 Task: Look for space in Sodhra, Pakistan from 24th August, 2023 to 10th September, 2023 for 8 adults in price range Rs.12000 to Rs.15000. Place can be entire place or shared room with 4 bedrooms having 8 beds and 4 bathrooms. Property type can be house, flat, guest house. Amenities needed are: wifi, TV, free parkinig on premises, gym, breakfast. Booking option can be shelf check-in. Required host language is English.
Action: Mouse moved to (433, 85)
Screenshot: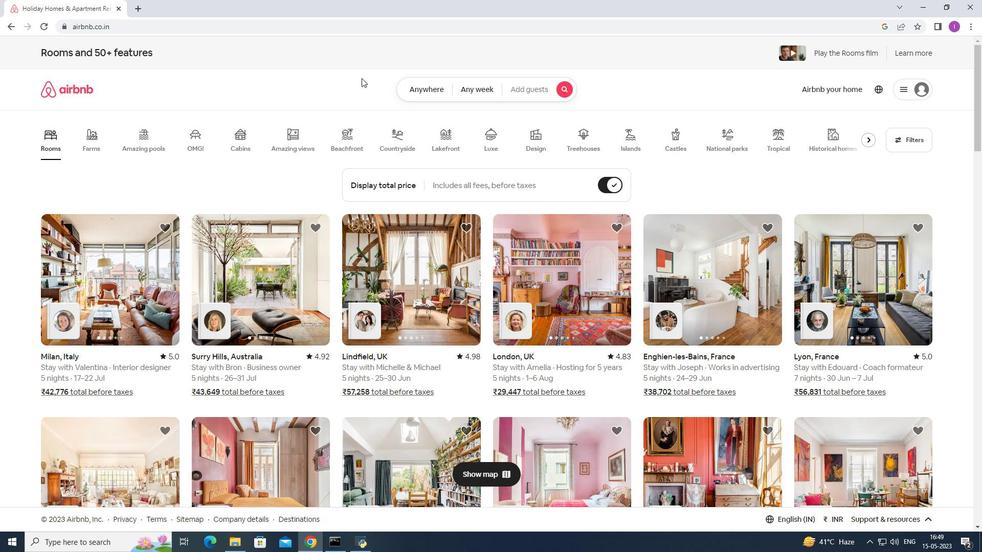 
Action: Mouse pressed left at (433, 85)
Screenshot: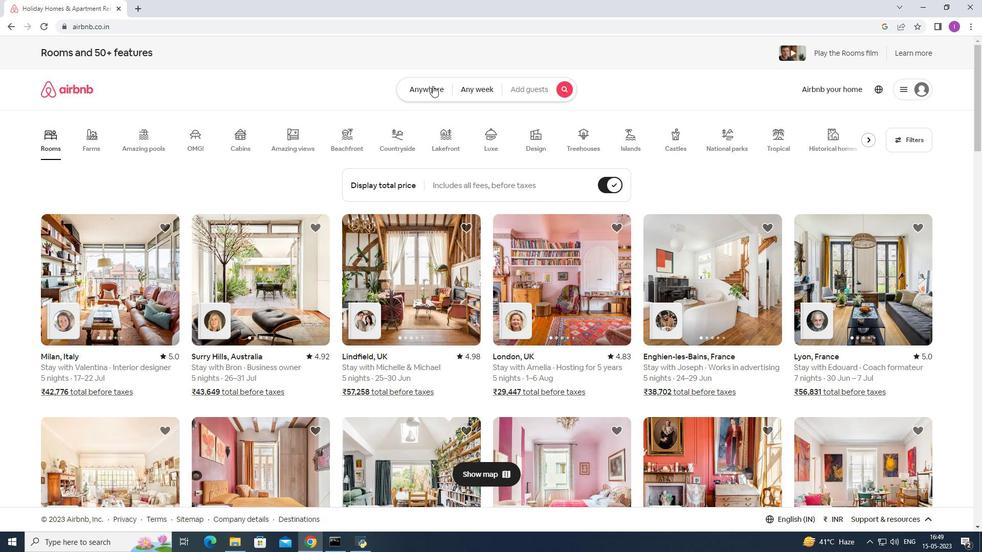 
Action: Mouse moved to (297, 131)
Screenshot: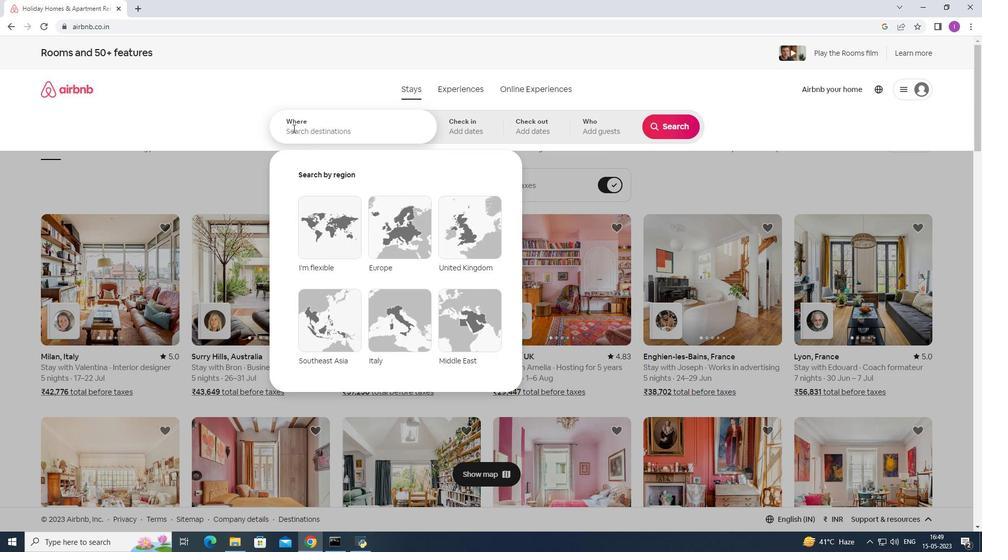 
Action: Mouse pressed left at (297, 131)
Screenshot: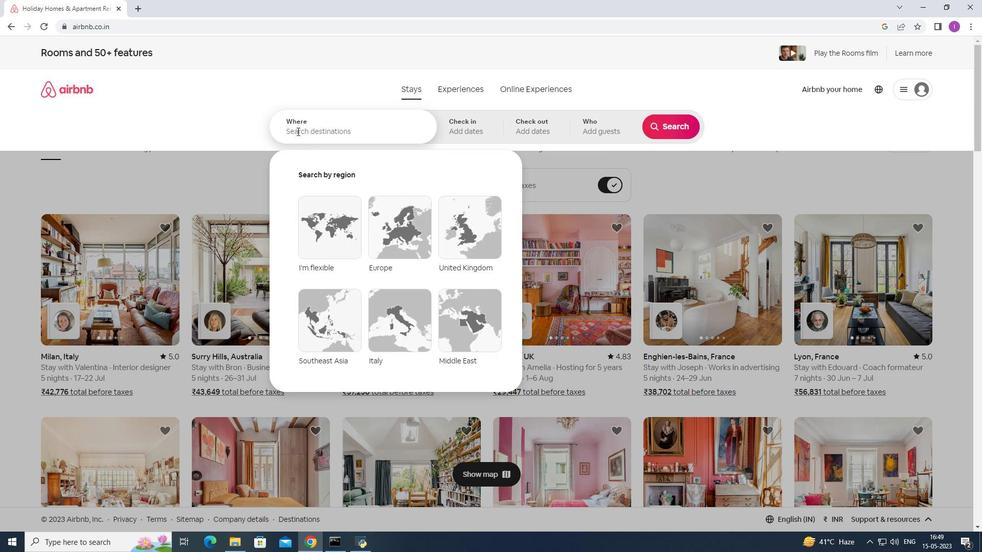 
Action: Mouse moved to (276, 153)
Screenshot: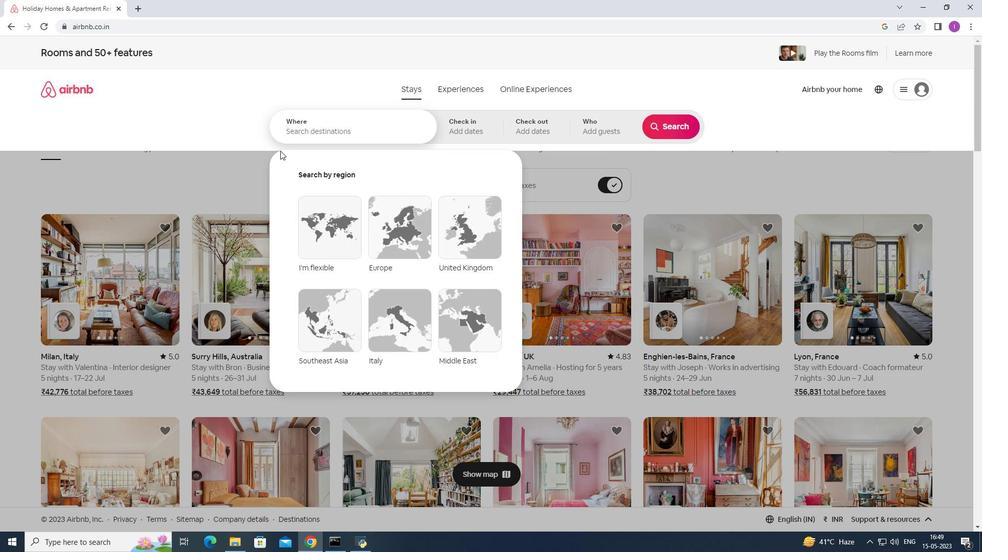 
Action: Key pressed <Key.shift>Sodhra,<Key.shift>pakistan
Screenshot: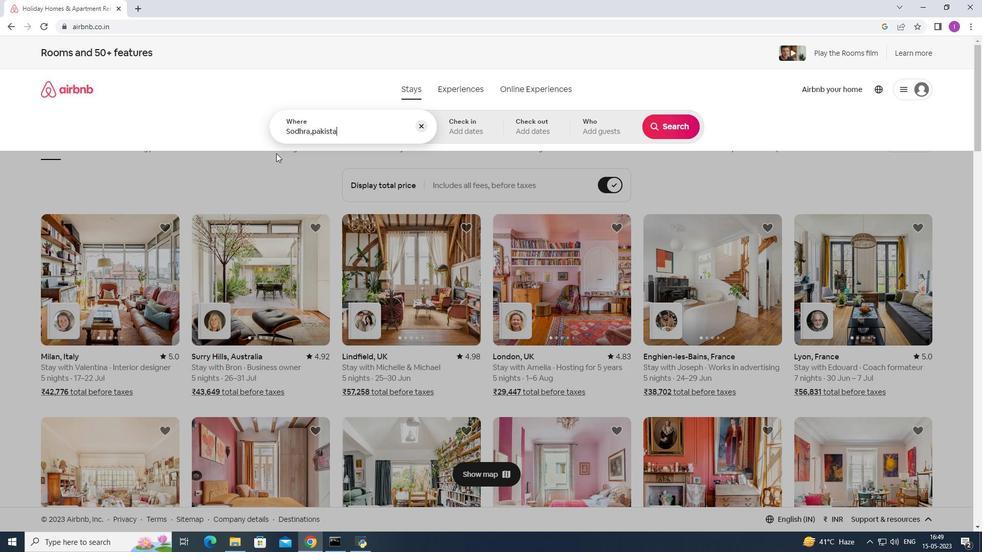 
Action: Mouse moved to (473, 127)
Screenshot: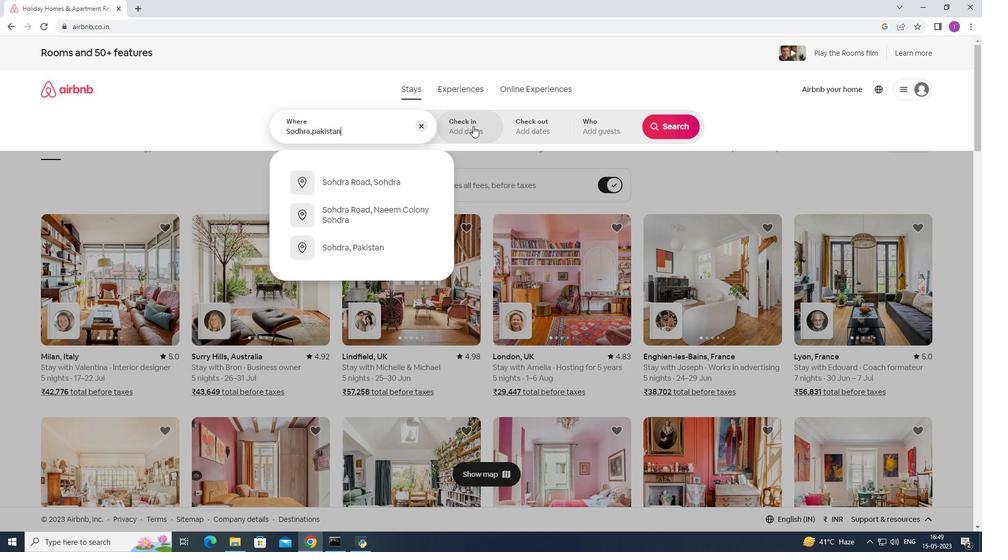 
Action: Mouse pressed left at (473, 127)
Screenshot: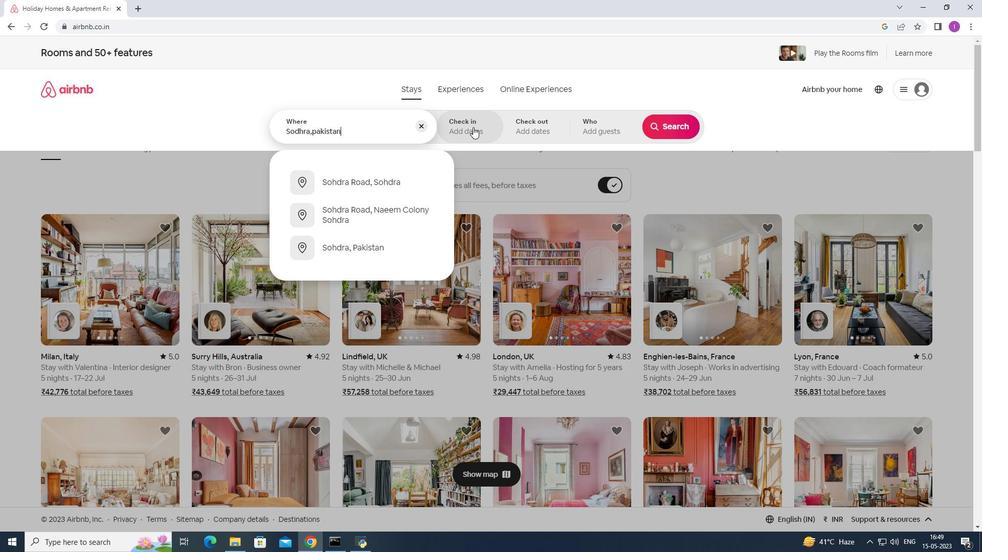 
Action: Mouse moved to (669, 208)
Screenshot: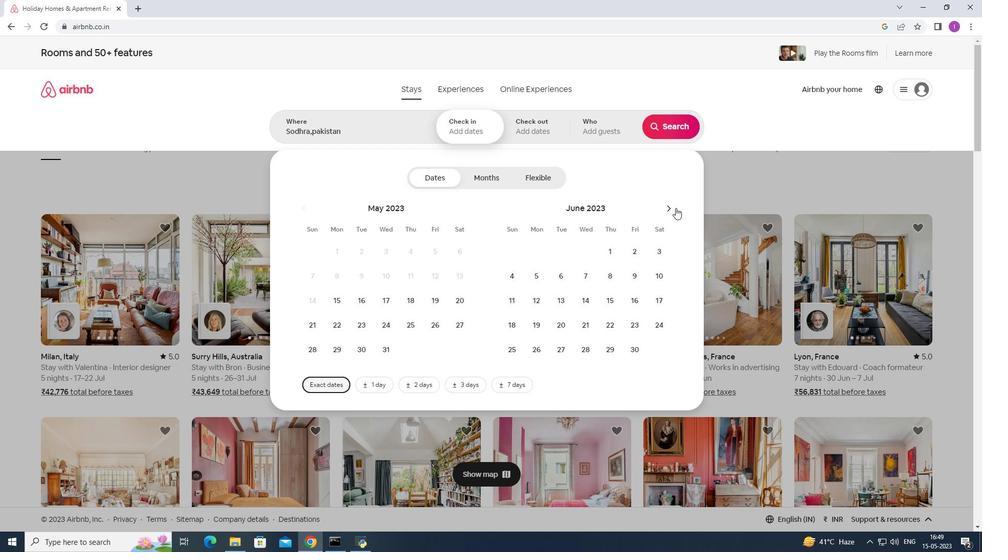 
Action: Mouse pressed left at (669, 208)
Screenshot: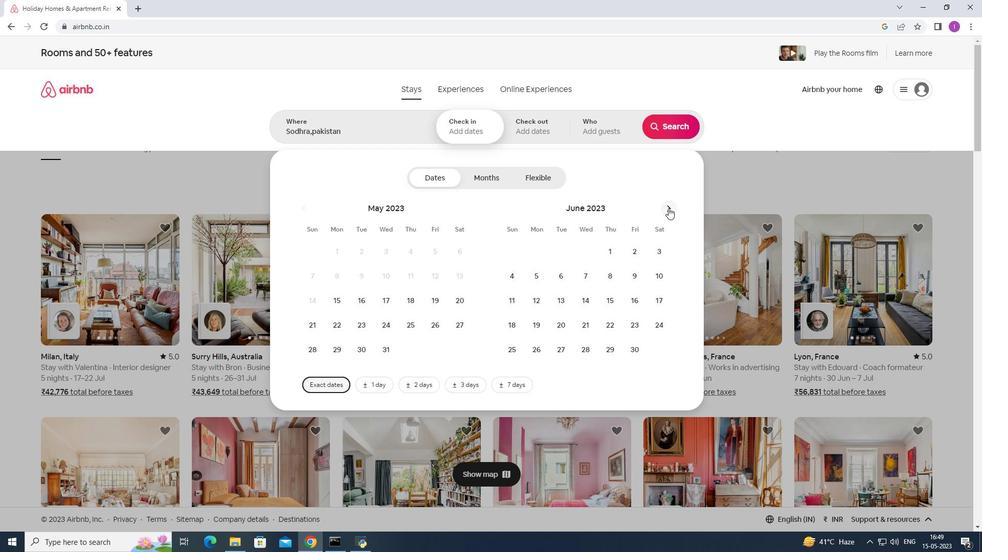 
Action: Mouse pressed left at (669, 208)
Screenshot: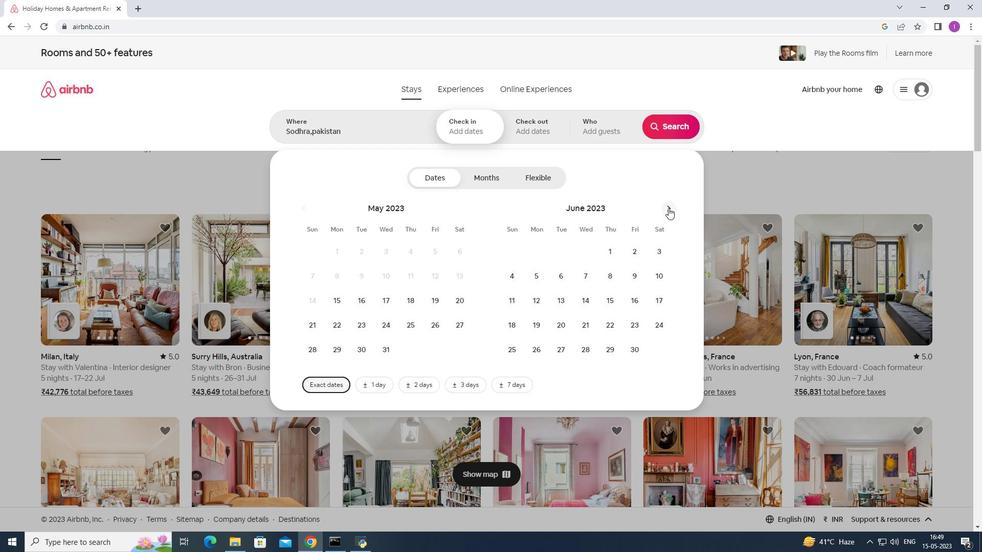 
Action: Mouse pressed left at (669, 208)
Screenshot: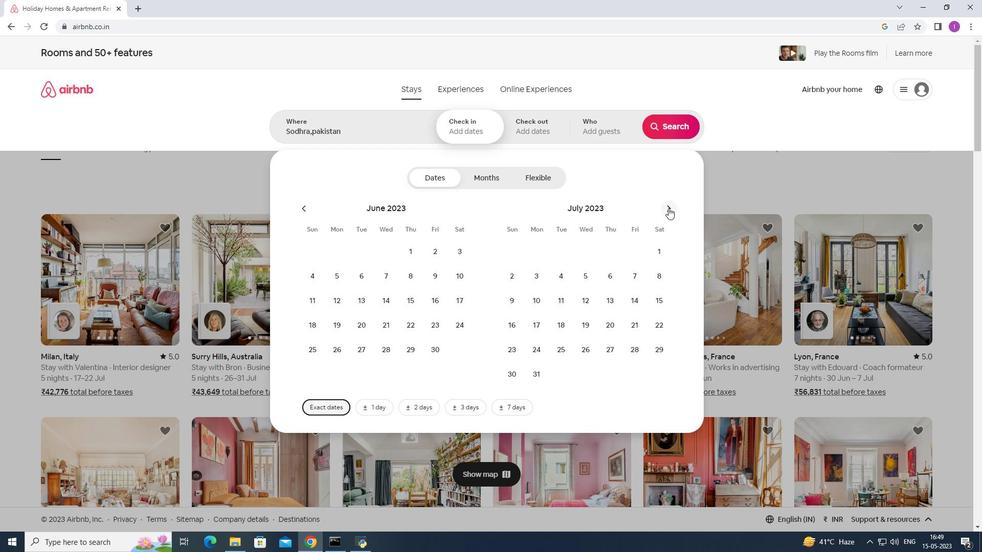 
Action: Mouse moved to (418, 321)
Screenshot: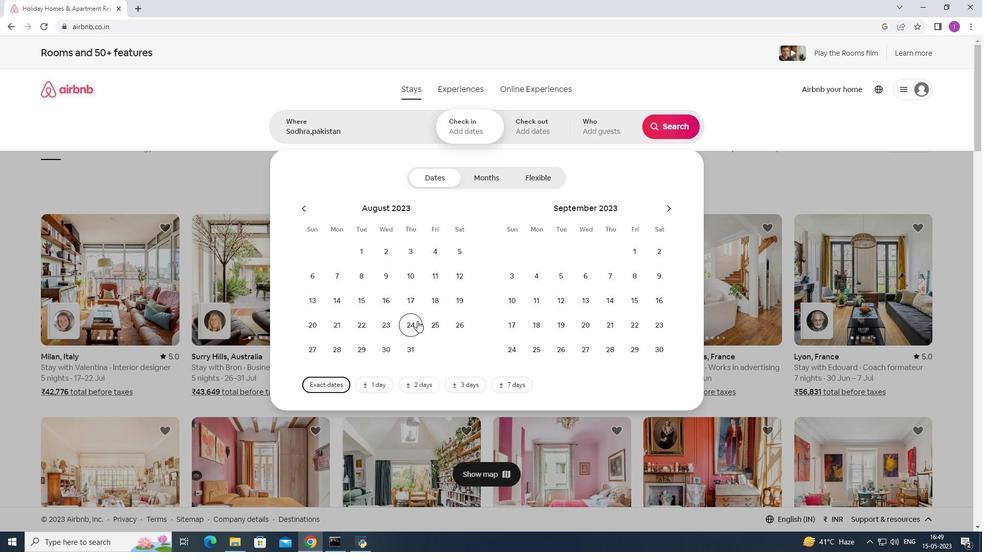 
Action: Mouse pressed left at (418, 321)
Screenshot: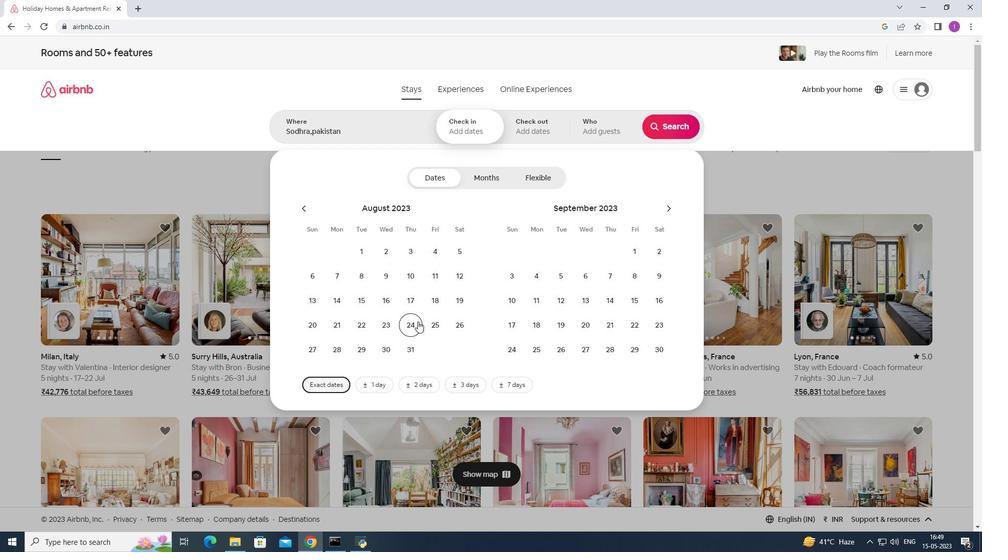 
Action: Mouse moved to (515, 302)
Screenshot: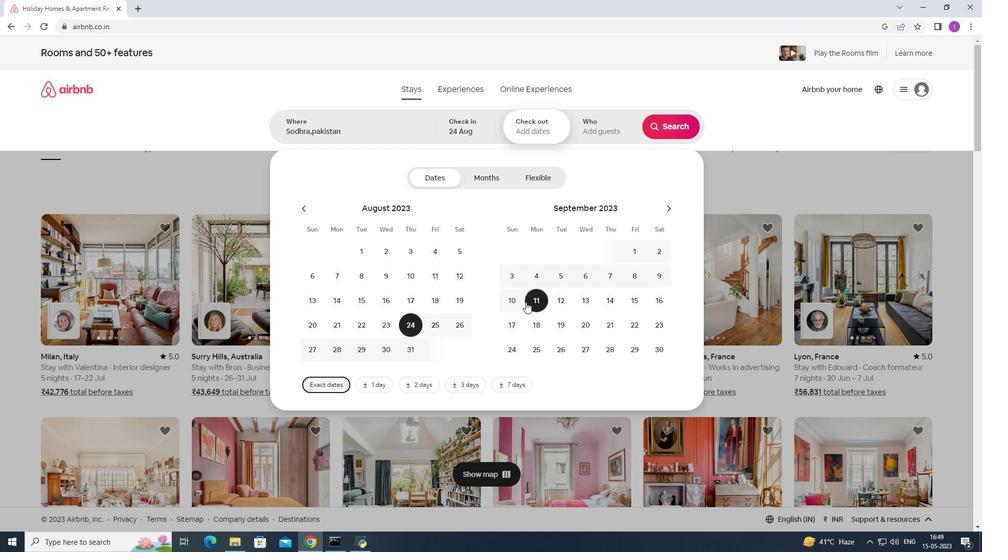 
Action: Mouse pressed left at (515, 302)
Screenshot: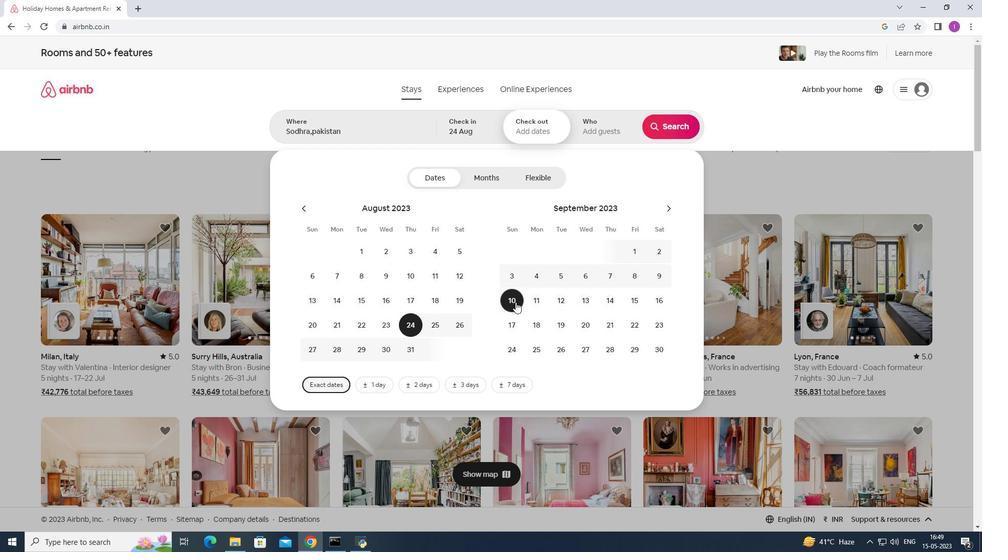 
Action: Mouse moved to (623, 135)
Screenshot: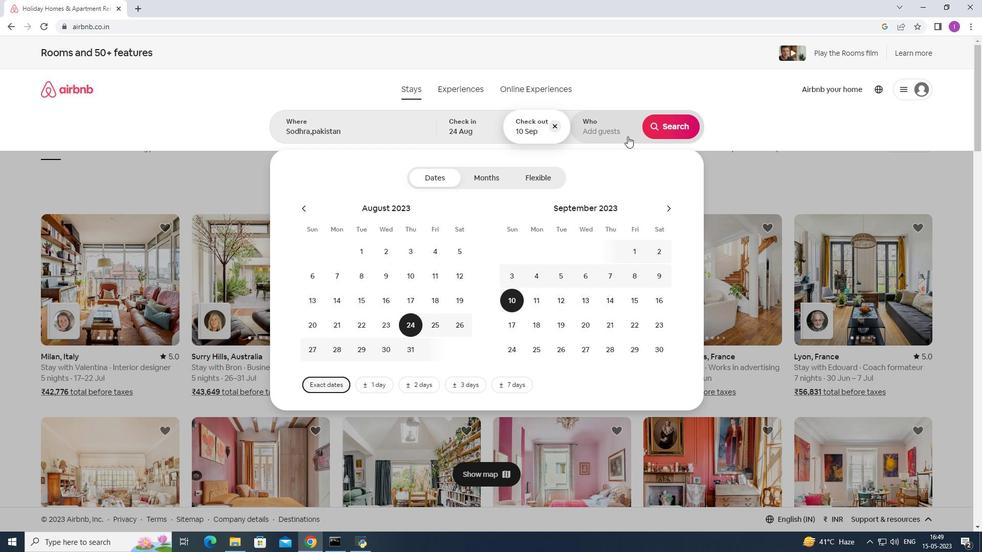 
Action: Mouse pressed left at (623, 135)
Screenshot: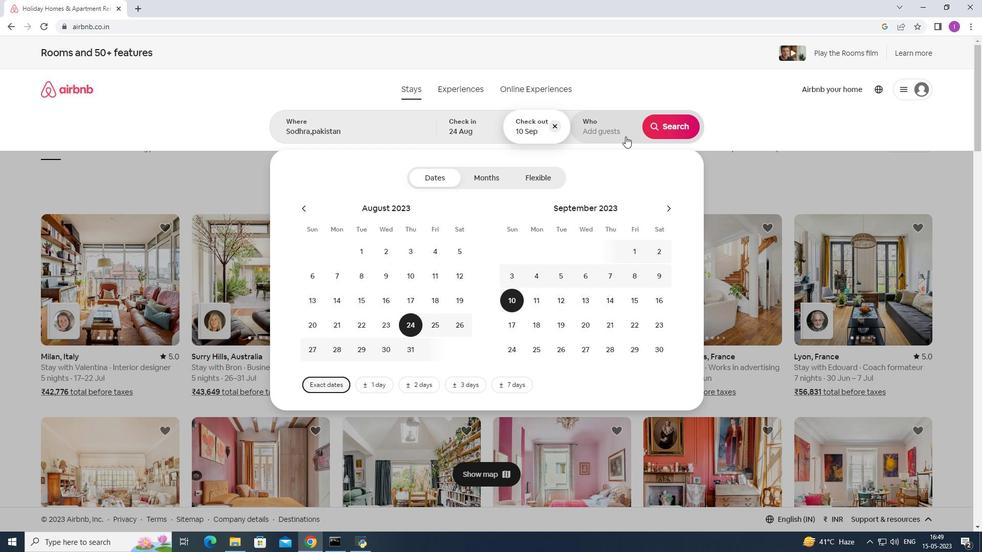
Action: Mouse moved to (673, 184)
Screenshot: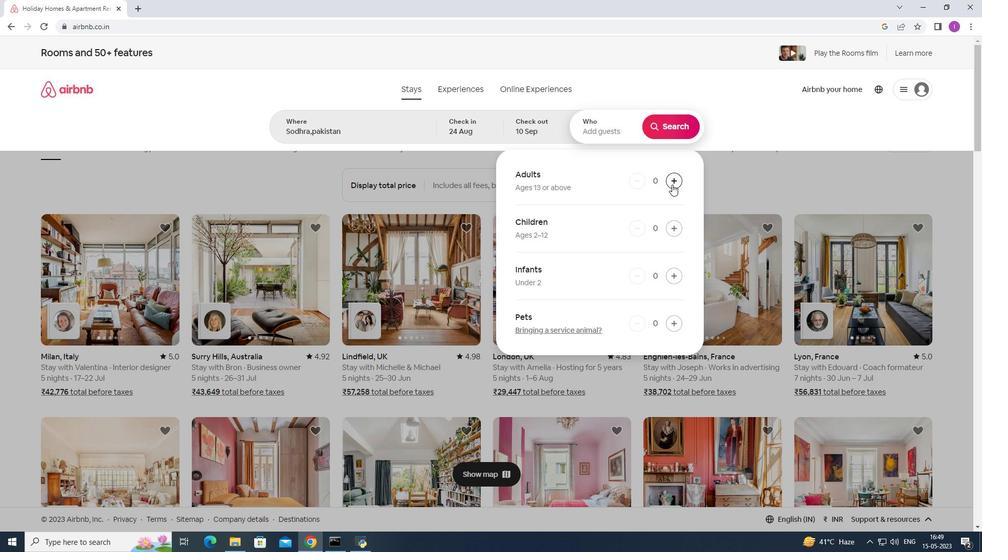
Action: Mouse pressed left at (673, 184)
Screenshot: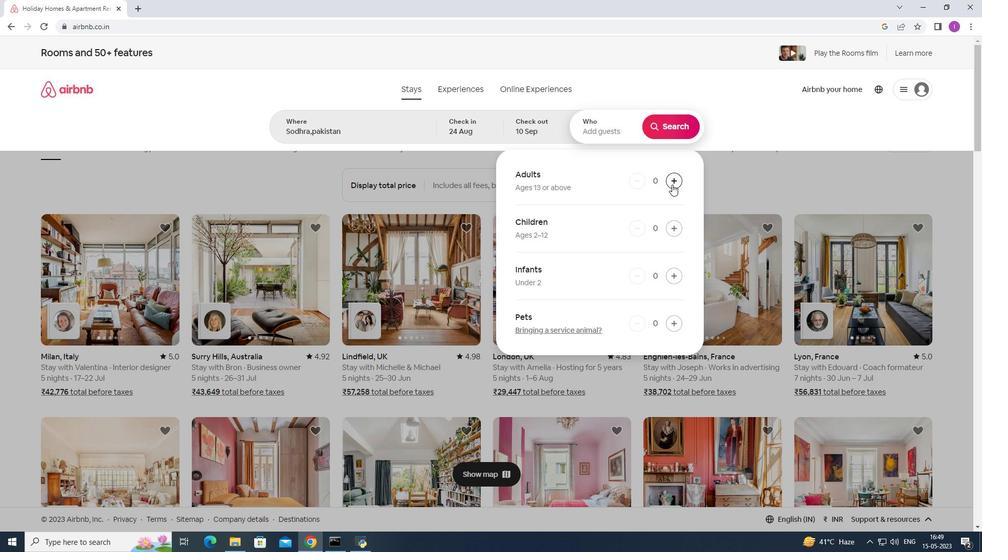 
Action: Mouse moved to (674, 184)
Screenshot: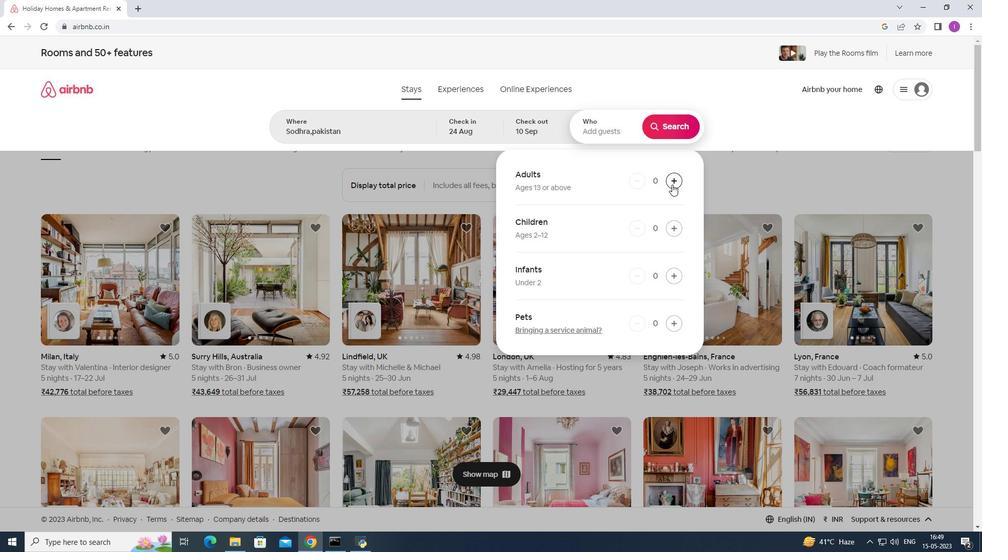 
Action: Mouse pressed left at (674, 184)
Screenshot: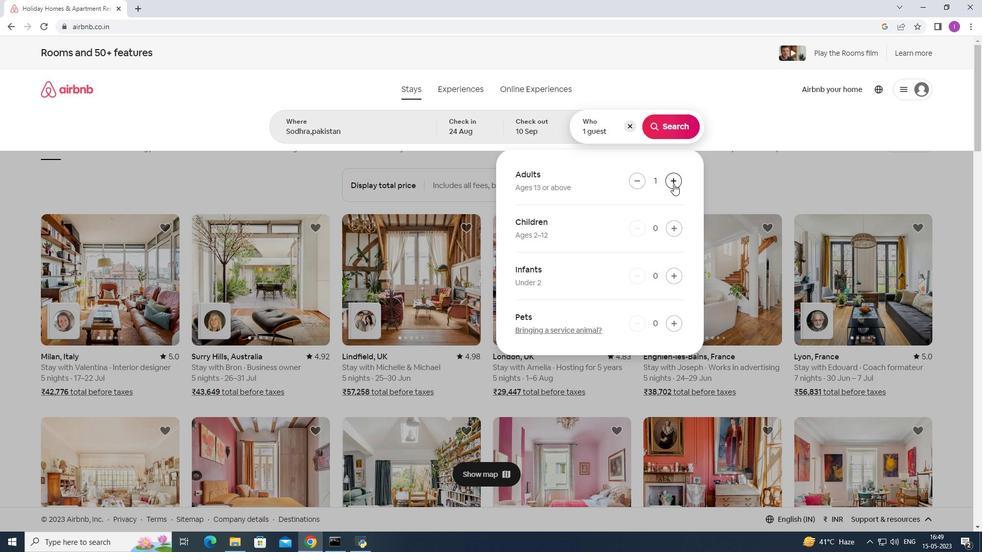 
Action: Mouse pressed left at (674, 184)
Screenshot: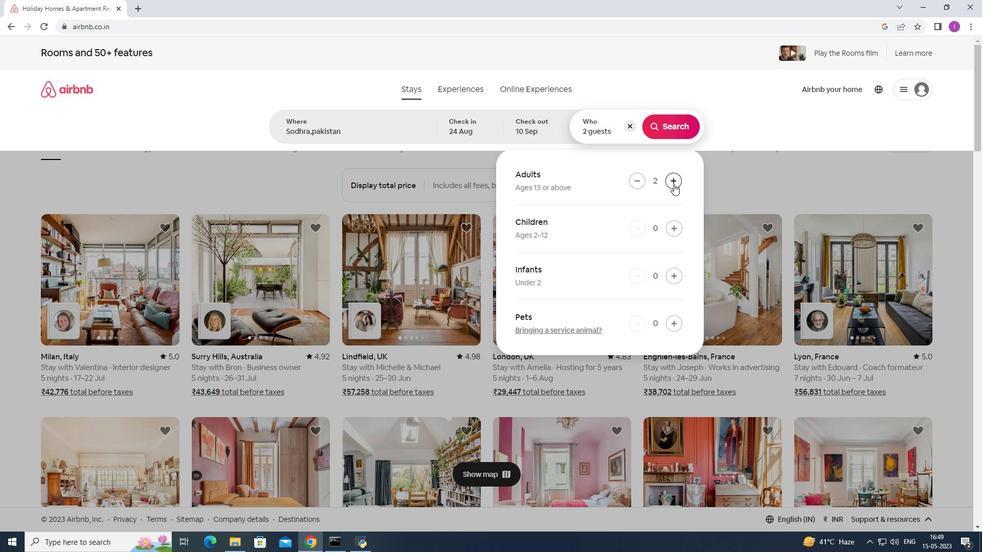 
Action: Mouse pressed left at (674, 184)
Screenshot: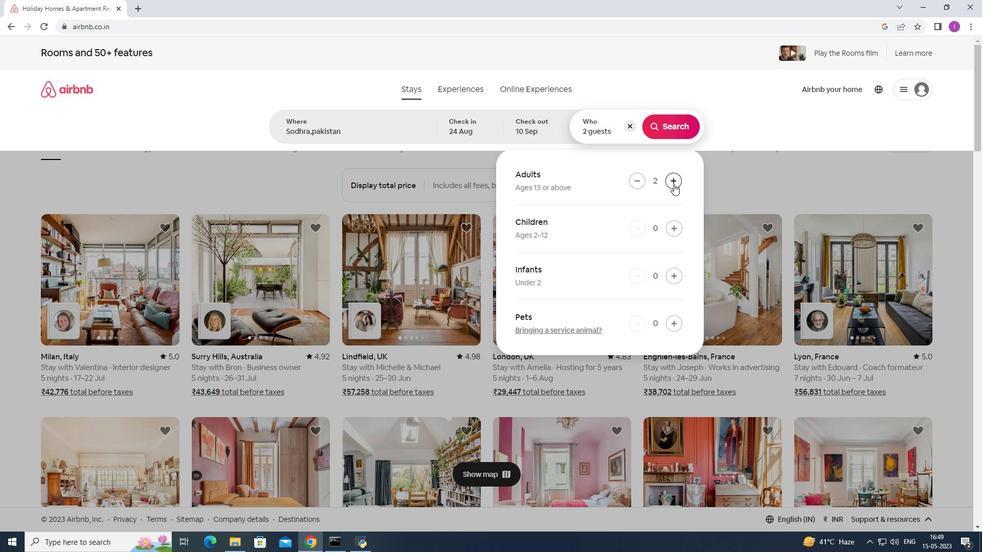 
Action: Mouse moved to (674, 184)
Screenshot: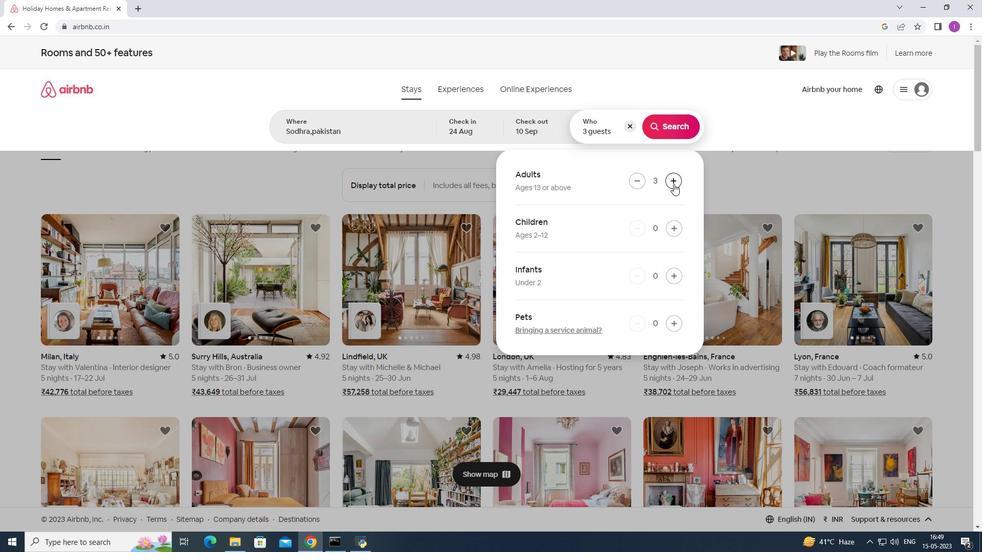 
Action: Mouse pressed left at (674, 184)
Screenshot: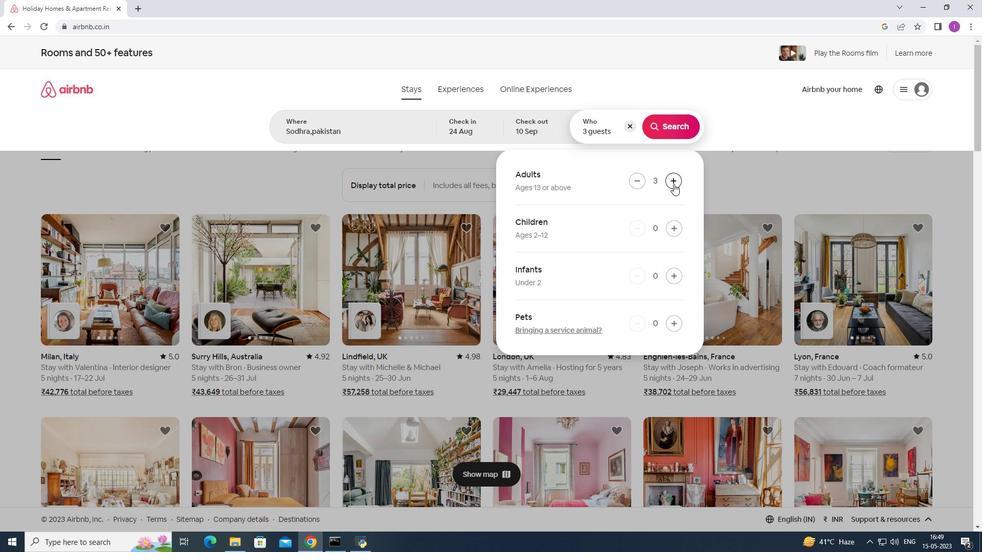 
Action: Mouse pressed left at (674, 184)
Screenshot: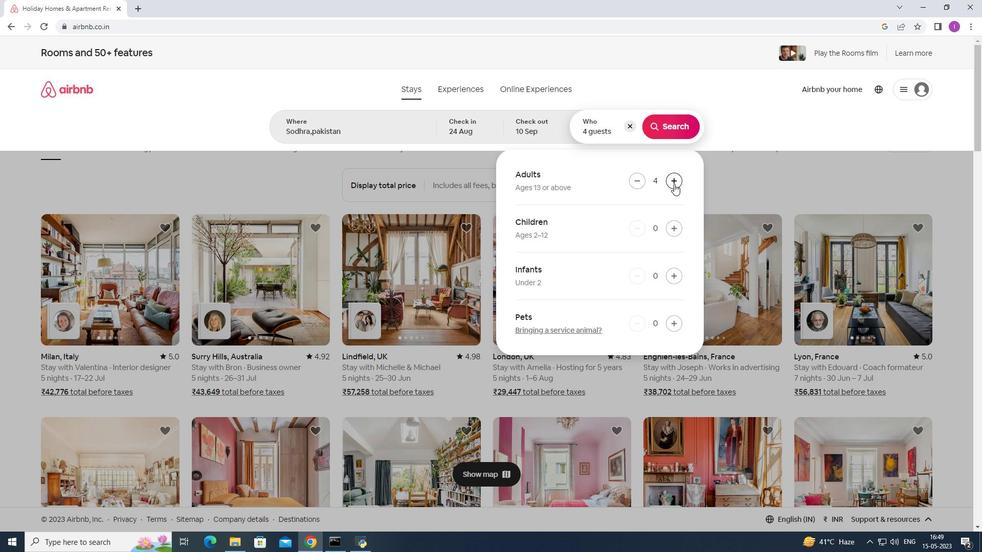 
Action: Mouse pressed left at (674, 184)
Screenshot: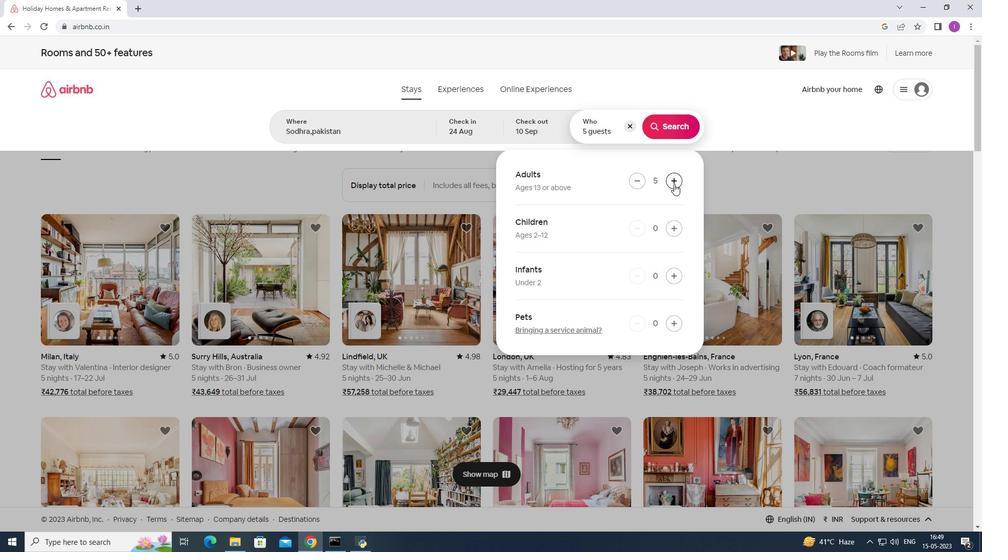 
Action: Mouse pressed left at (674, 184)
Screenshot: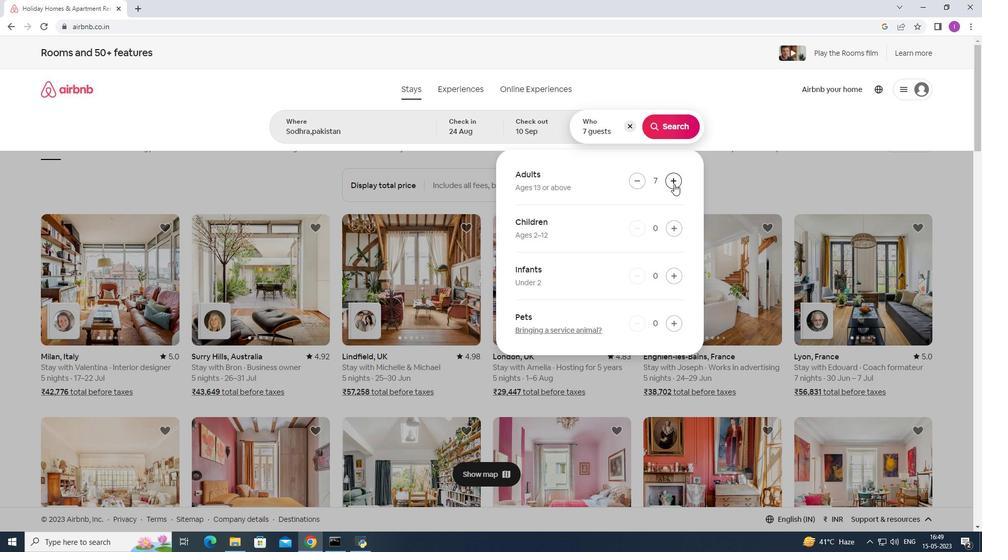 
Action: Mouse moved to (682, 135)
Screenshot: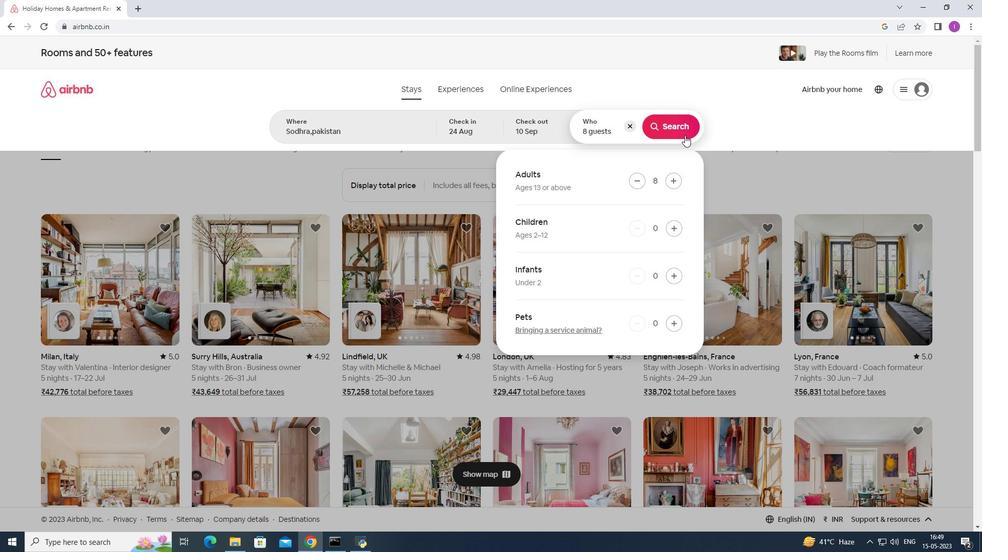 
Action: Mouse pressed left at (682, 135)
Screenshot: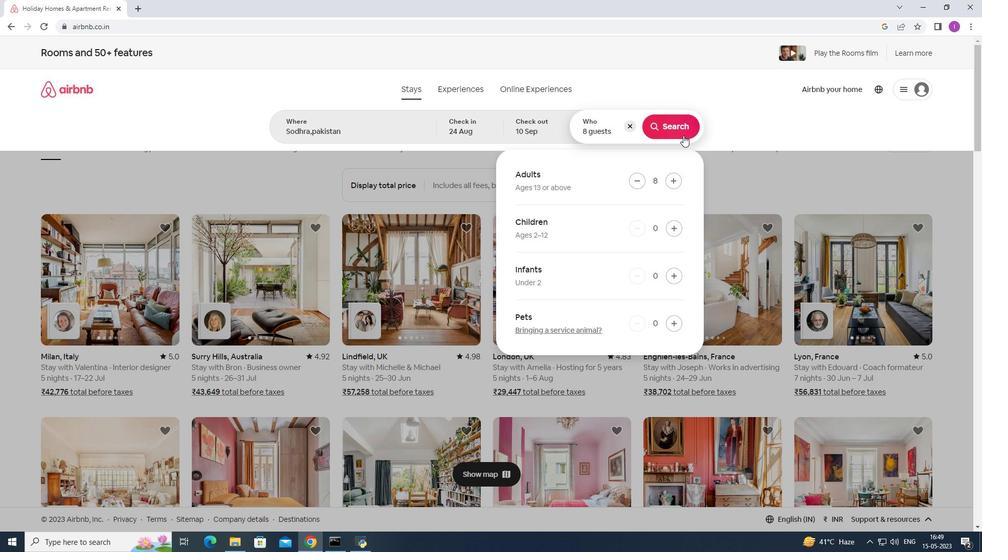 
Action: Mouse moved to (939, 104)
Screenshot: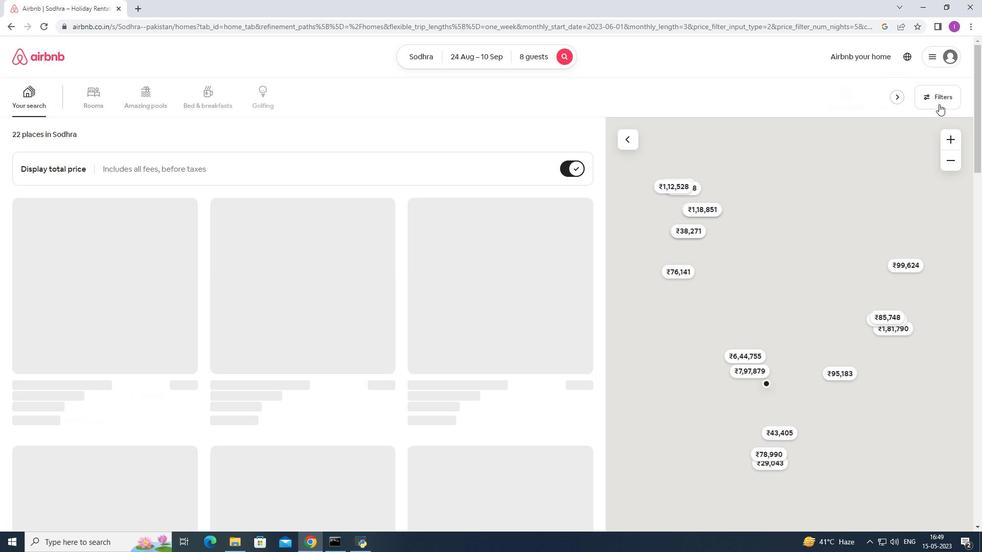 
Action: Mouse pressed left at (939, 104)
Screenshot: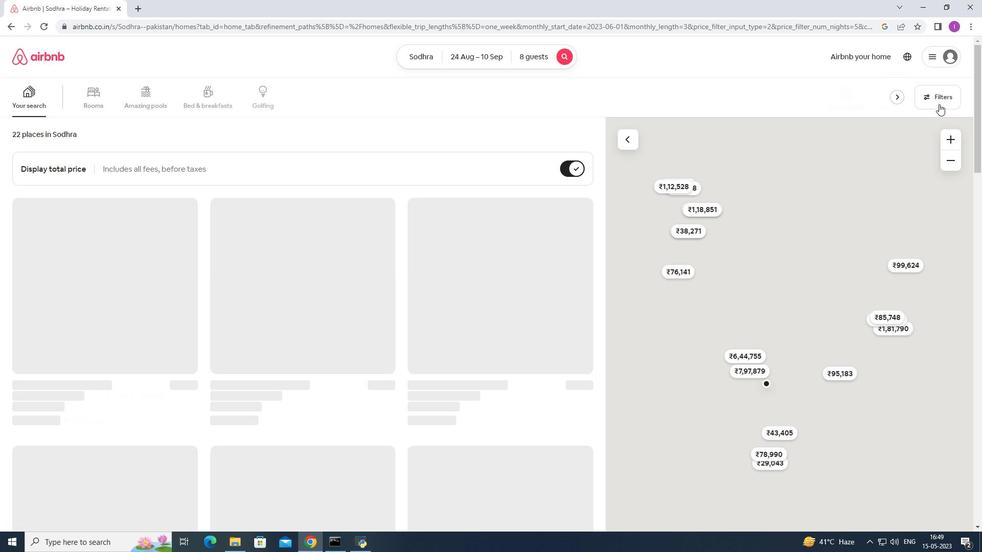 
Action: Mouse moved to (556, 348)
Screenshot: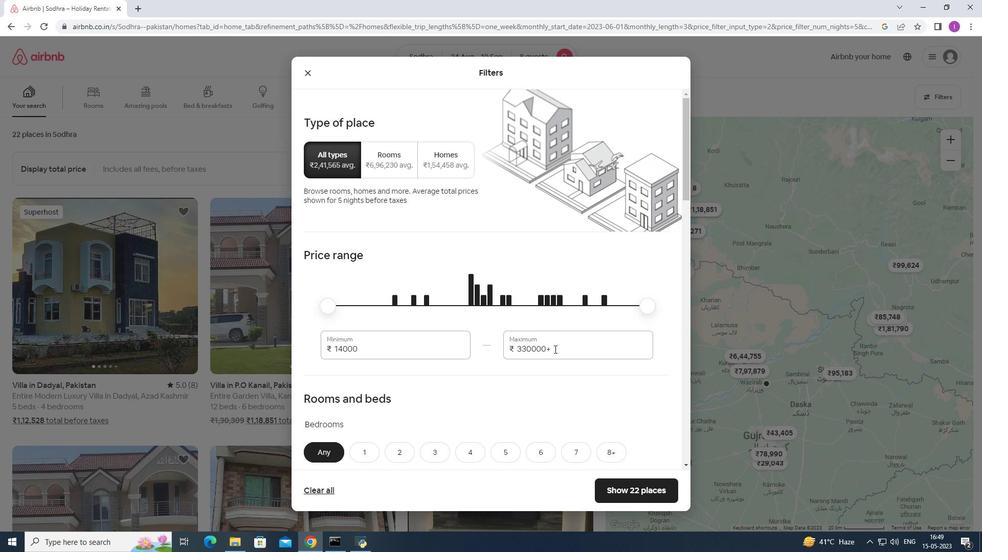 
Action: Mouse pressed left at (556, 348)
Screenshot: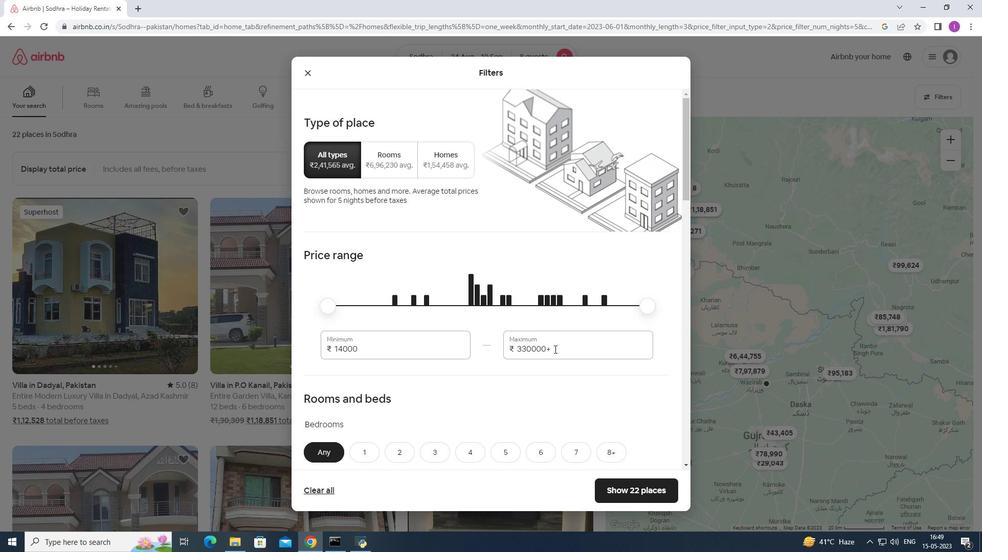 
Action: Mouse moved to (591, 312)
Screenshot: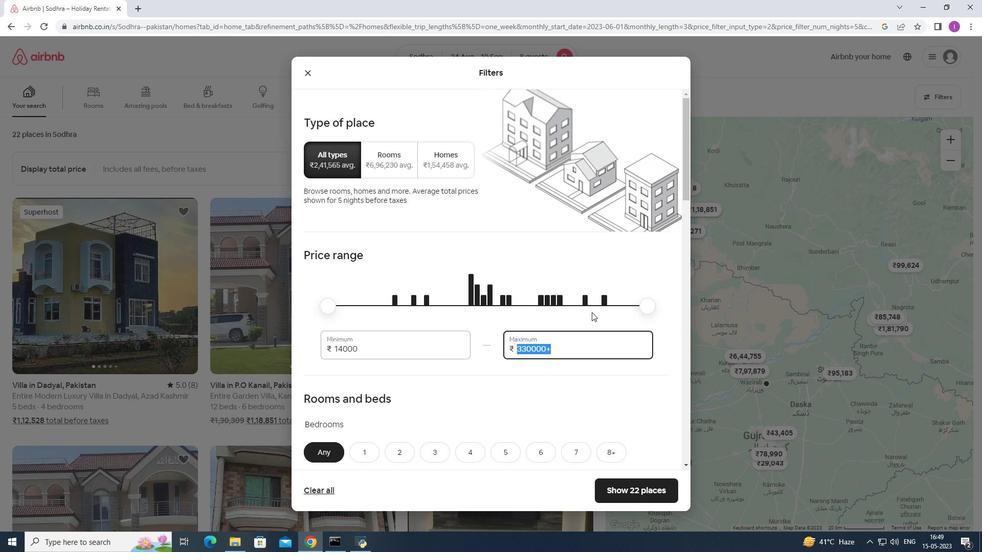 
Action: Key pressed 1
Screenshot: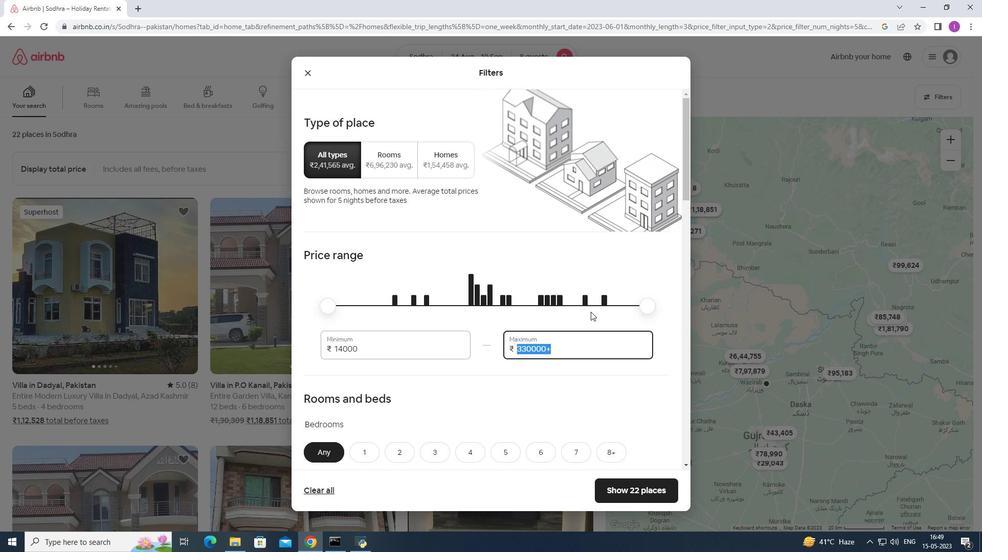 
Action: Mouse moved to (587, 309)
Screenshot: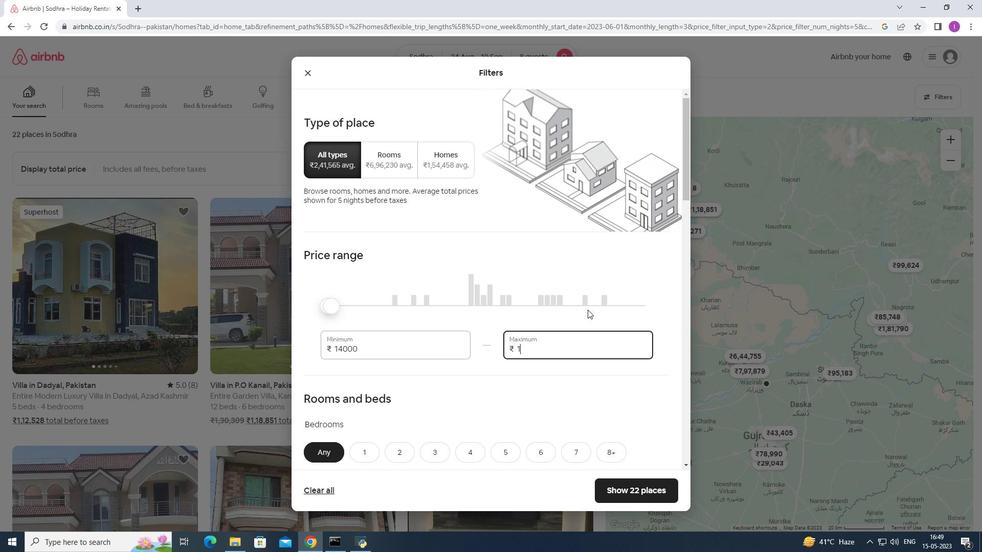
Action: Key pressed 5
Screenshot: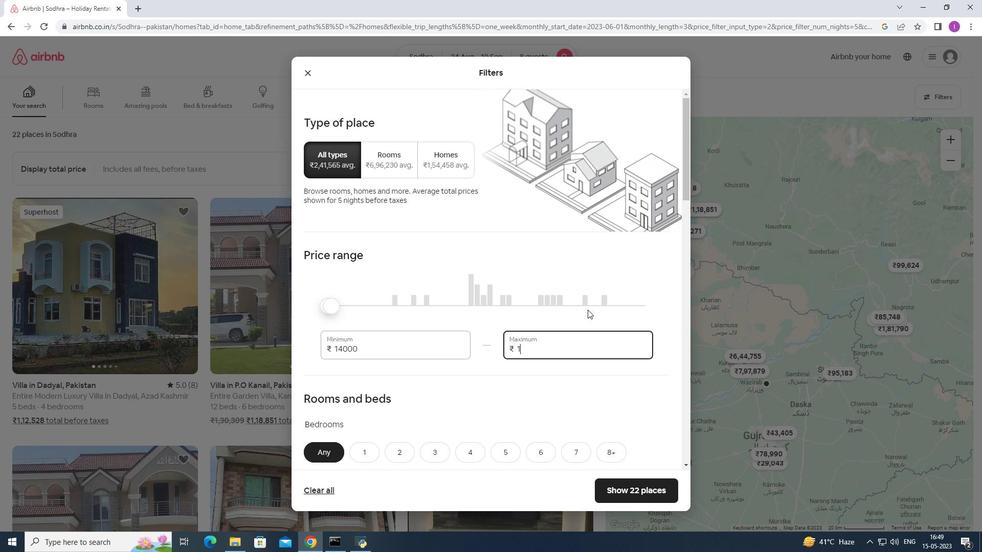 
Action: Mouse moved to (583, 306)
Screenshot: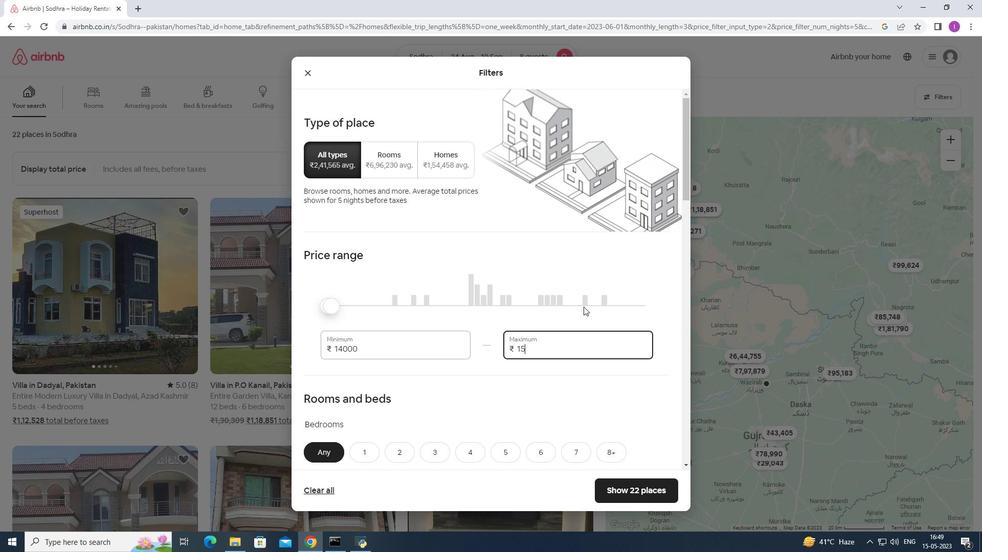 
Action: Key pressed 0
Screenshot: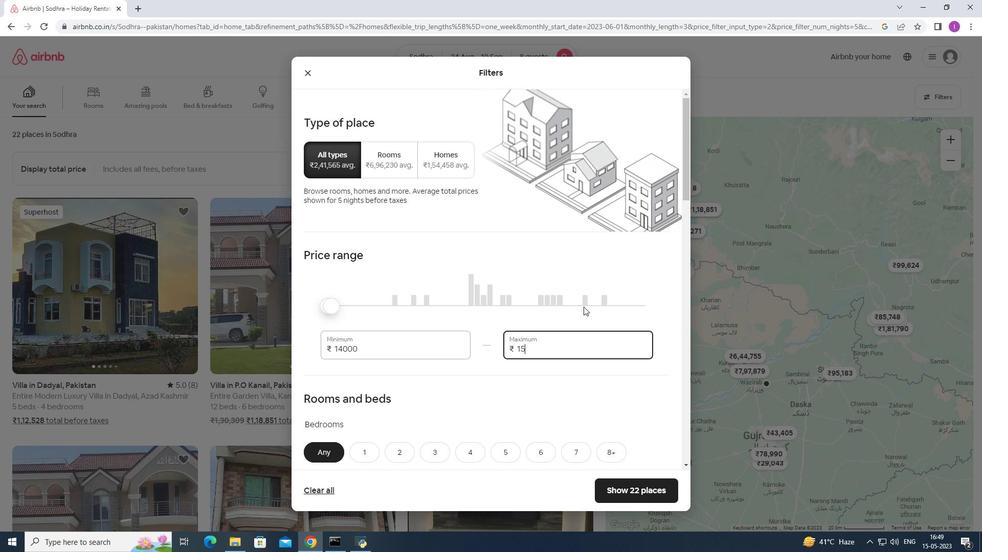 
Action: Mouse moved to (583, 306)
Screenshot: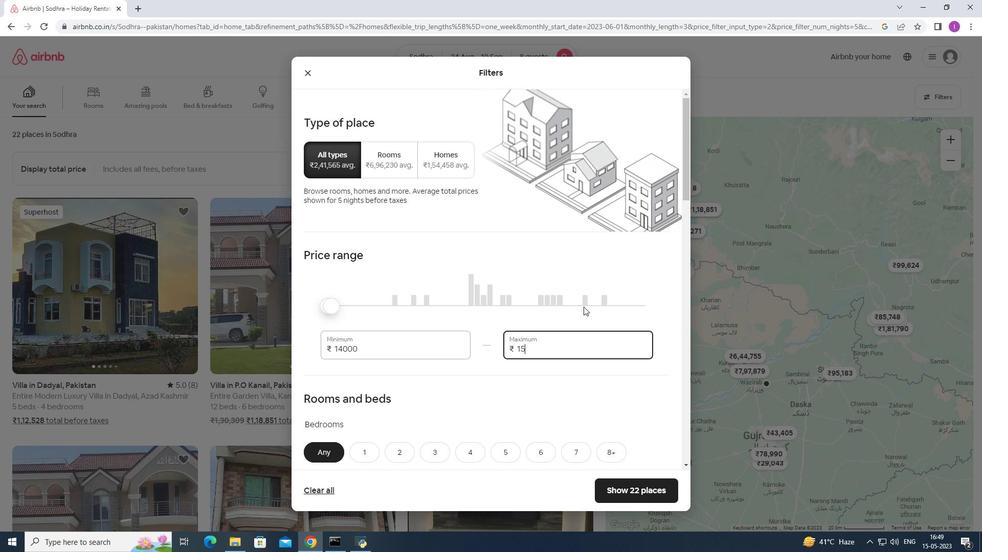 
Action: Key pressed 0
Screenshot: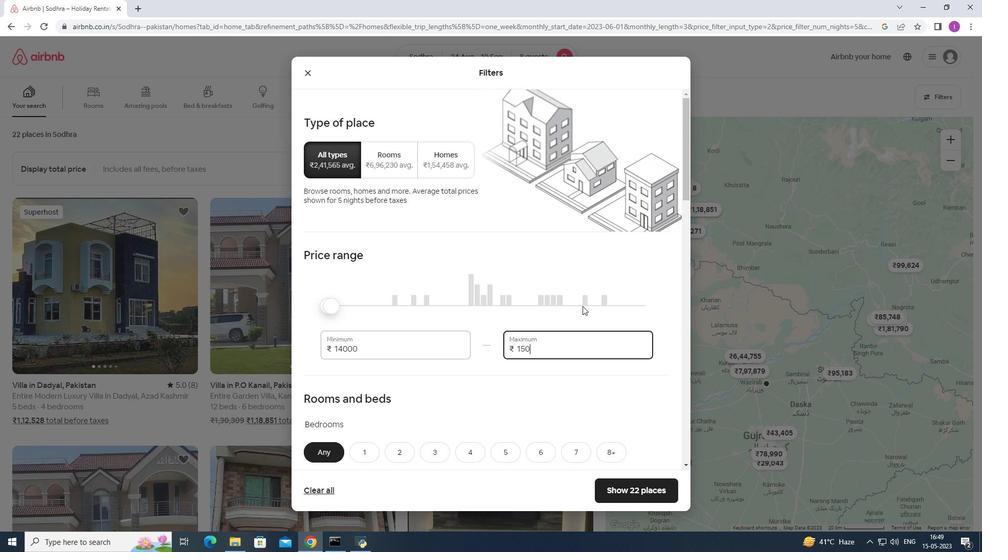 
Action: Mouse moved to (582, 305)
Screenshot: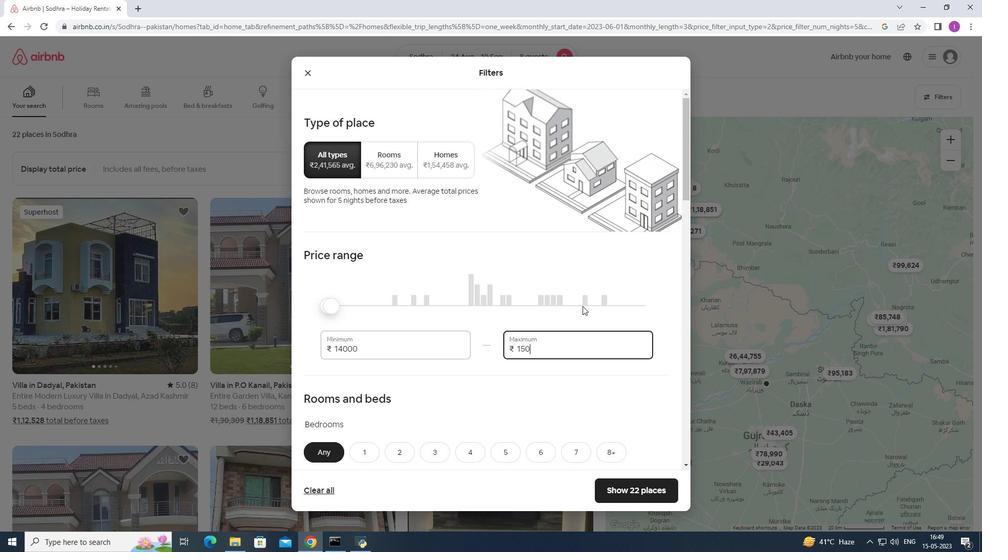 
Action: Key pressed 0
Screenshot: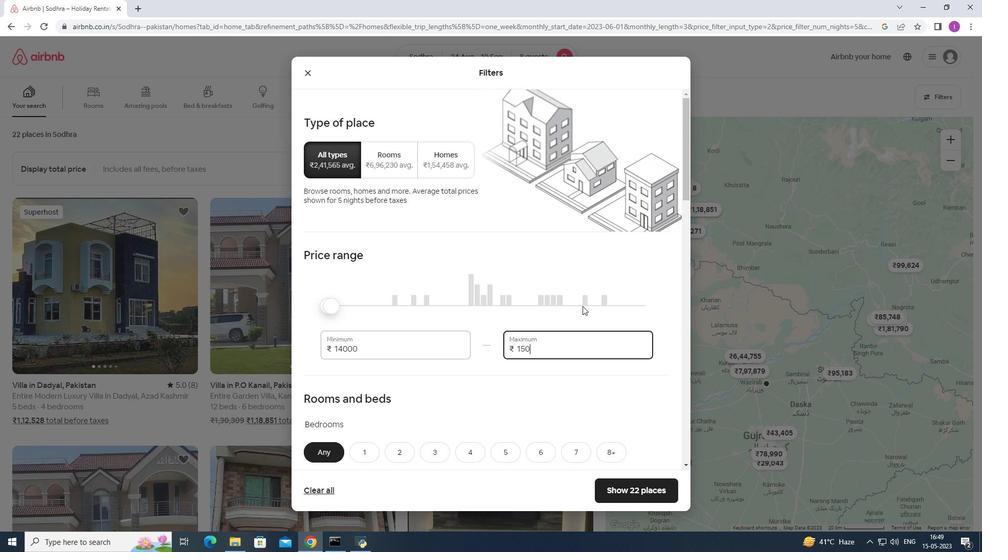 
Action: Mouse moved to (369, 347)
Screenshot: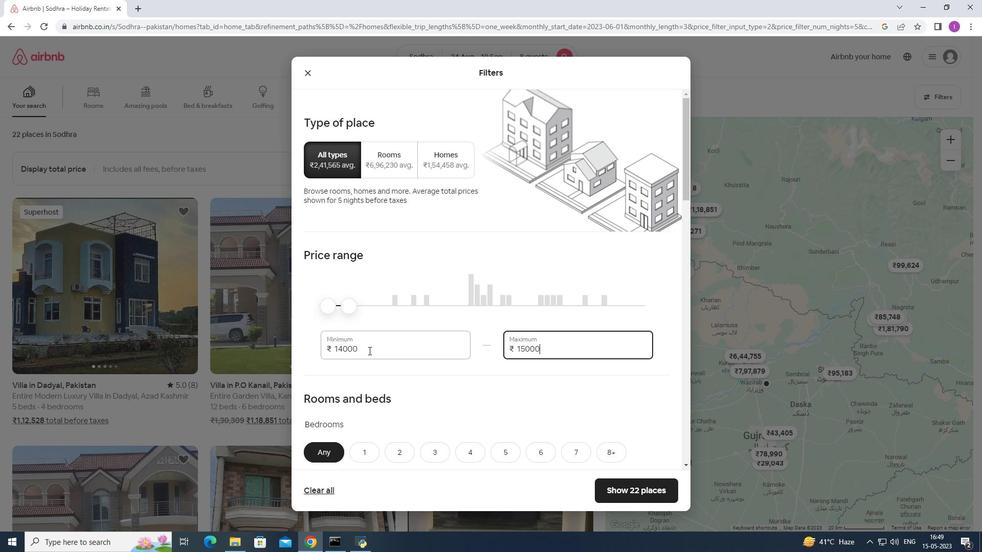 
Action: Mouse pressed left at (369, 347)
Screenshot: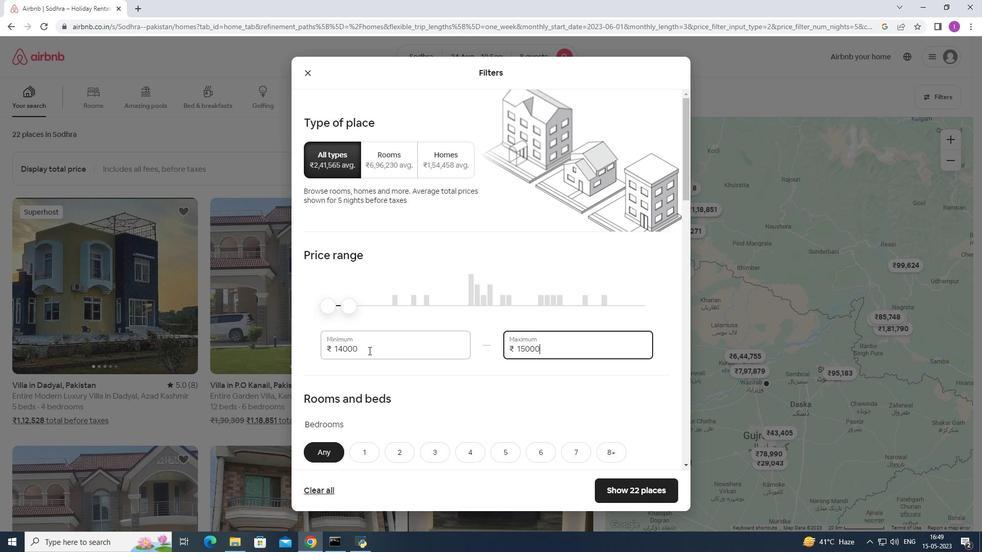 
Action: Mouse moved to (419, 330)
Screenshot: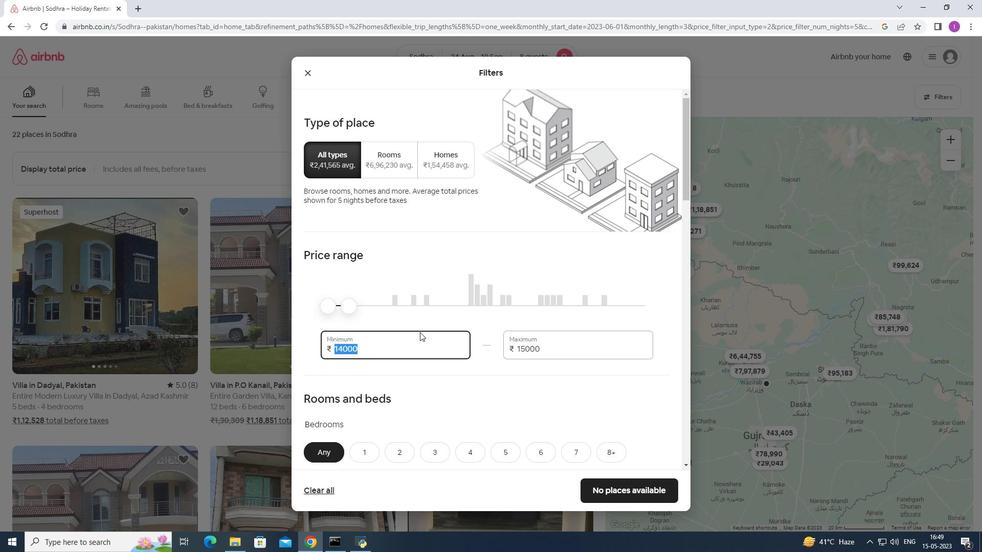 
Action: Key pressed 1
Screenshot: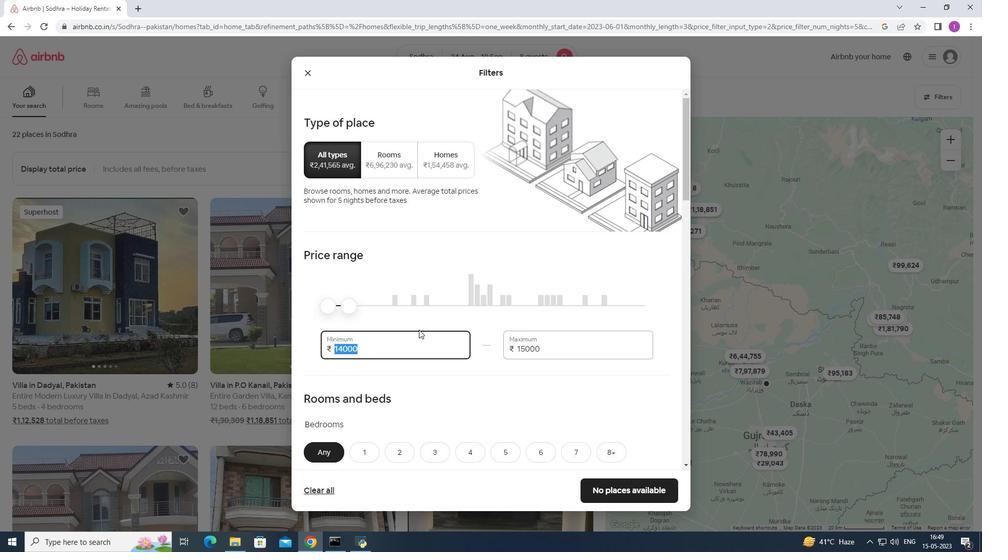 
Action: Mouse moved to (418, 329)
Screenshot: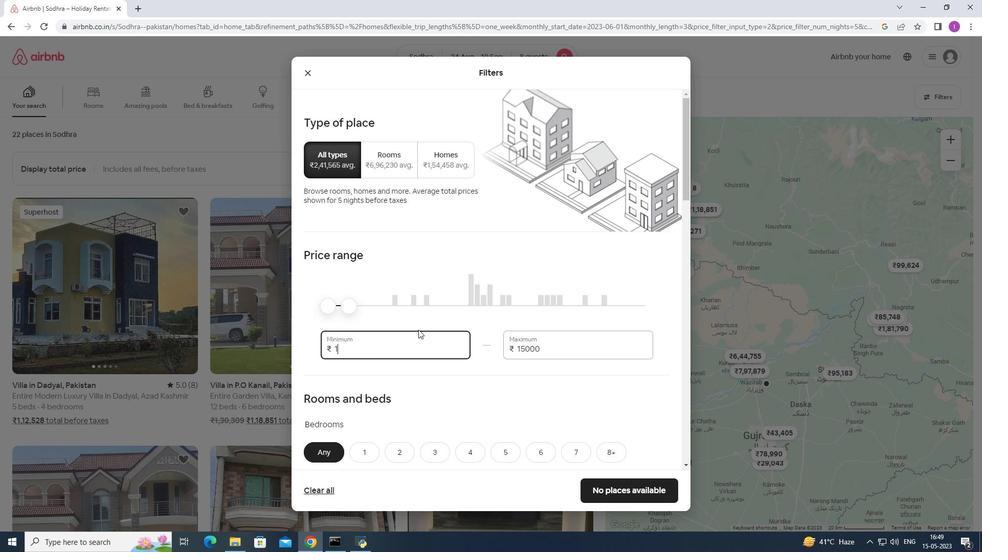 
Action: Key pressed 2
Screenshot: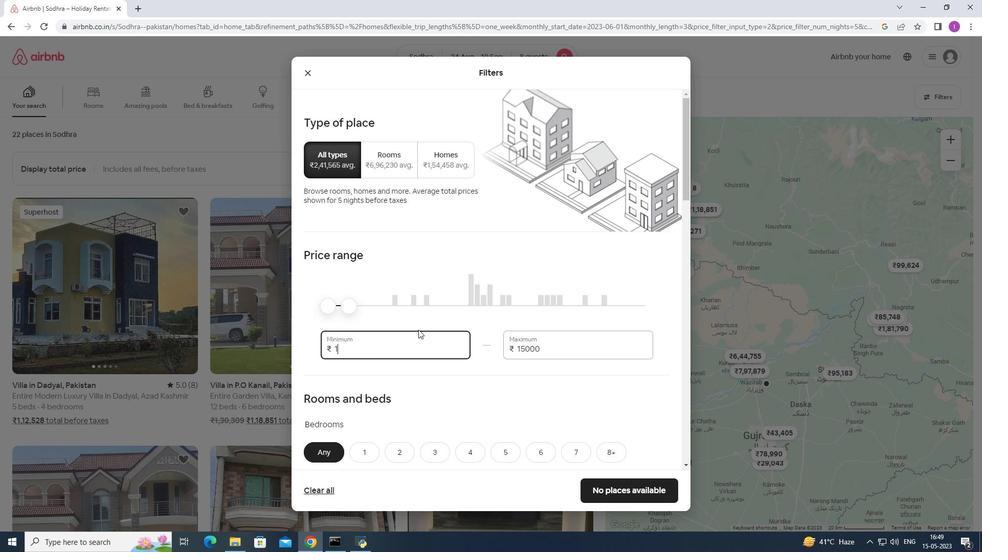 
Action: Mouse moved to (422, 326)
Screenshot: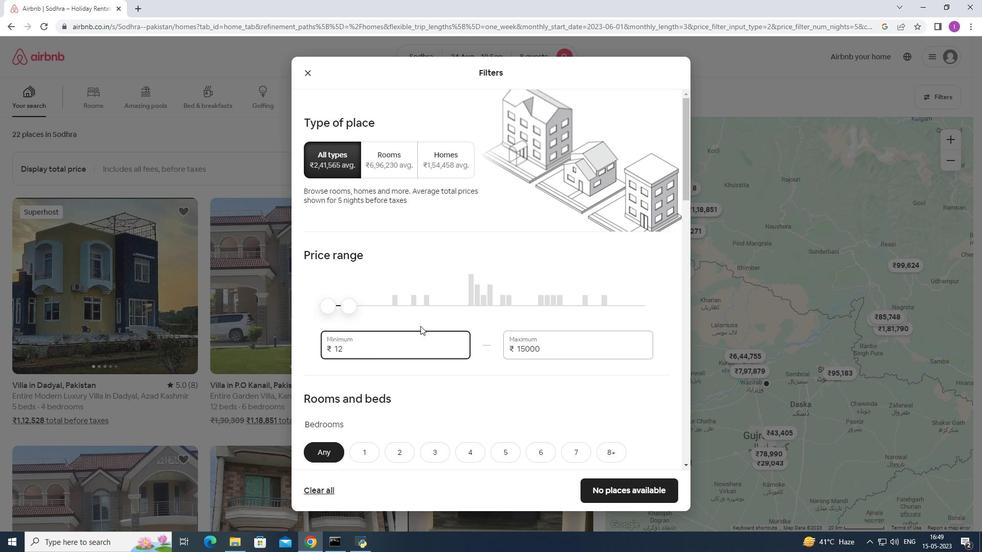 
Action: Key pressed 0
Screenshot: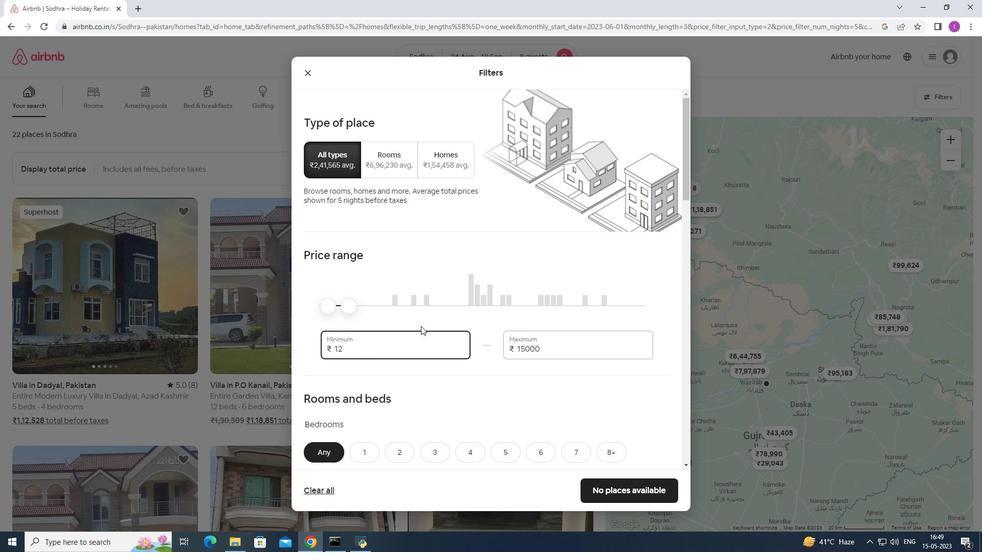 
Action: Mouse moved to (423, 325)
Screenshot: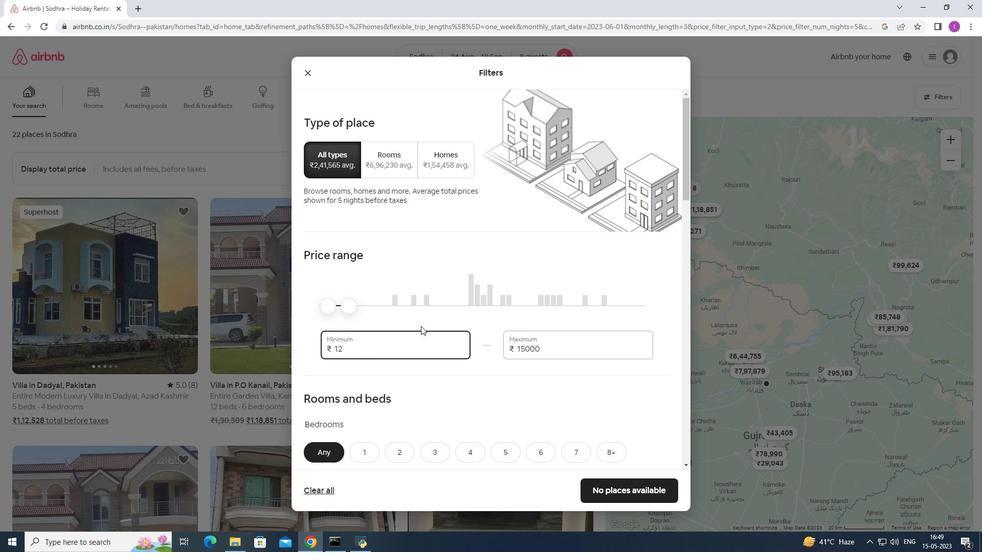 
Action: Key pressed 00
Screenshot: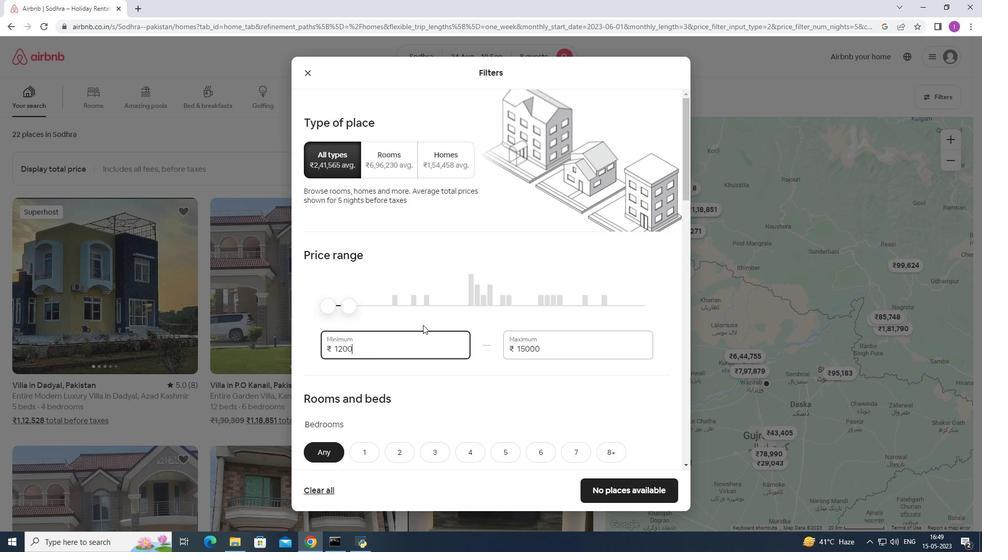 
Action: Mouse moved to (388, 330)
Screenshot: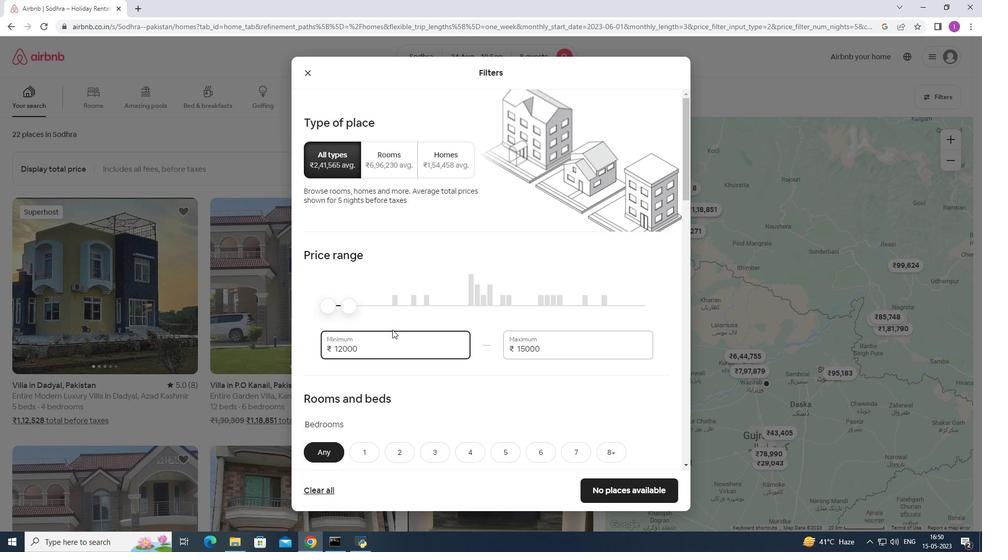 
Action: Mouse scrolled (388, 329) with delta (0, 0)
Screenshot: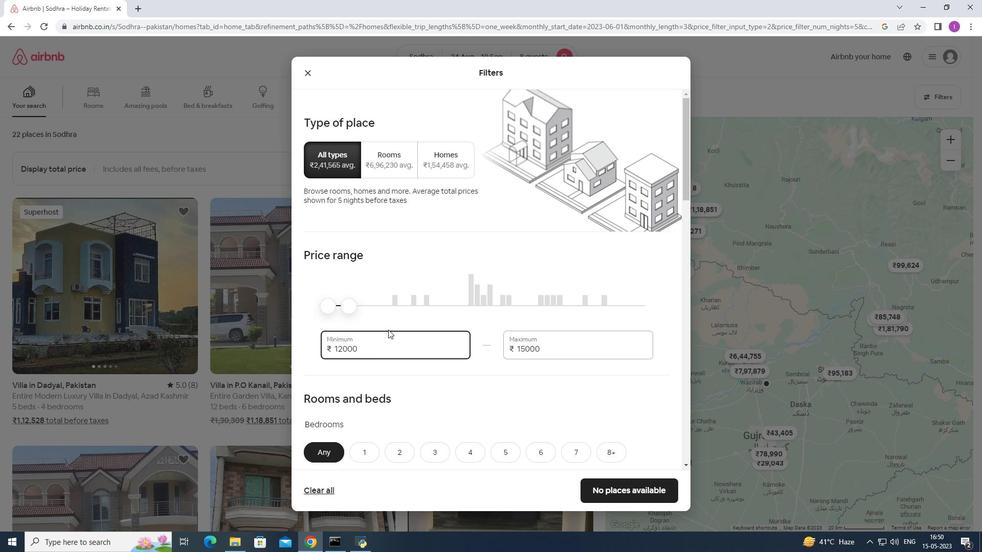 
Action: Mouse scrolled (388, 329) with delta (0, 0)
Screenshot: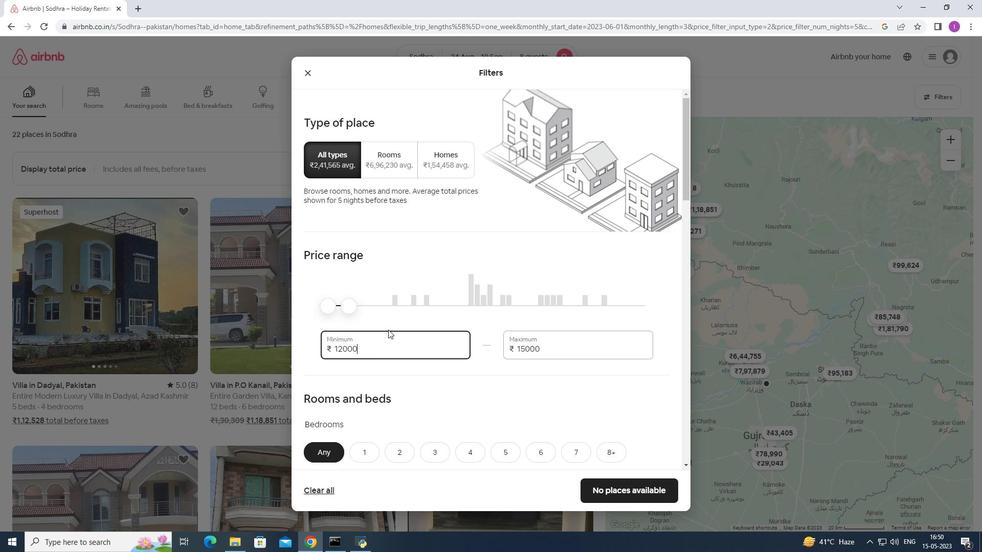
Action: Mouse moved to (432, 302)
Screenshot: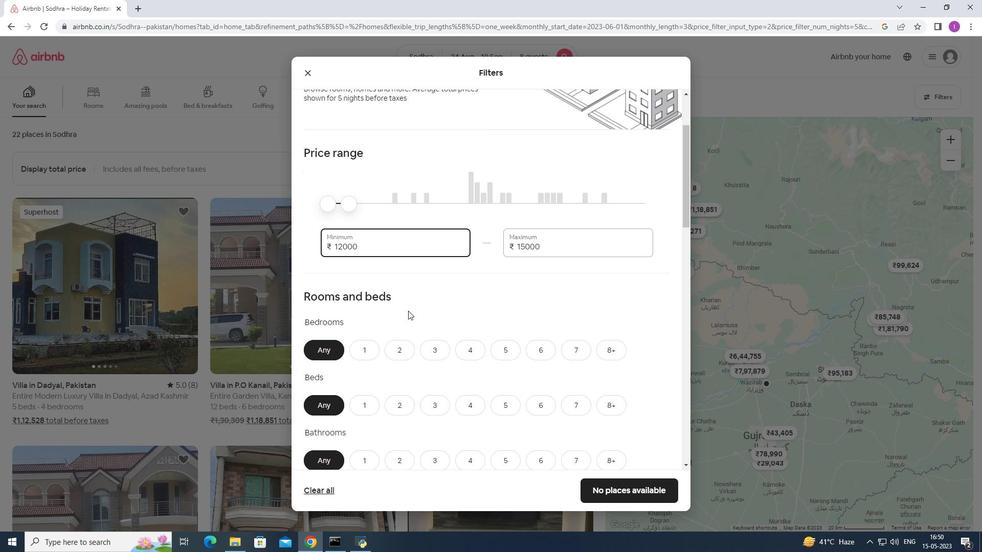 
Action: Mouse scrolled (432, 301) with delta (0, 0)
Screenshot: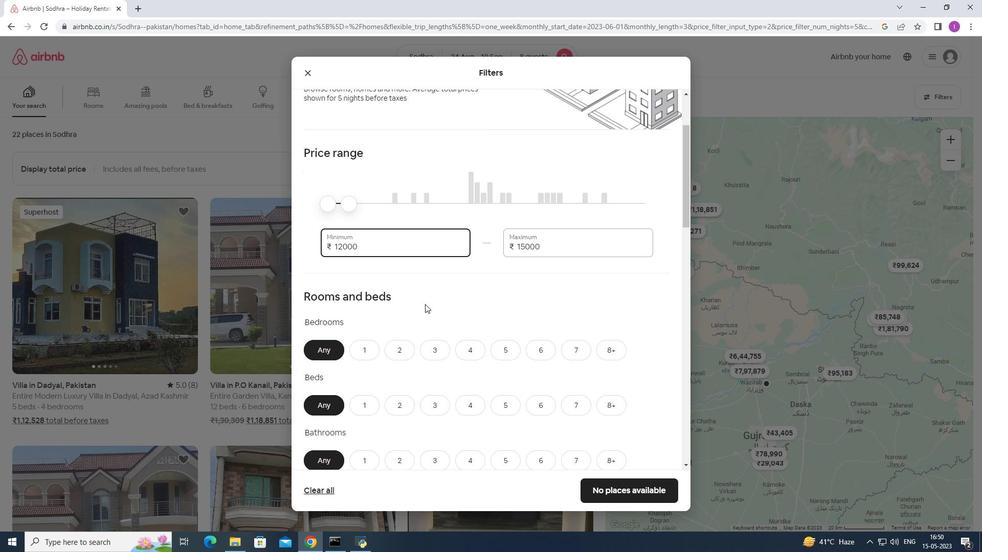 
Action: Mouse scrolled (432, 301) with delta (0, 0)
Screenshot: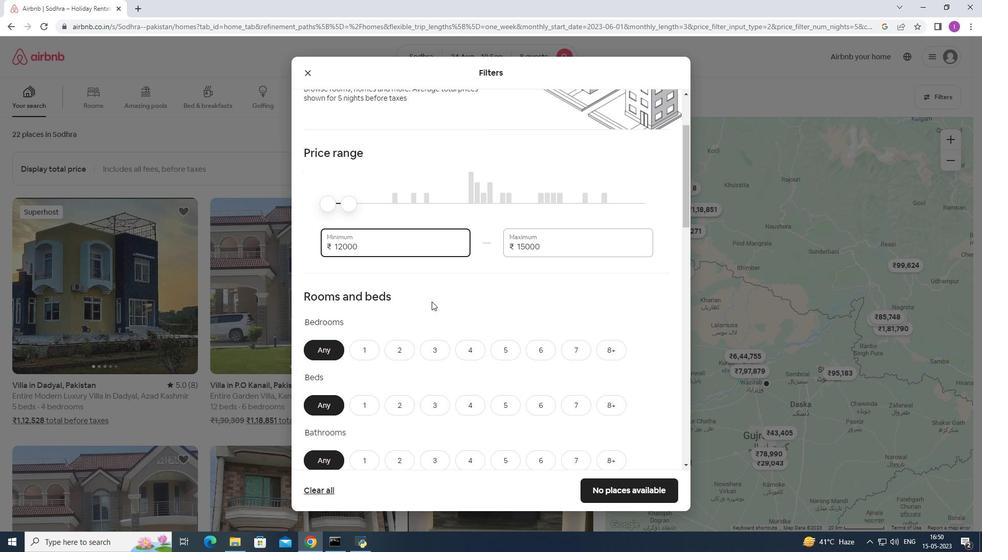 
Action: Mouse moved to (469, 247)
Screenshot: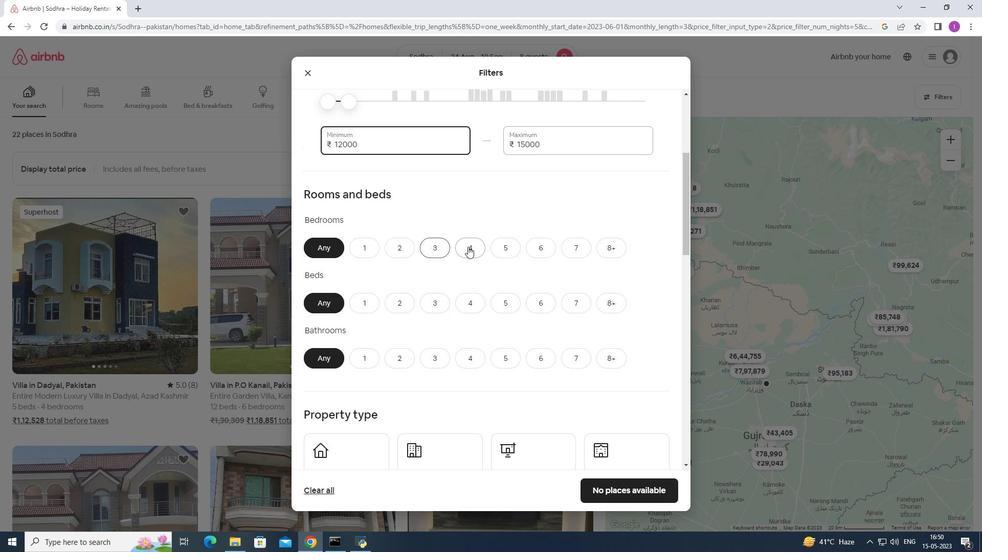
Action: Mouse pressed left at (469, 247)
Screenshot: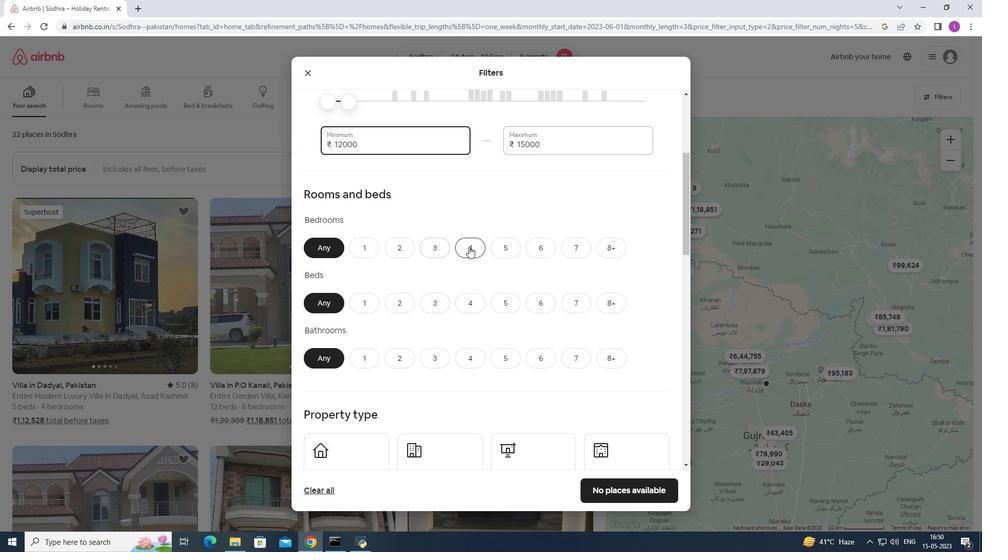 
Action: Mouse moved to (613, 297)
Screenshot: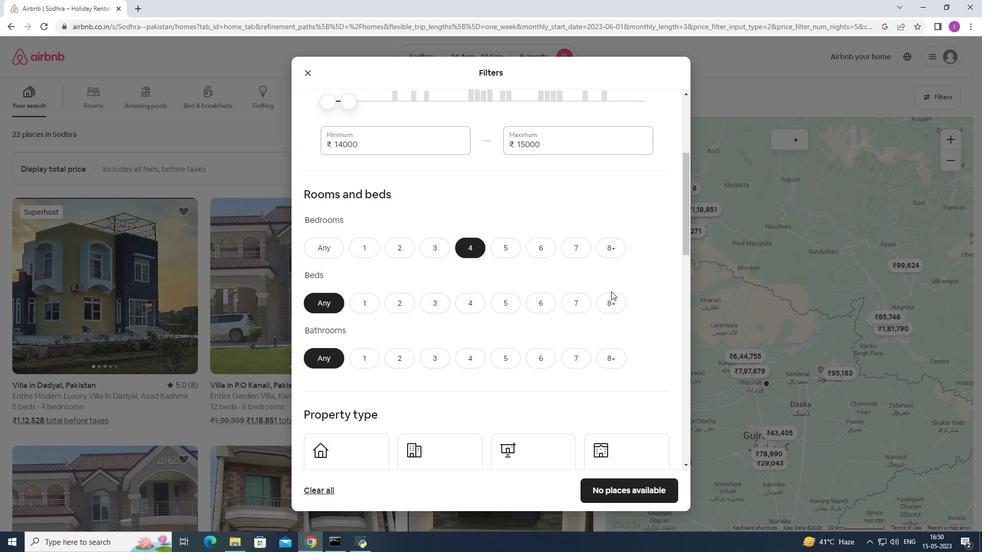 
Action: Mouse pressed left at (613, 297)
Screenshot: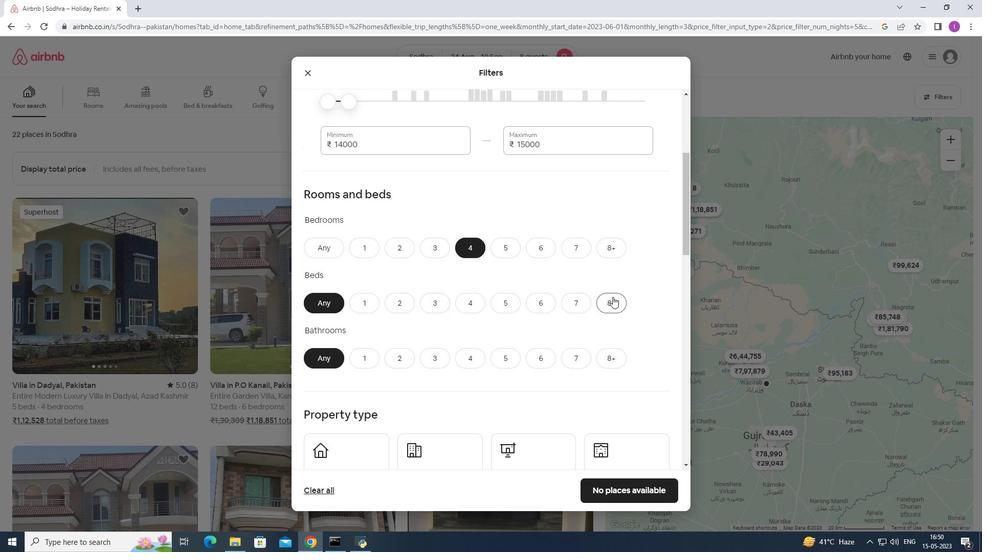 
Action: Mouse moved to (476, 356)
Screenshot: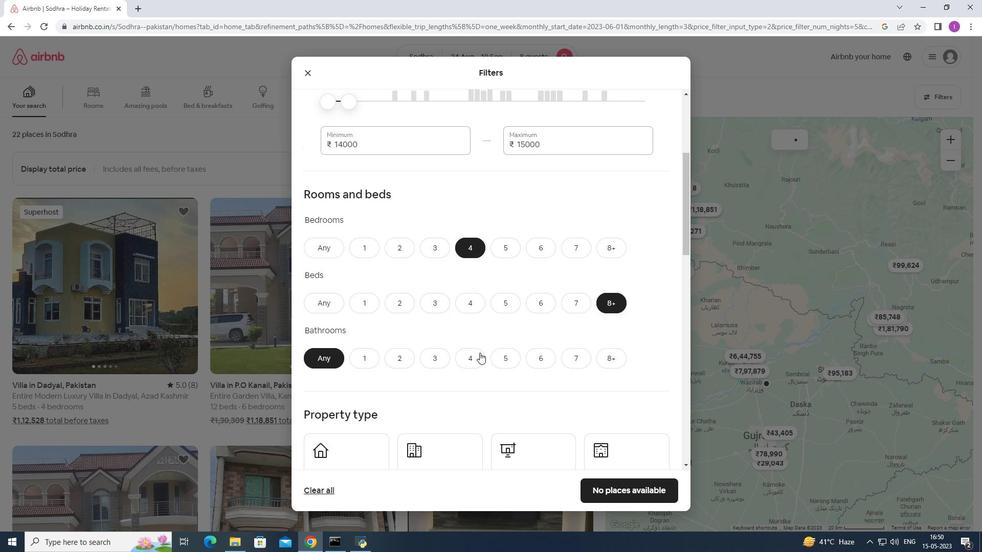 
Action: Mouse pressed left at (476, 356)
Screenshot: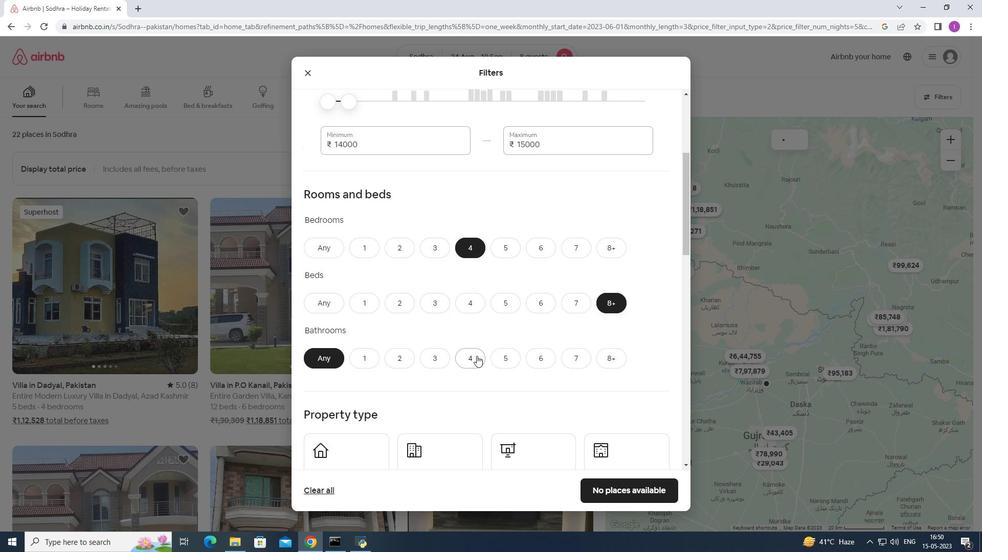 
Action: Mouse moved to (456, 311)
Screenshot: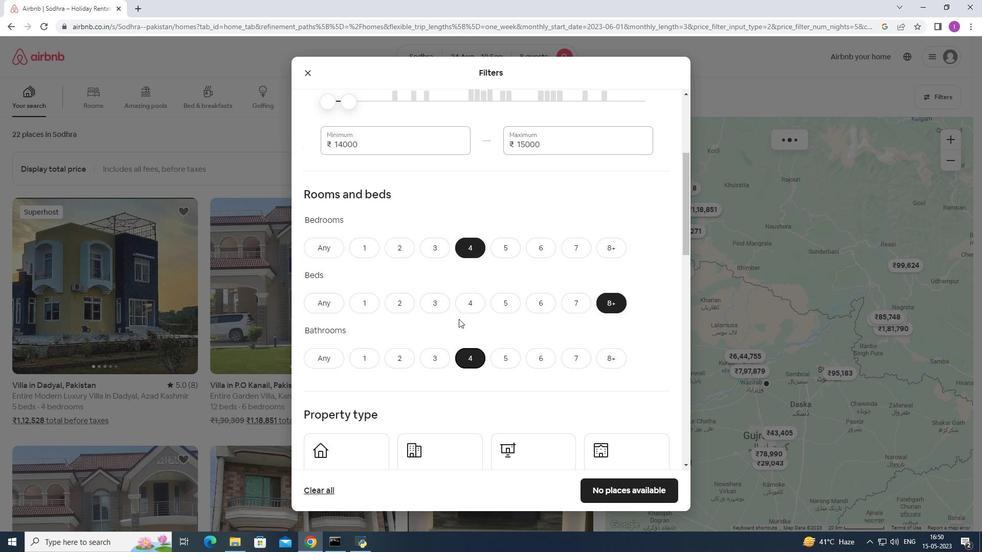 
Action: Mouse scrolled (456, 311) with delta (0, 0)
Screenshot: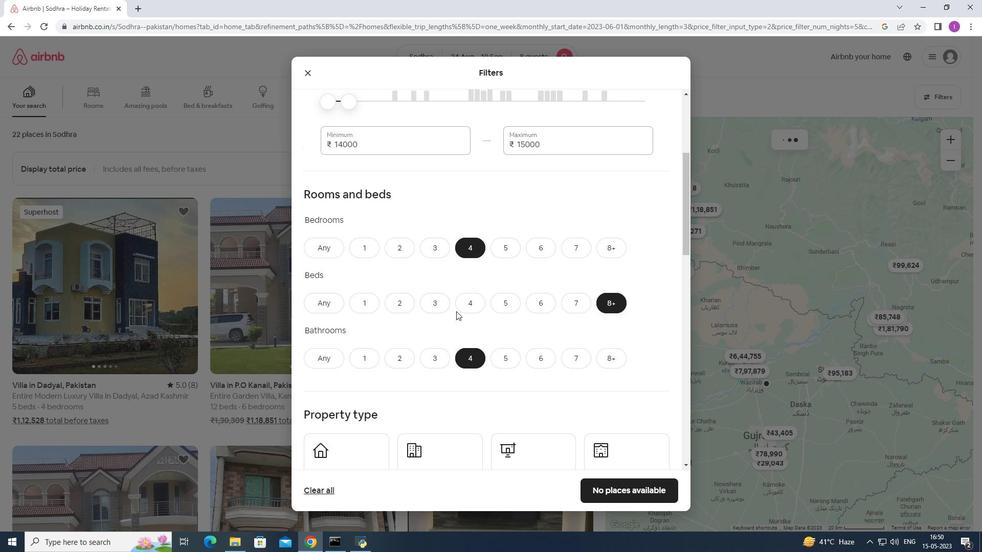 
Action: Mouse scrolled (456, 311) with delta (0, 0)
Screenshot: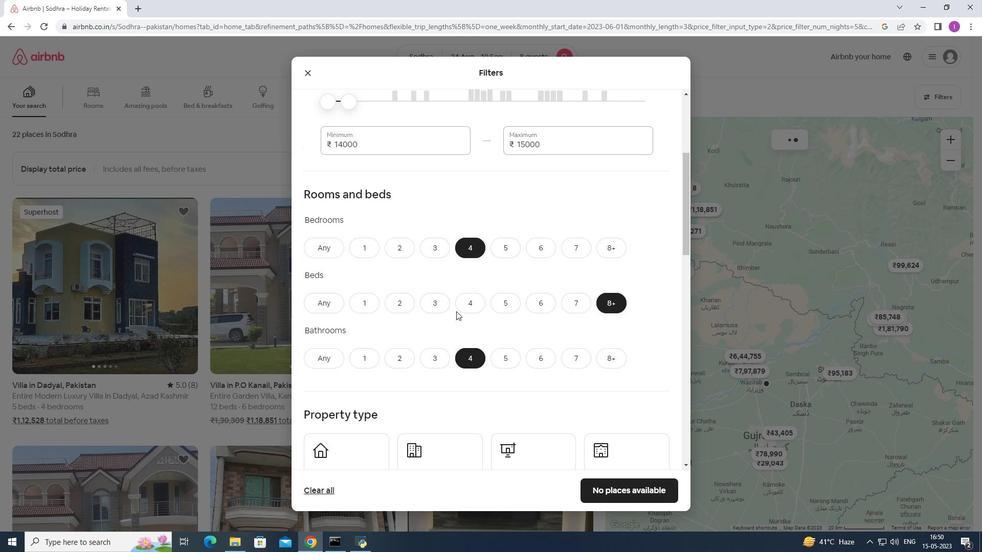 
Action: Mouse scrolled (456, 311) with delta (0, 0)
Screenshot: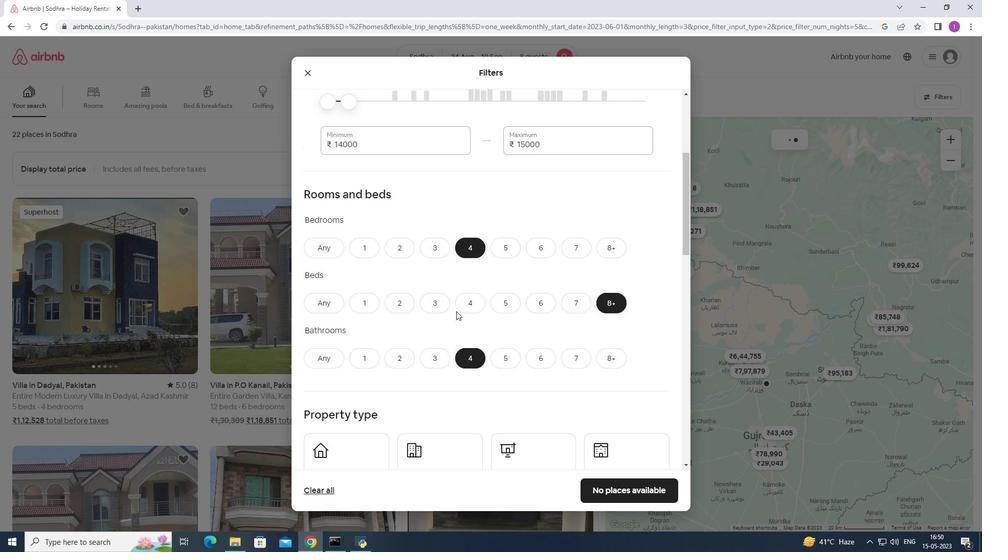 
Action: Mouse moved to (487, 309)
Screenshot: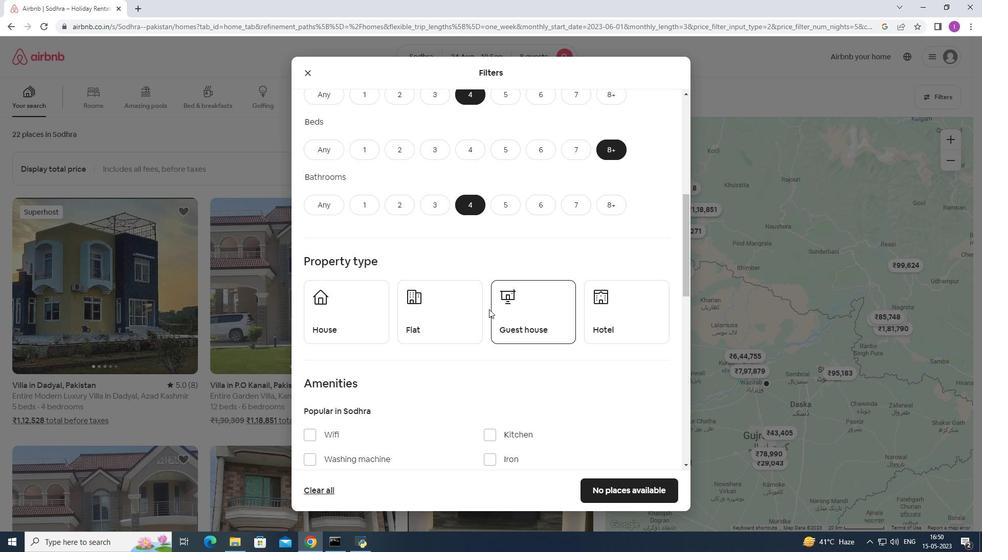 
Action: Mouse scrolled (487, 309) with delta (0, 0)
Screenshot: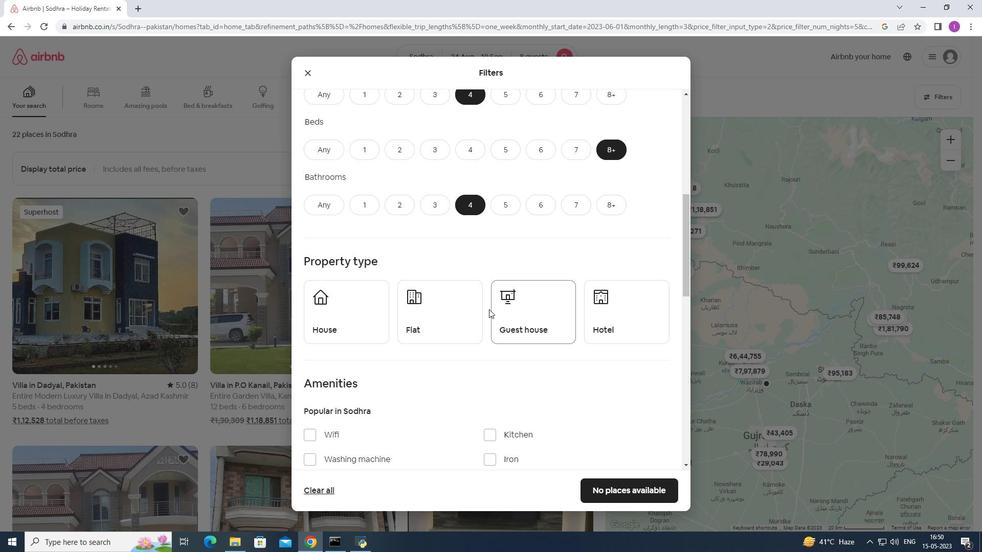 
Action: Mouse scrolled (487, 309) with delta (0, 0)
Screenshot: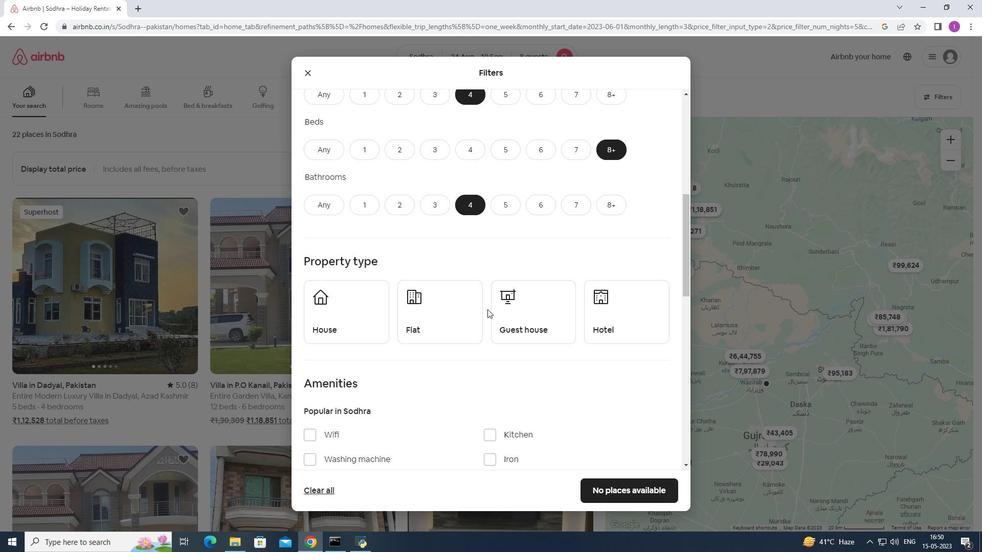 
Action: Mouse moved to (359, 233)
Screenshot: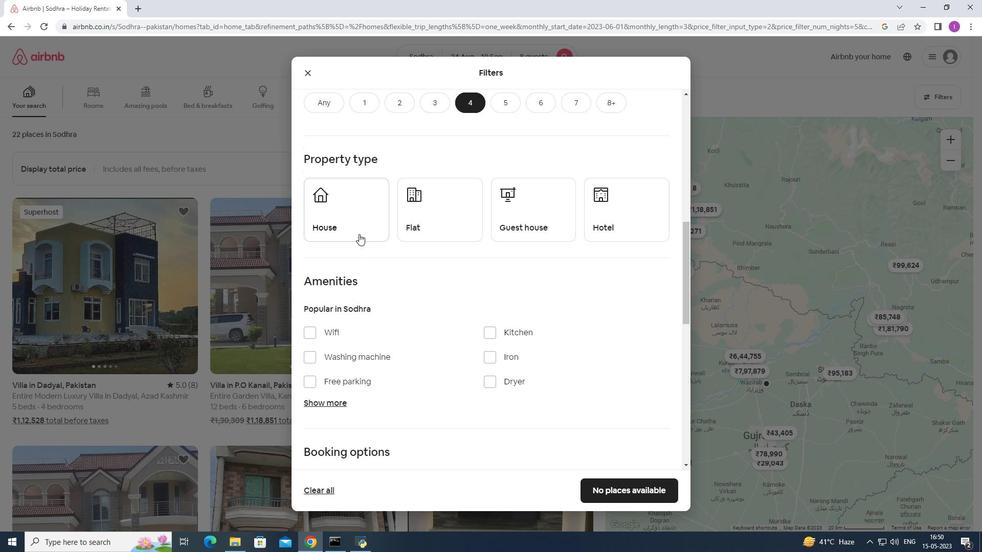
Action: Mouse pressed left at (359, 233)
Screenshot: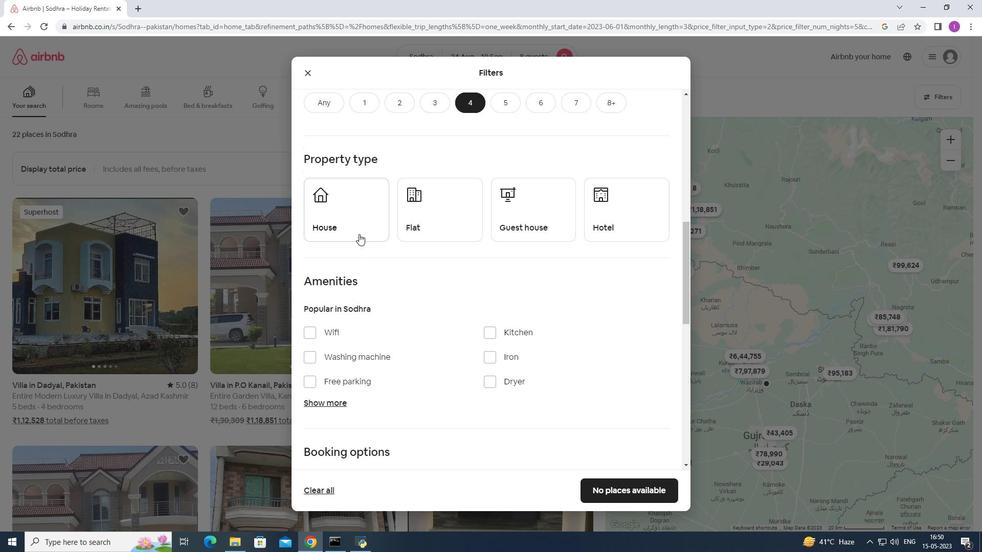 
Action: Mouse moved to (456, 228)
Screenshot: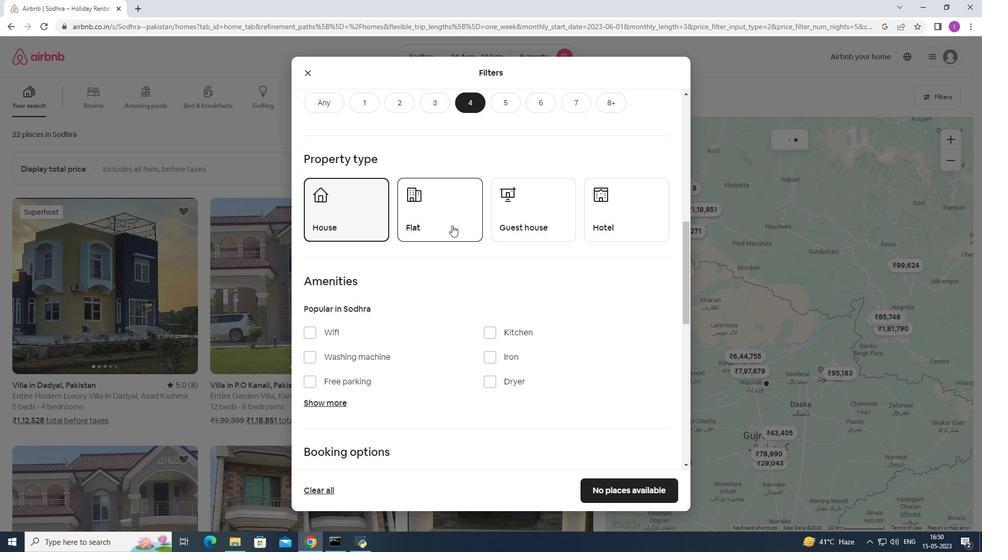 
Action: Mouse pressed left at (456, 228)
Screenshot: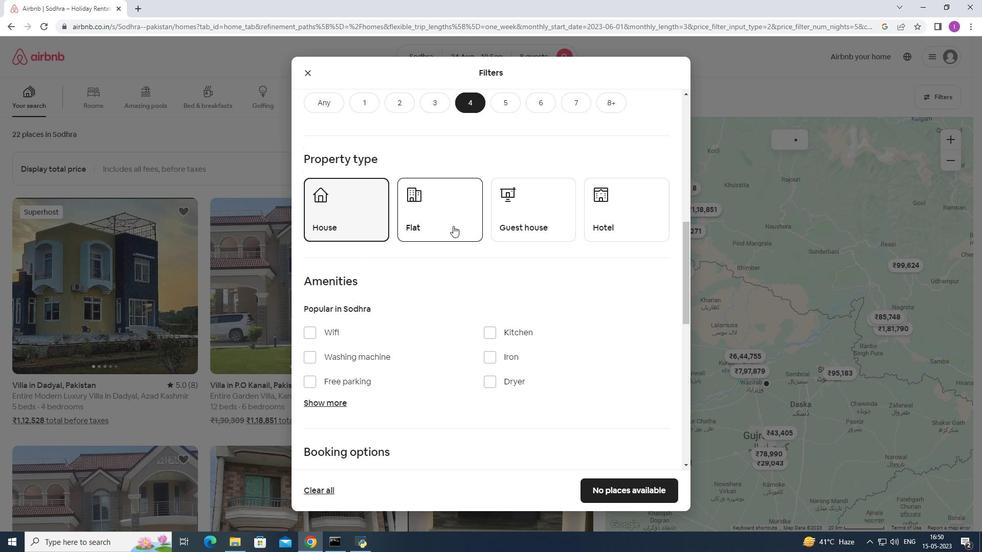 
Action: Mouse moved to (547, 228)
Screenshot: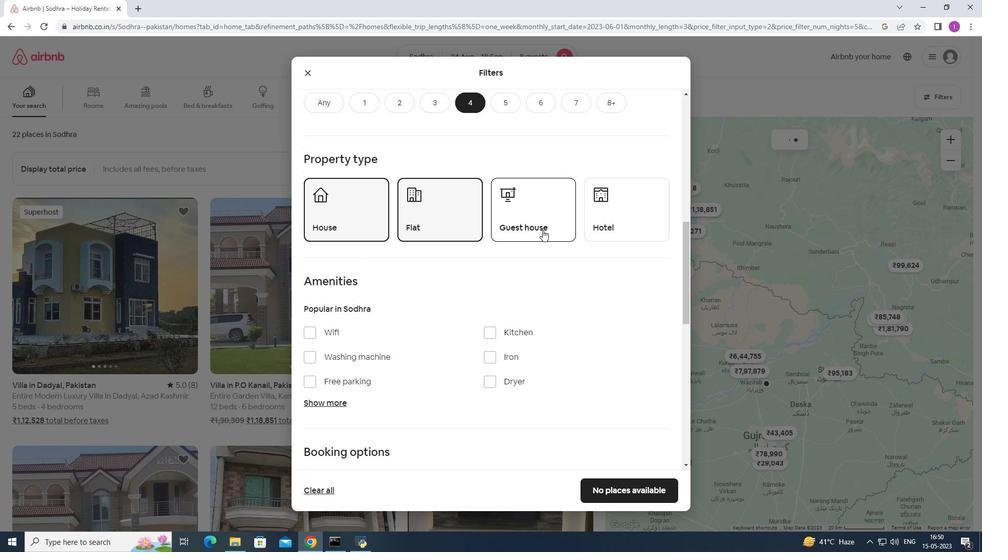 
Action: Mouse pressed left at (547, 228)
Screenshot: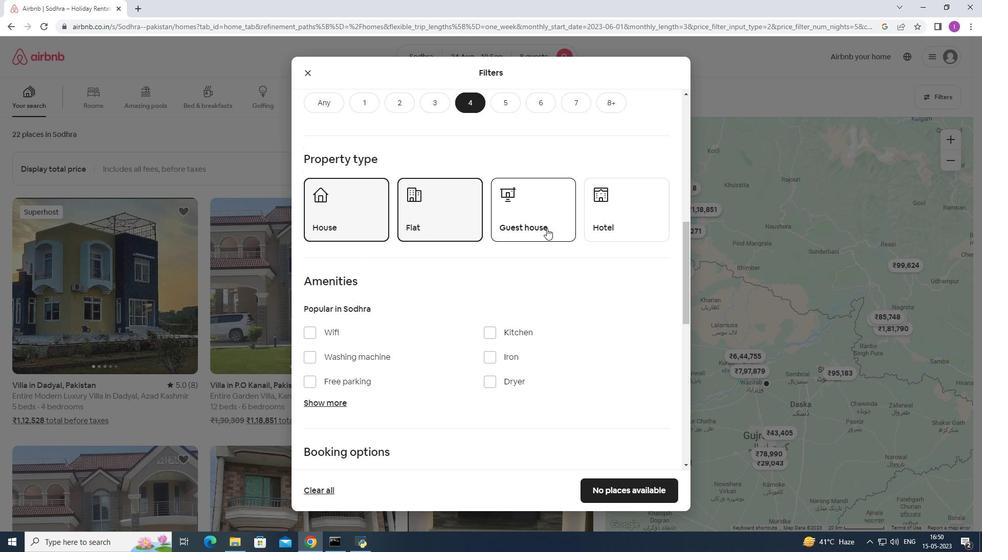
Action: Mouse moved to (488, 265)
Screenshot: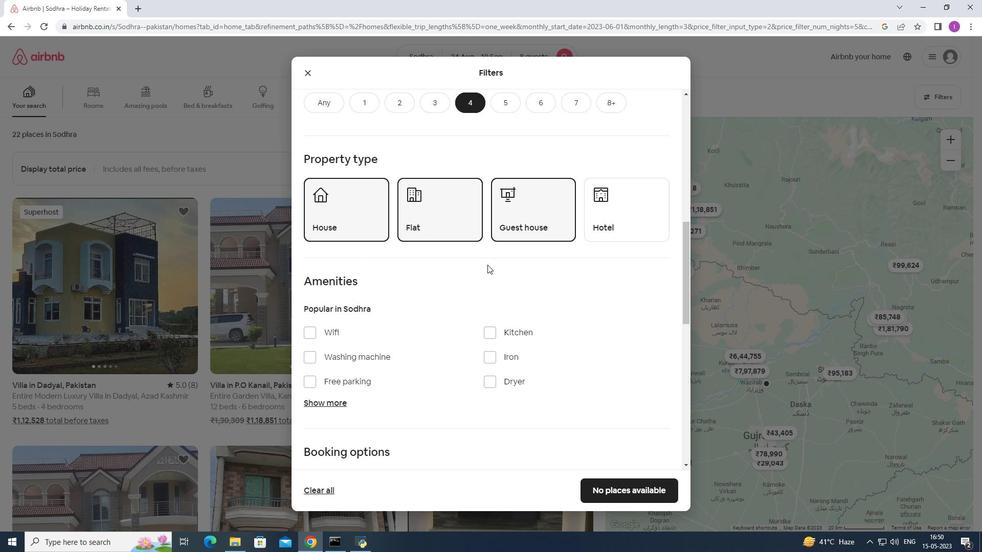 
Action: Mouse scrolled (488, 264) with delta (0, 0)
Screenshot: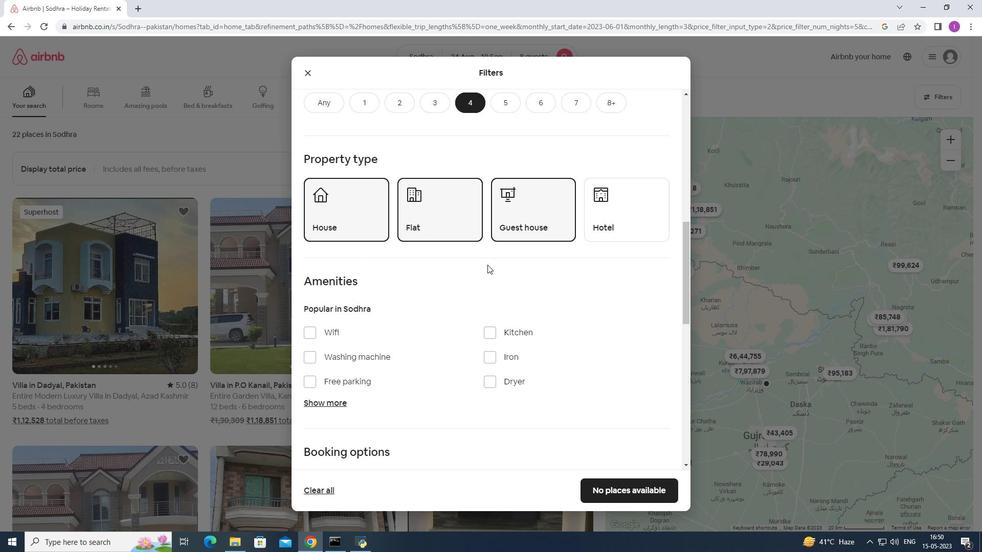 
Action: Mouse scrolled (488, 264) with delta (0, 0)
Screenshot: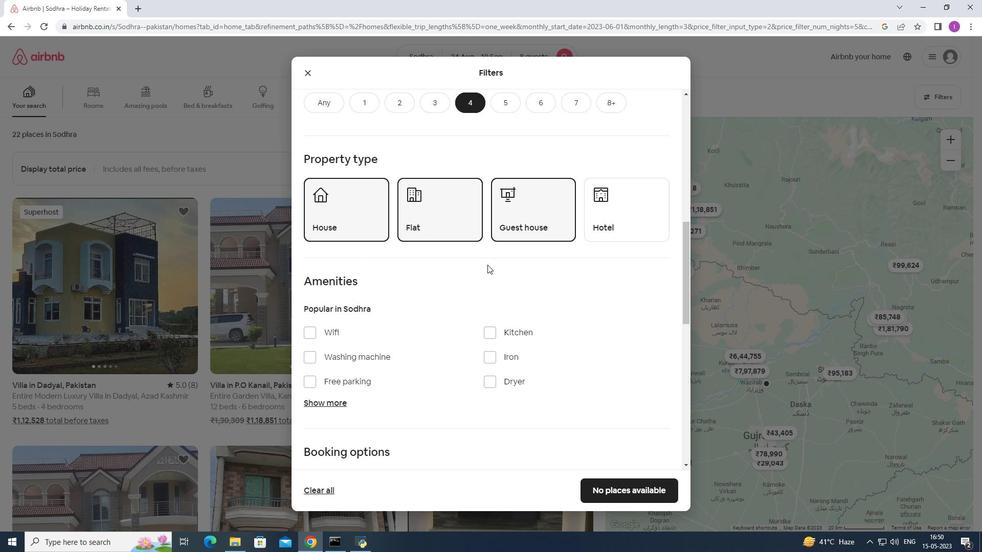 
Action: Mouse scrolled (488, 264) with delta (0, 0)
Screenshot: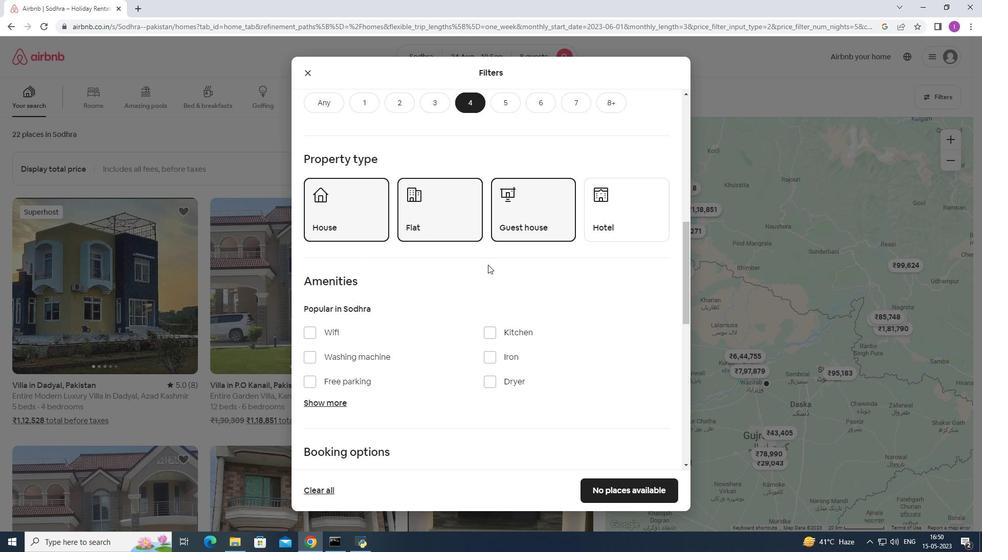 
Action: Mouse moved to (479, 255)
Screenshot: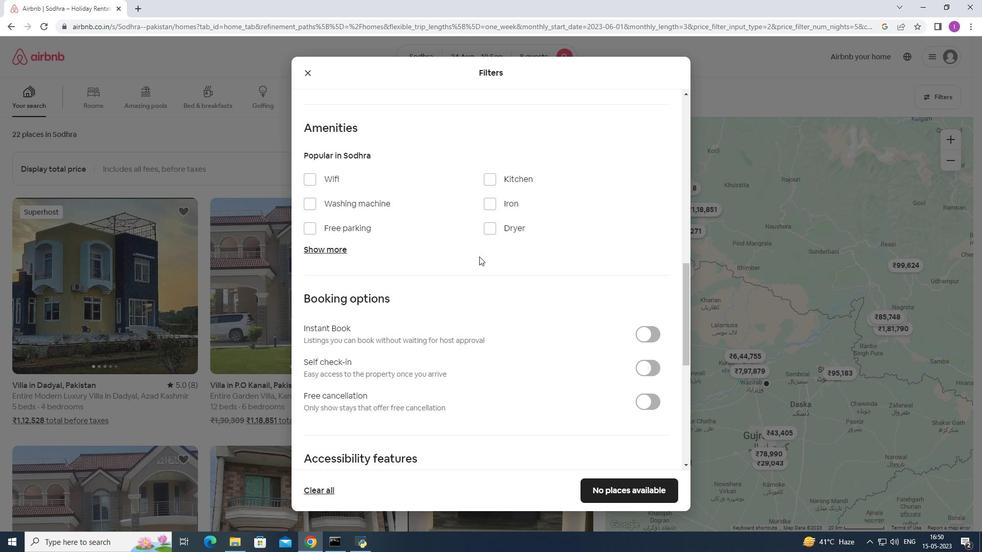 
Action: Mouse scrolled (479, 255) with delta (0, 0)
Screenshot: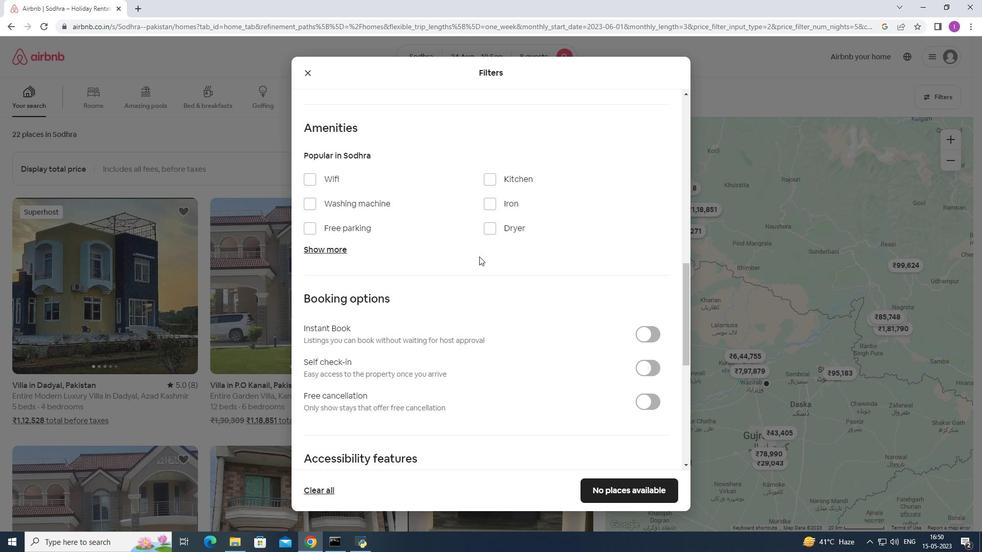 
Action: Mouse moved to (312, 127)
Screenshot: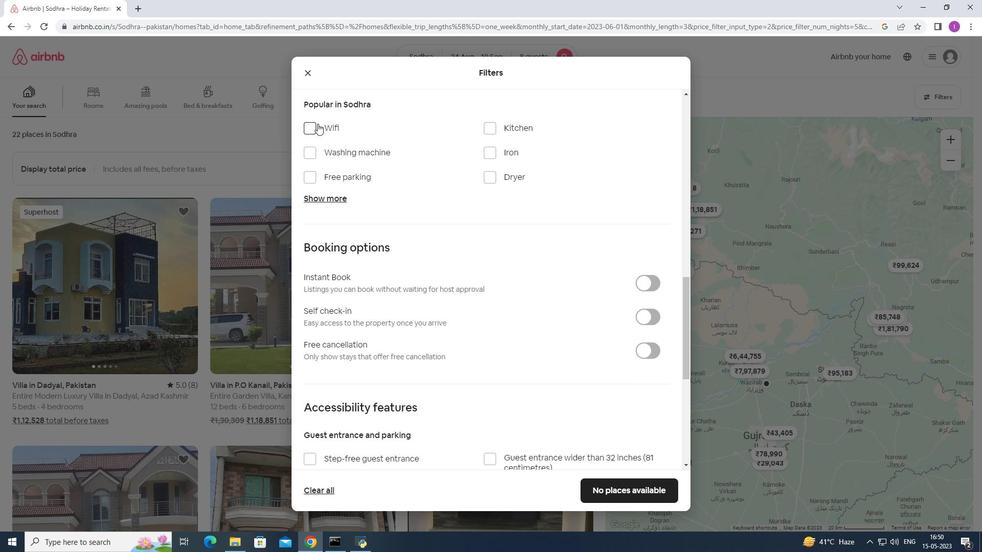 
Action: Mouse pressed left at (312, 127)
Screenshot: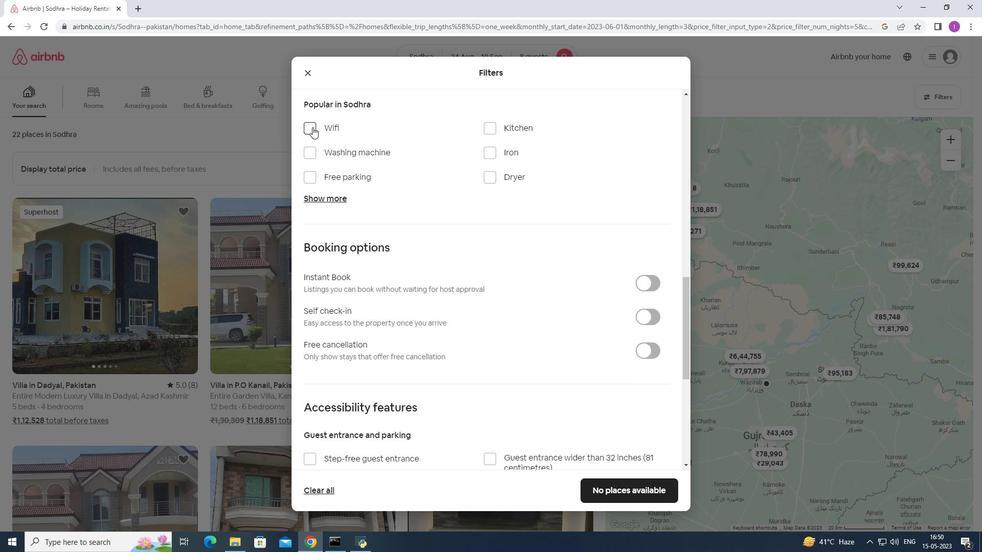 
Action: Mouse moved to (312, 175)
Screenshot: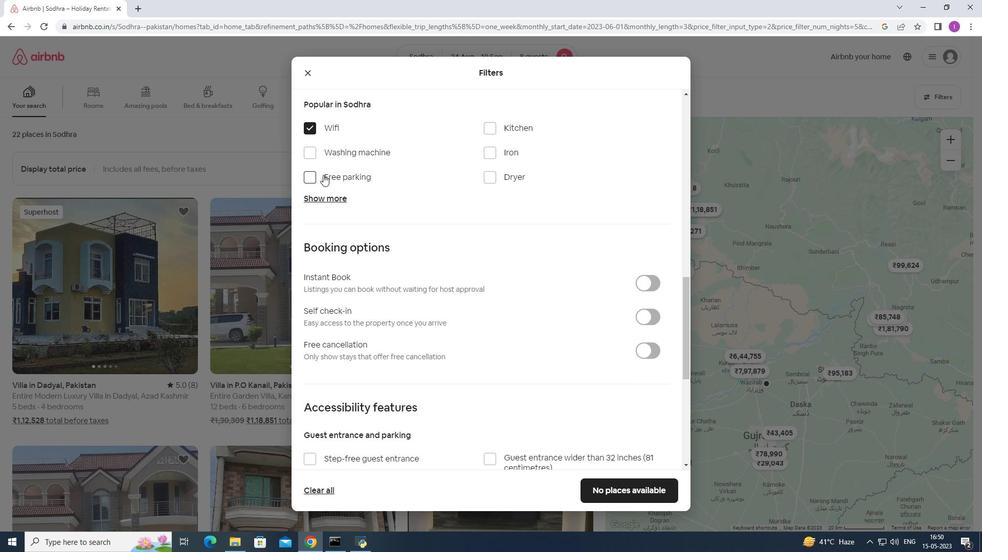 
Action: Mouse pressed left at (312, 175)
Screenshot: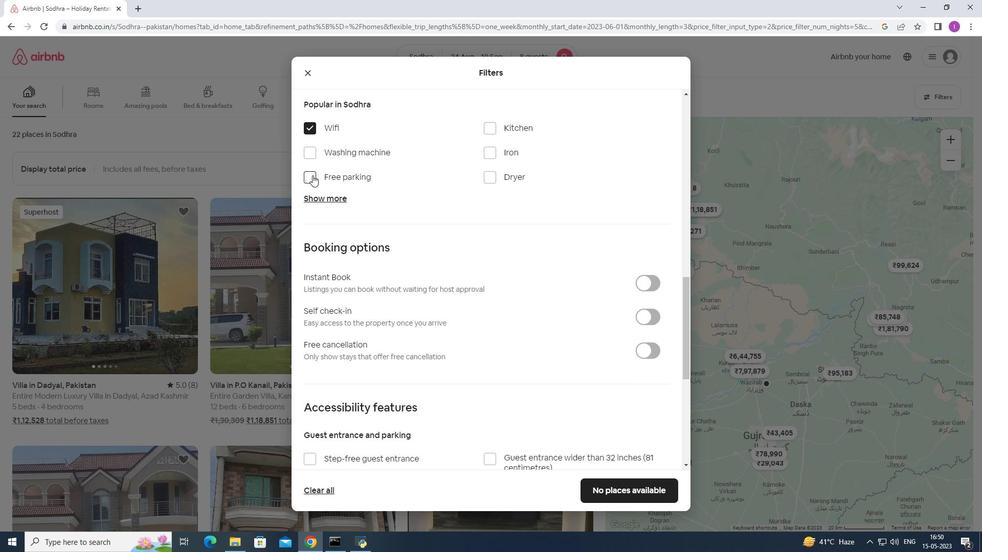 
Action: Mouse moved to (327, 196)
Screenshot: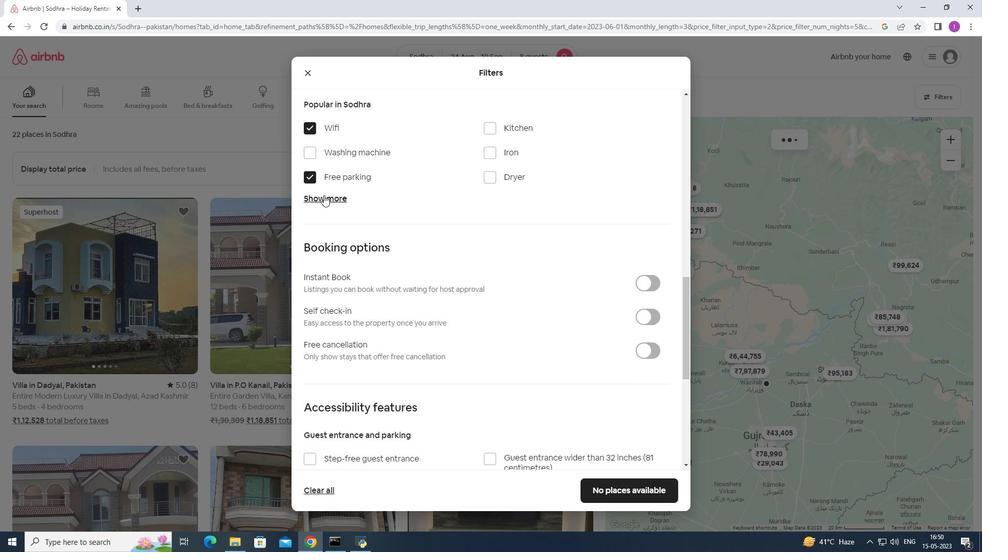 
Action: Mouse pressed left at (327, 196)
Screenshot: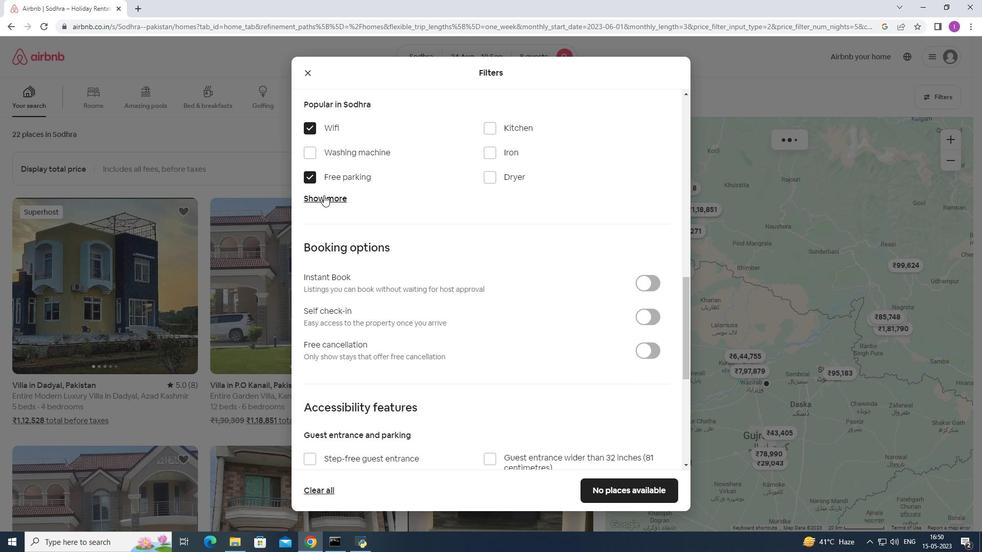 
Action: Mouse moved to (492, 261)
Screenshot: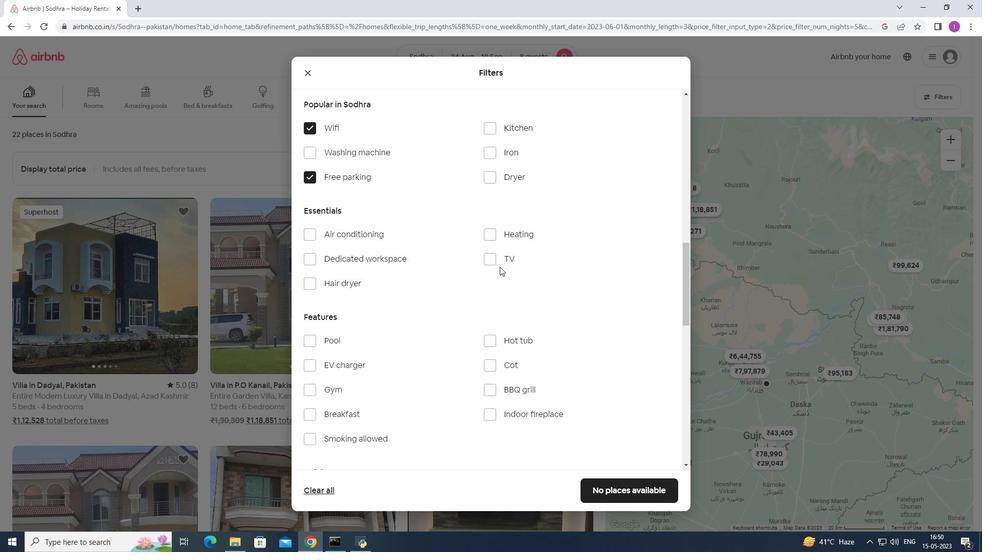 
Action: Mouse pressed left at (492, 261)
Screenshot: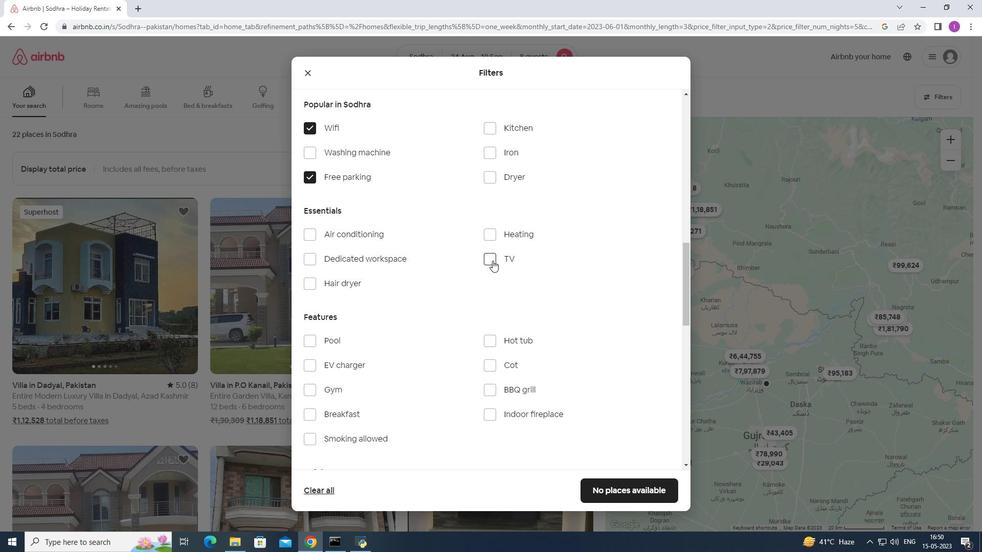 
Action: Mouse moved to (429, 315)
Screenshot: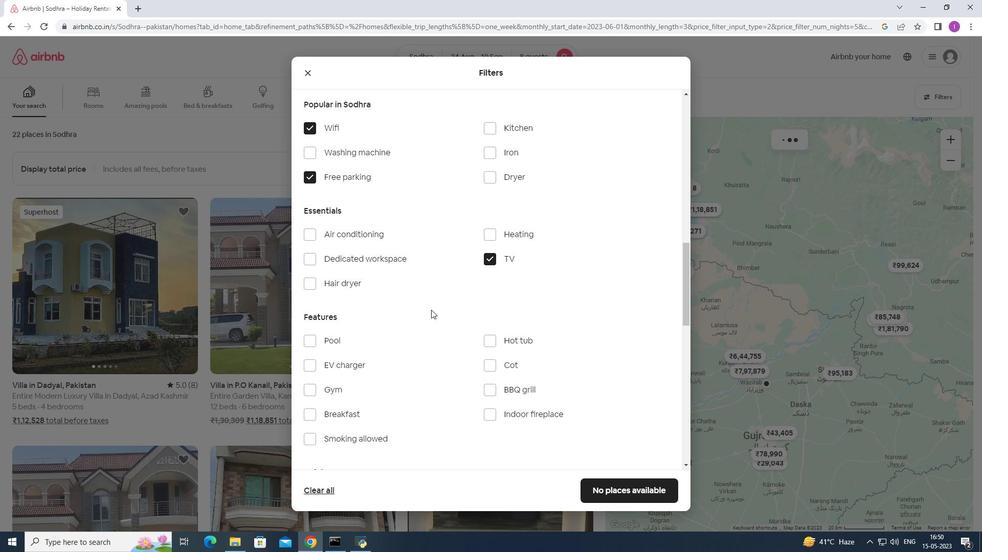 
Action: Mouse scrolled (429, 315) with delta (0, 0)
Screenshot: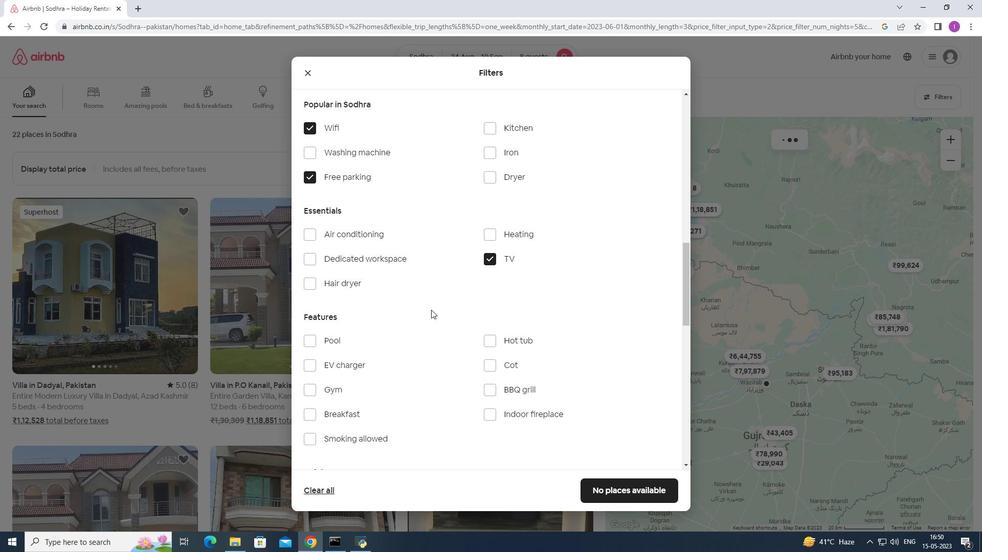 
Action: Mouse moved to (429, 316)
Screenshot: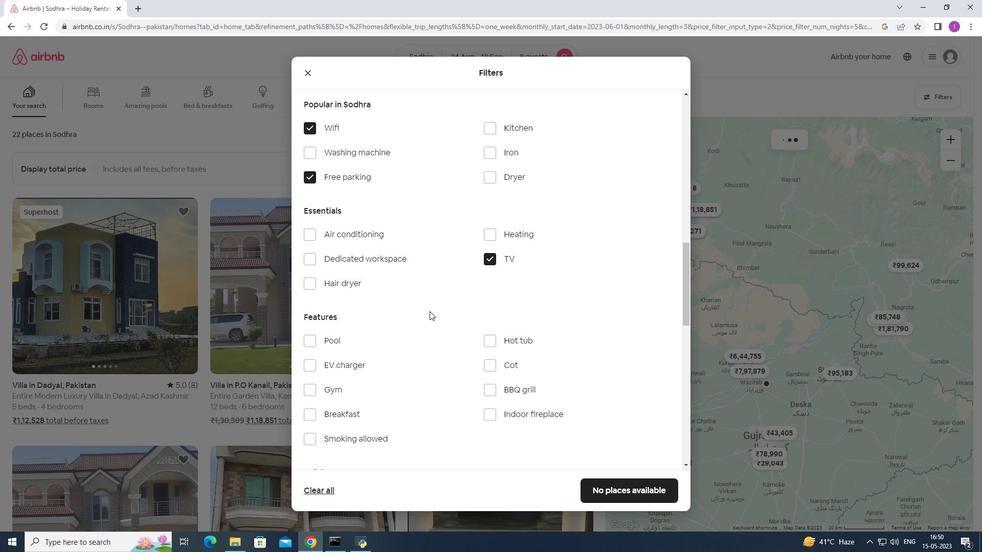 
Action: Mouse scrolled (429, 315) with delta (0, 0)
Screenshot: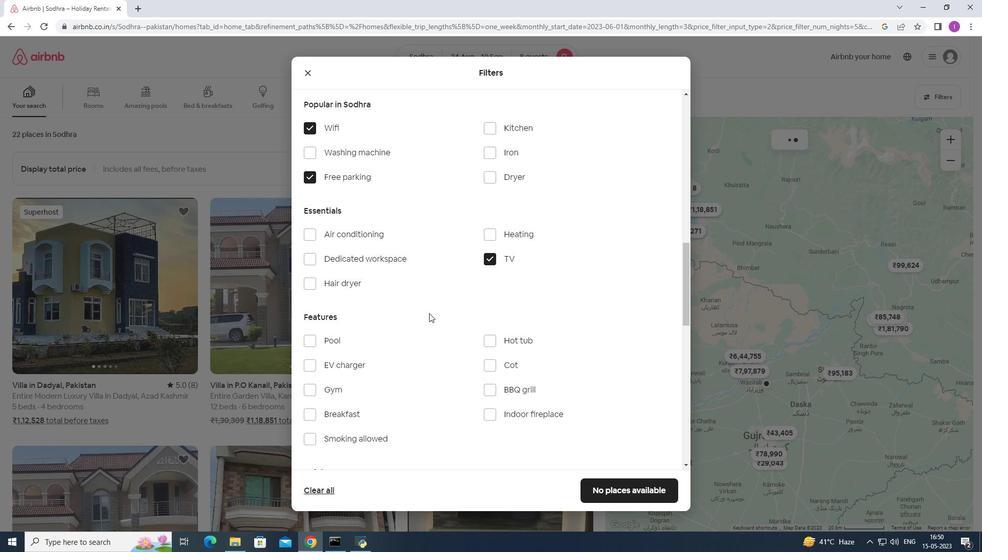 
Action: Mouse scrolled (429, 315) with delta (0, 0)
Screenshot: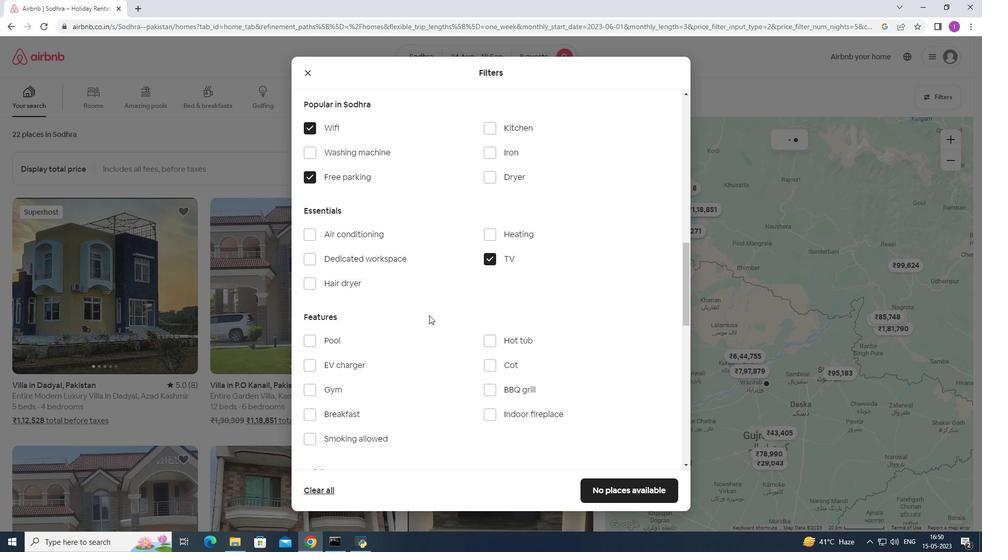 
Action: Mouse moved to (309, 238)
Screenshot: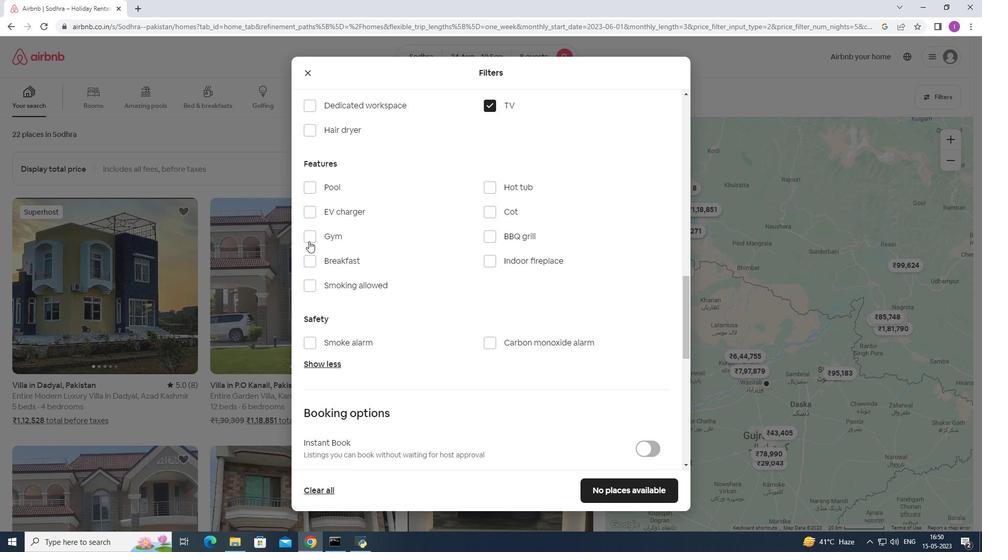 
Action: Mouse pressed left at (309, 238)
Screenshot: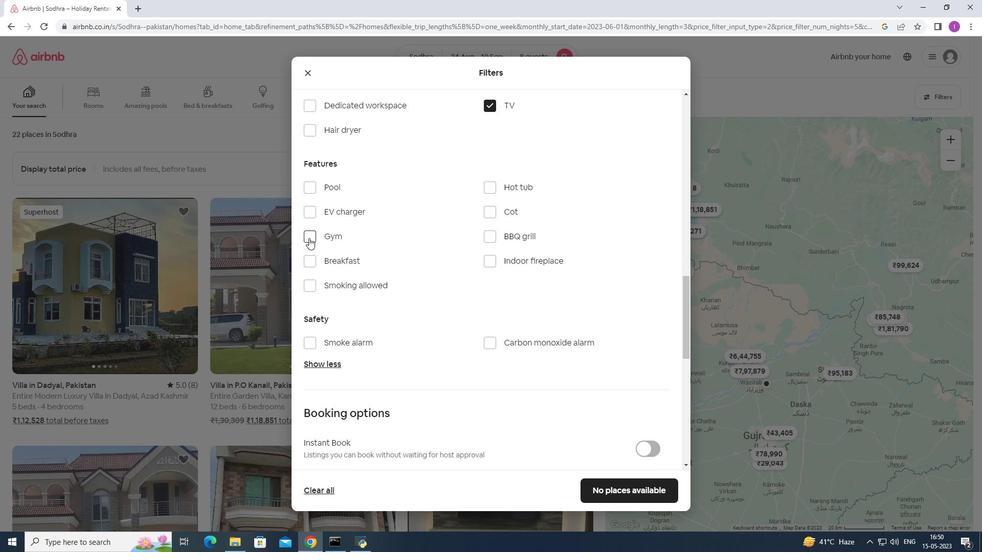 
Action: Mouse moved to (314, 264)
Screenshot: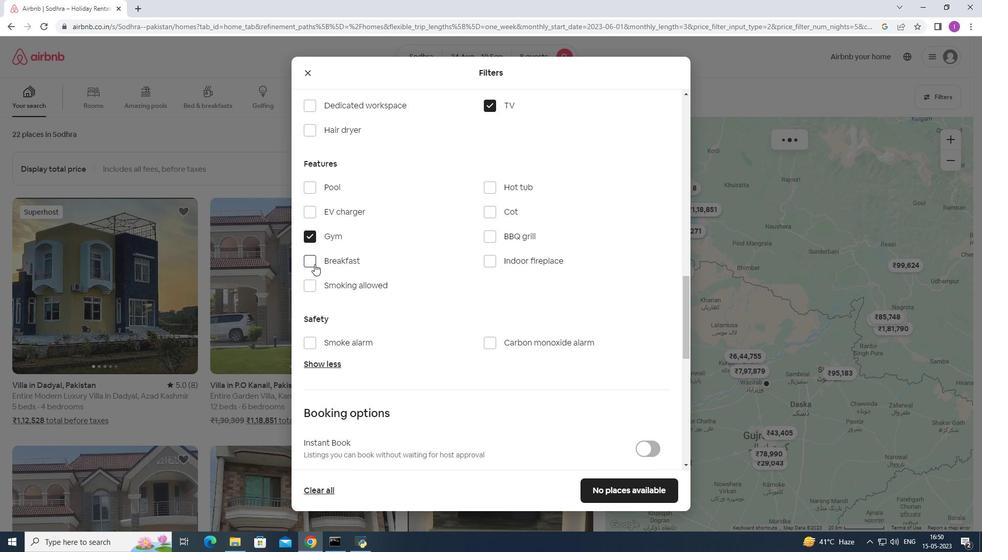 
Action: Mouse pressed left at (314, 264)
Screenshot: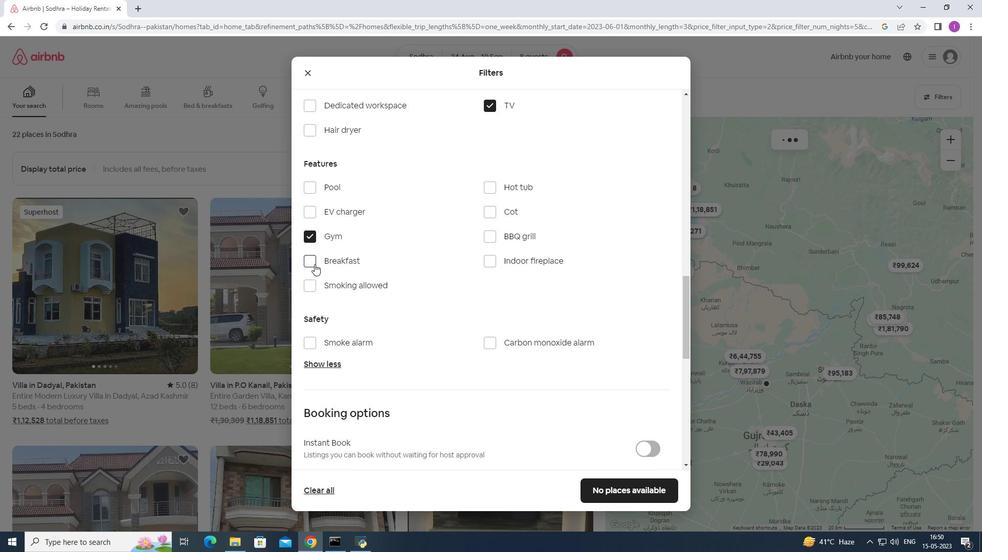 
Action: Mouse moved to (492, 258)
Screenshot: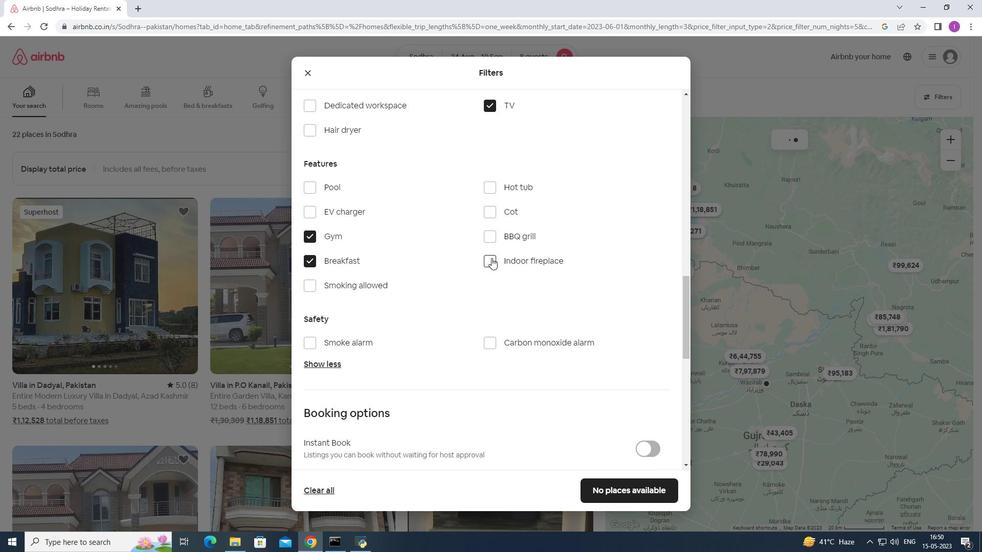 
Action: Mouse scrolled (492, 257) with delta (0, 0)
Screenshot: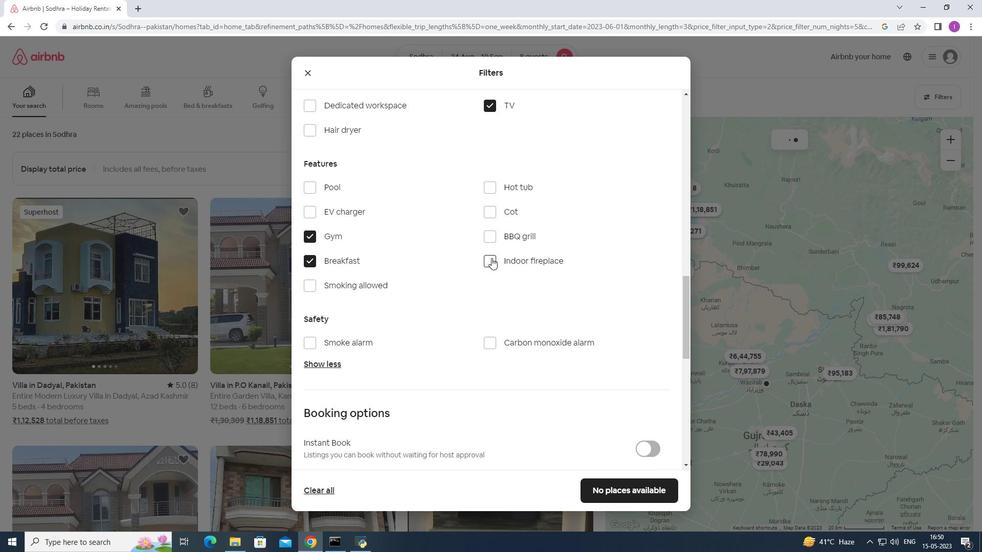 
Action: Mouse moved to (492, 259)
Screenshot: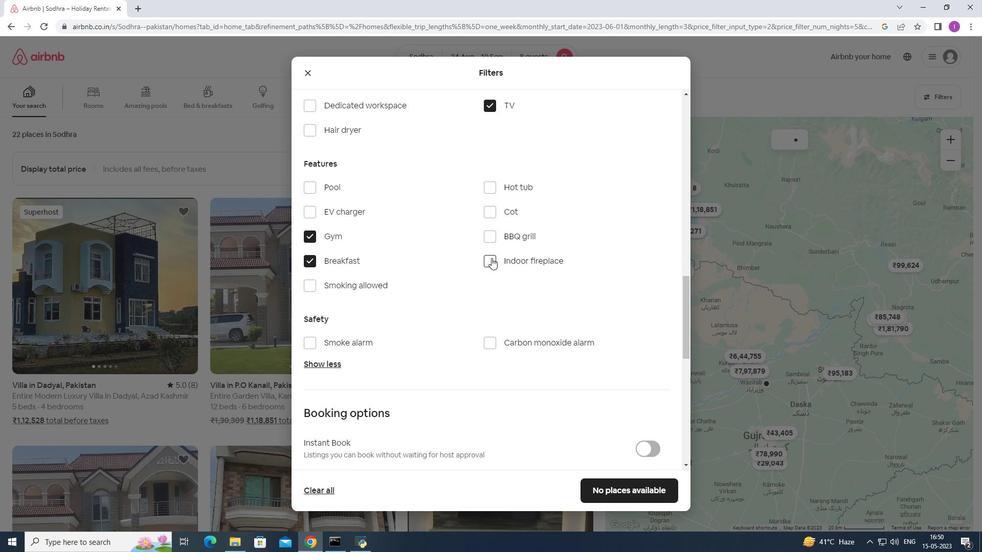 
Action: Mouse scrolled (492, 258) with delta (0, 0)
Screenshot: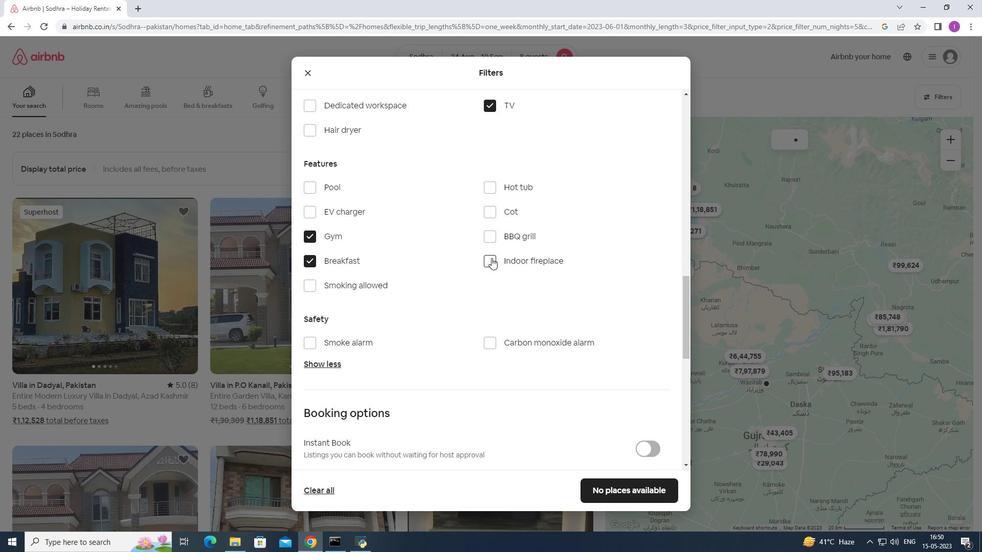
Action: Mouse scrolled (492, 258) with delta (0, 0)
Screenshot: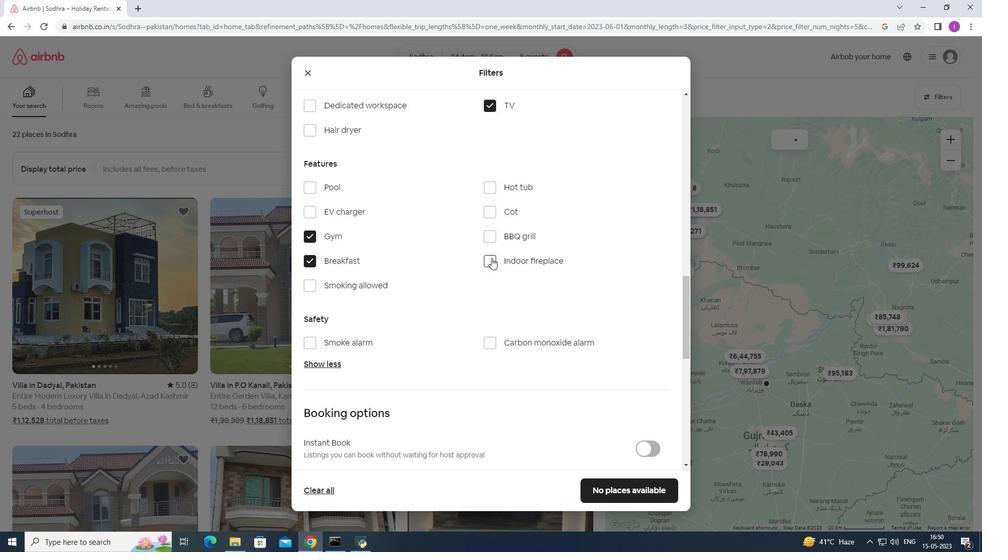 
Action: Mouse scrolled (492, 258) with delta (0, 0)
Screenshot: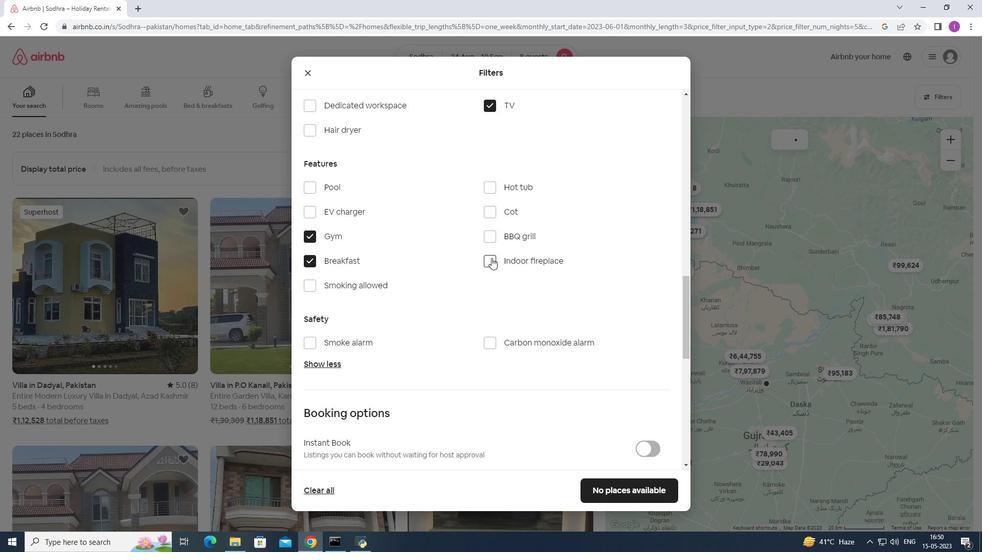 
Action: Mouse moved to (513, 254)
Screenshot: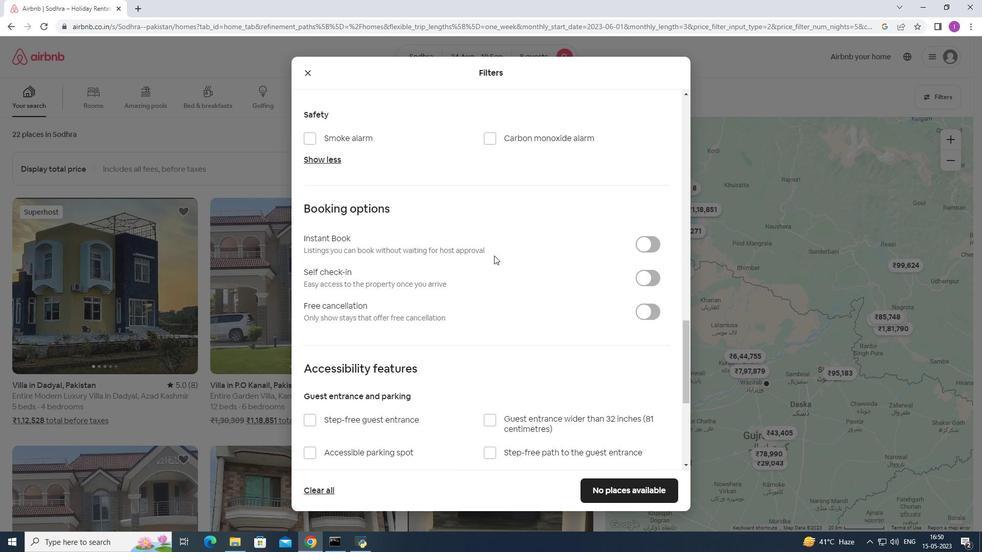 
Action: Mouse scrolled (513, 254) with delta (0, 0)
Screenshot: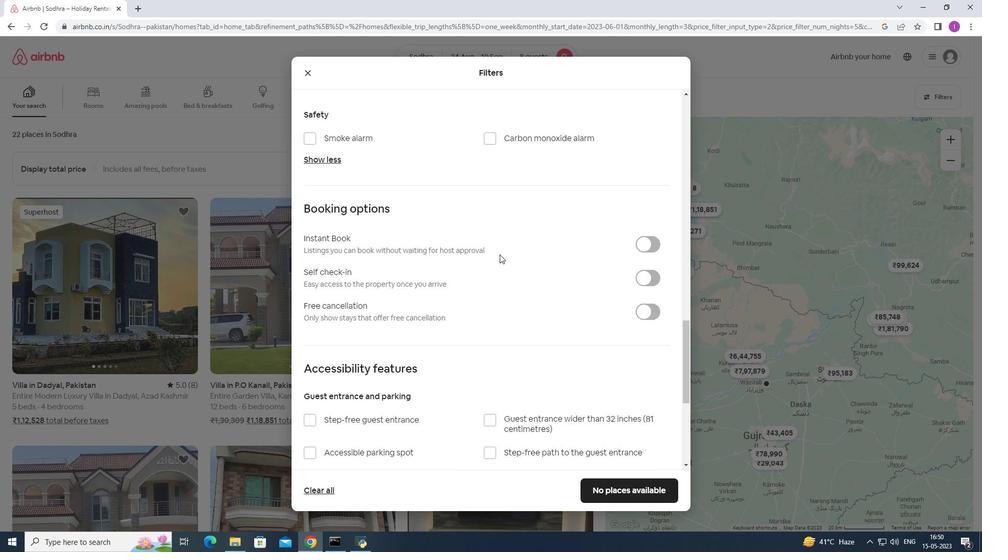 
Action: Mouse moved to (649, 228)
Screenshot: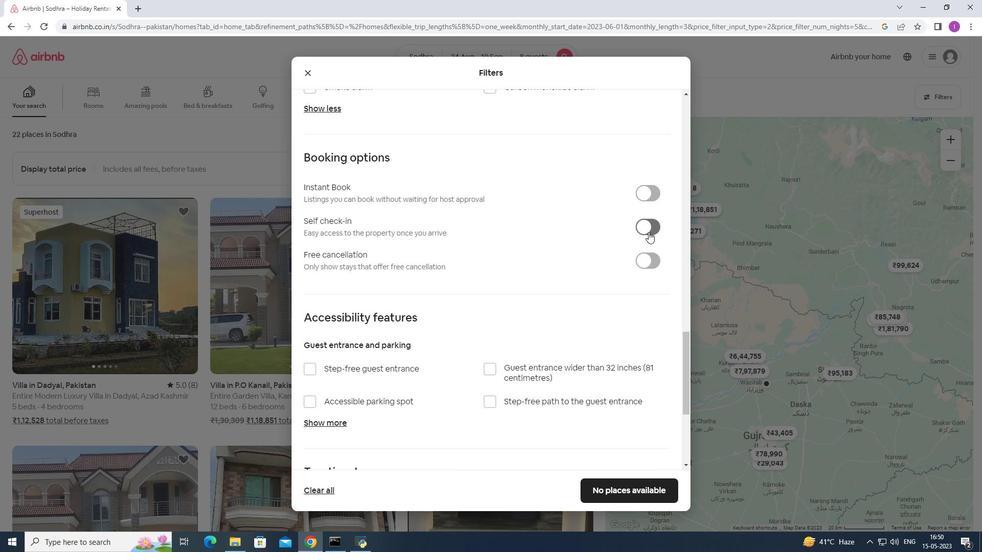 
Action: Mouse pressed left at (649, 228)
Screenshot: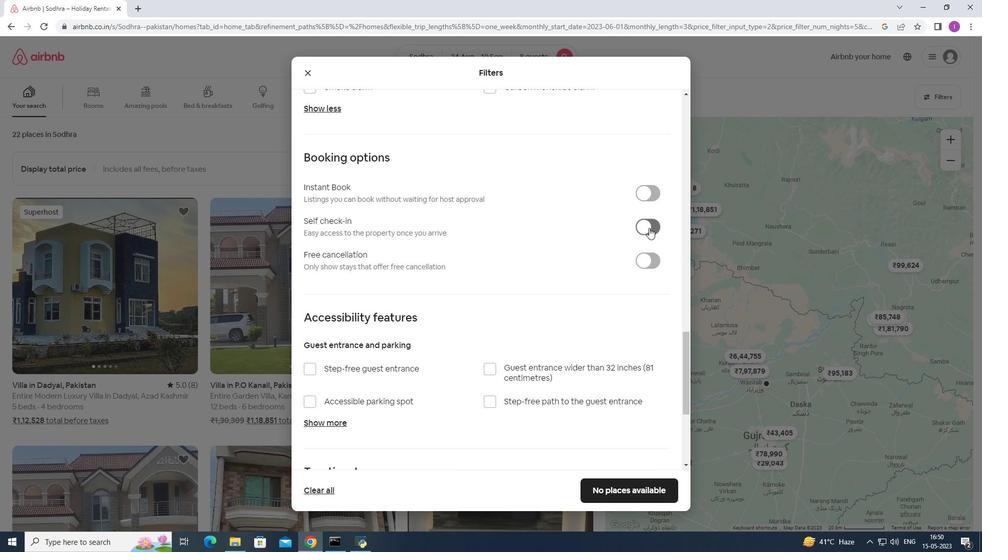 
Action: Mouse moved to (415, 329)
Screenshot: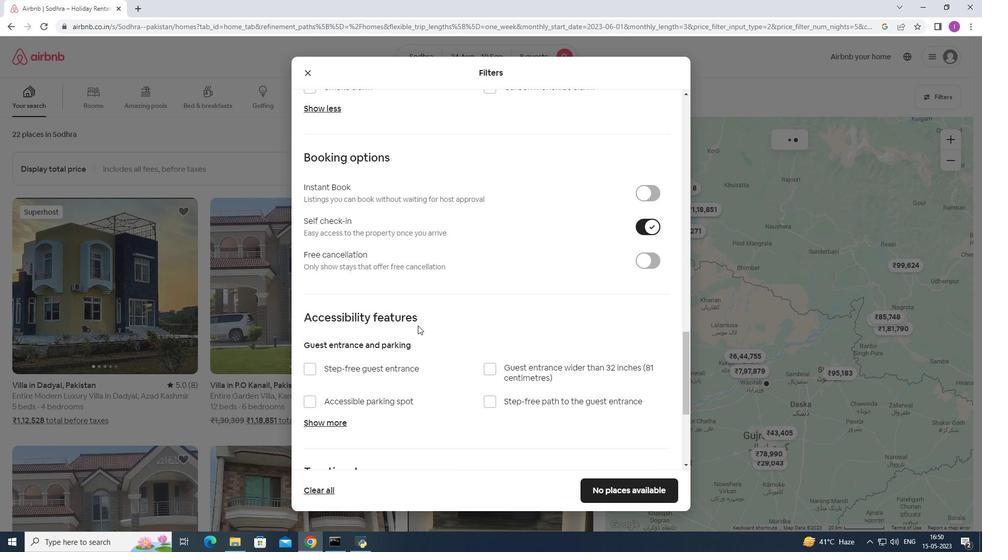 
Action: Mouse scrolled (415, 328) with delta (0, 0)
Screenshot: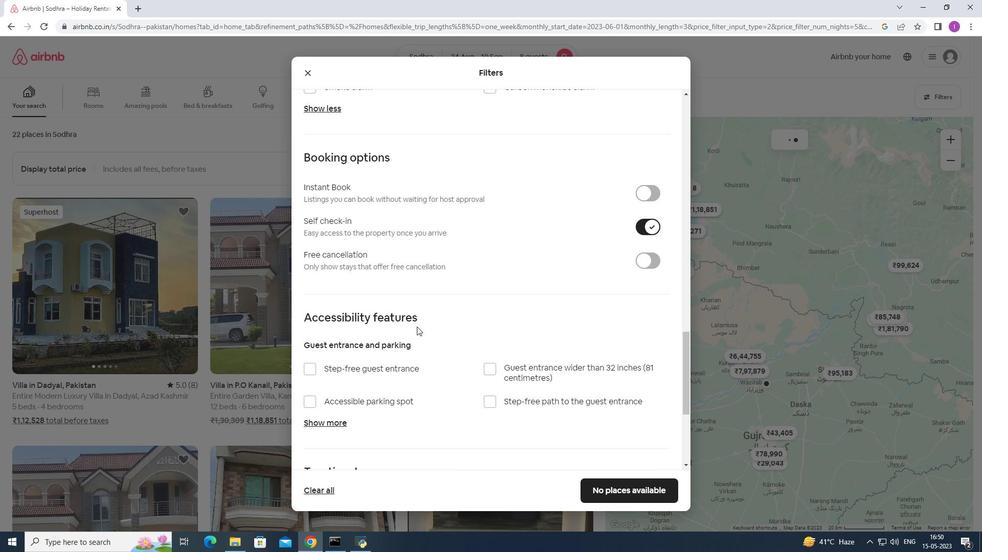 
Action: Mouse scrolled (415, 328) with delta (0, 0)
Screenshot: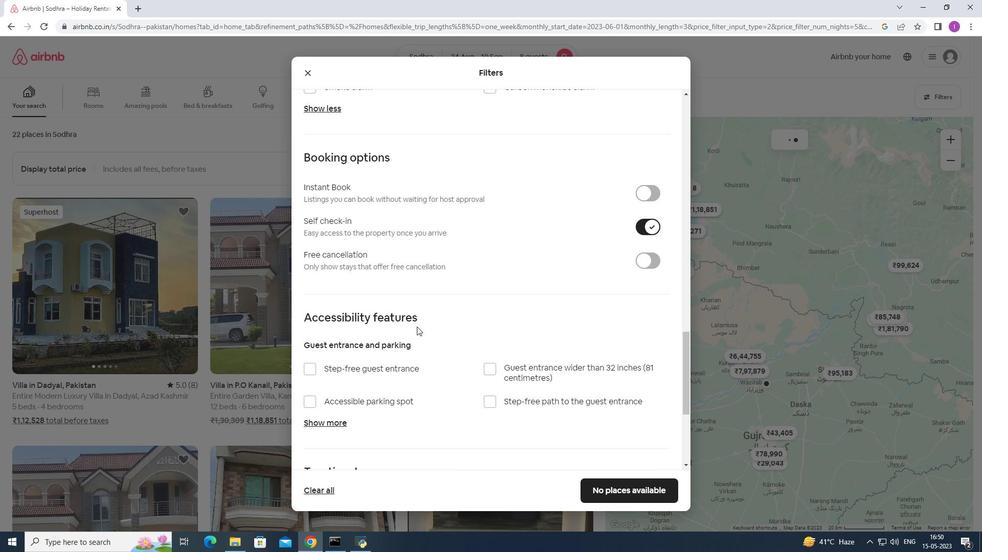
Action: Mouse scrolled (415, 328) with delta (0, 0)
Screenshot: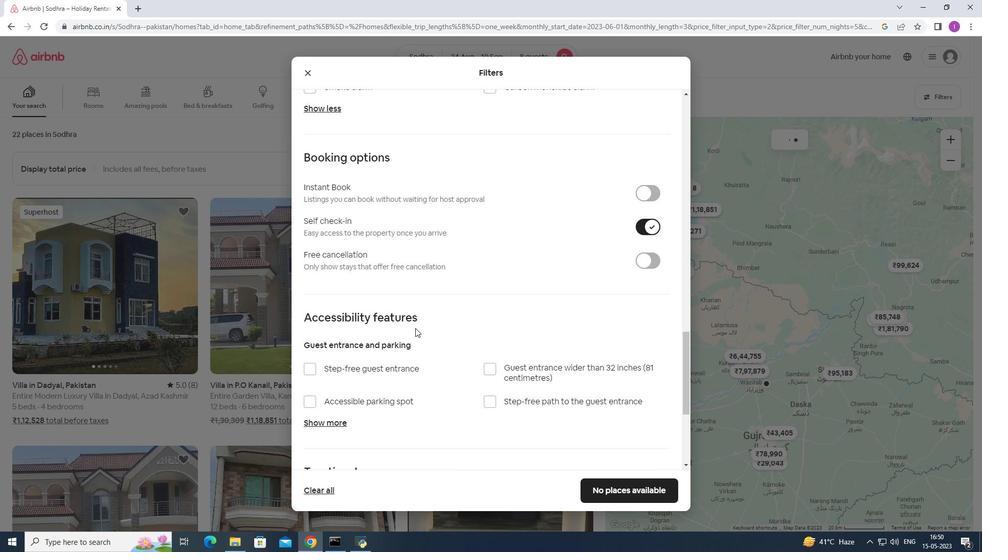 
Action: Mouse scrolled (415, 328) with delta (0, 0)
Screenshot: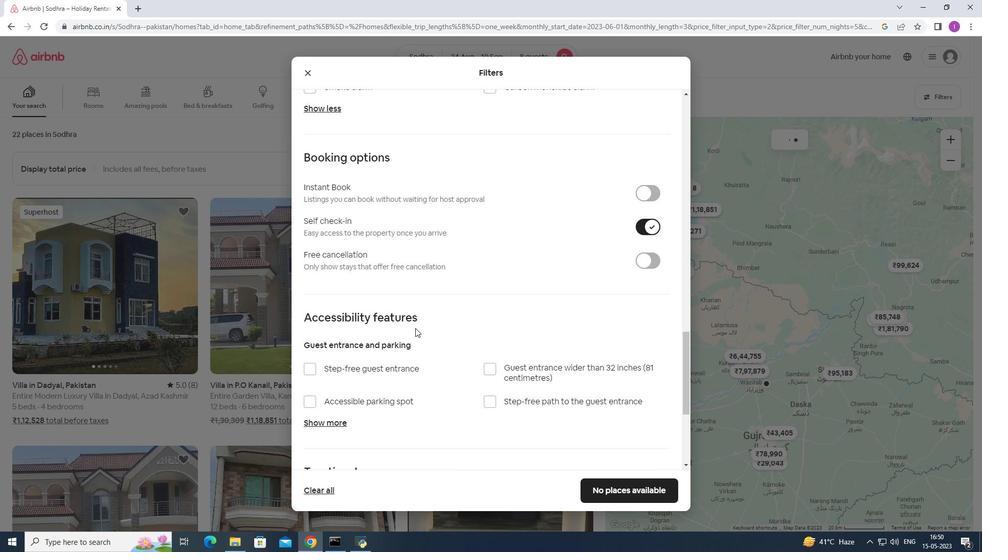 
Action: Mouse moved to (415, 324)
Screenshot: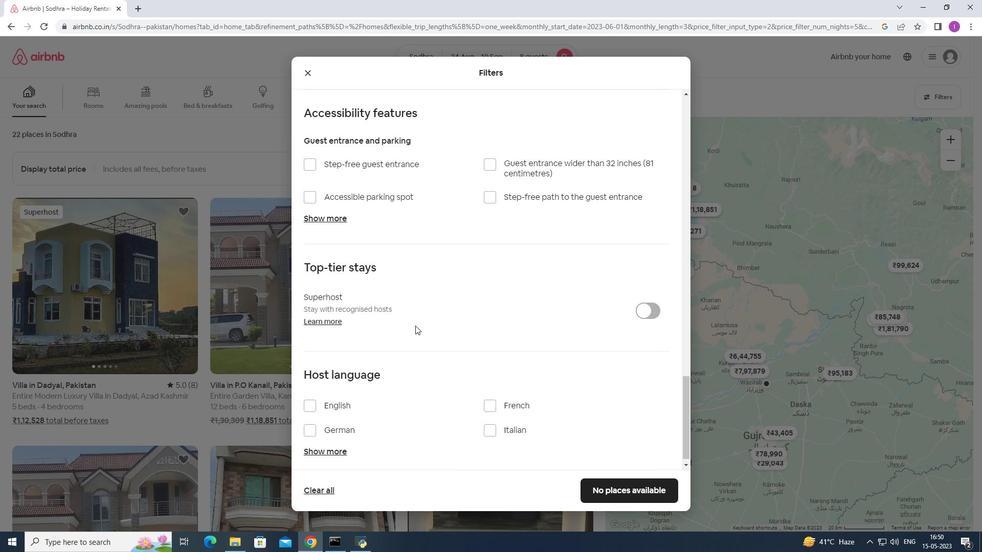 
Action: Mouse scrolled (415, 324) with delta (0, 0)
Screenshot: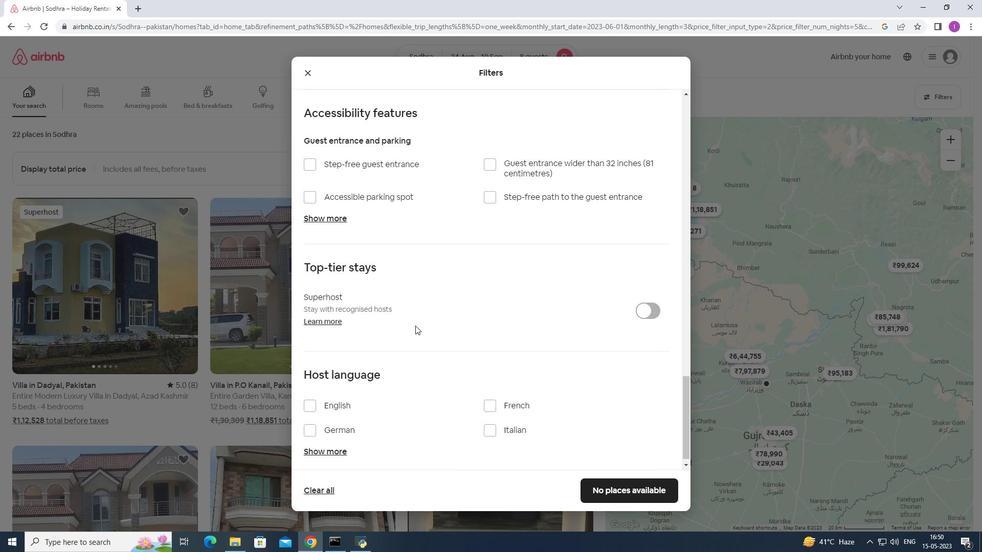 
Action: Mouse moved to (416, 324)
Screenshot: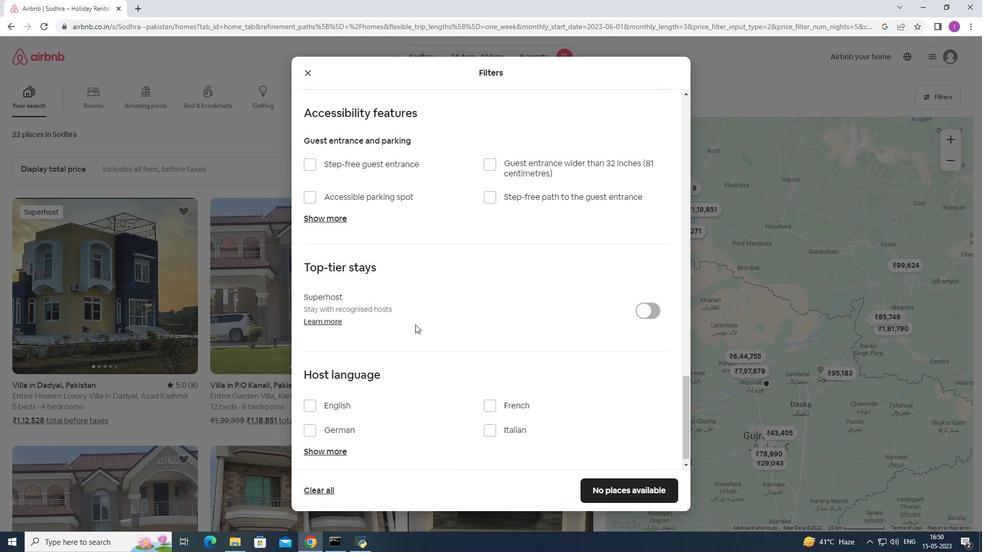 
Action: Mouse scrolled (416, 324) with delta (0, 0)
Screenshot: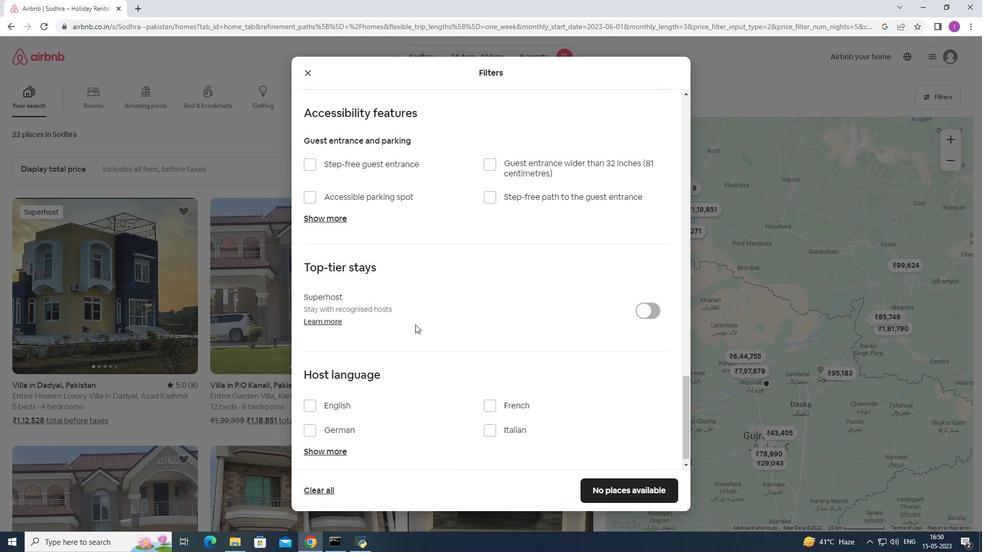 
Action: Mouse scrolled (416, 324) with delta (0, 0)
Screenshot: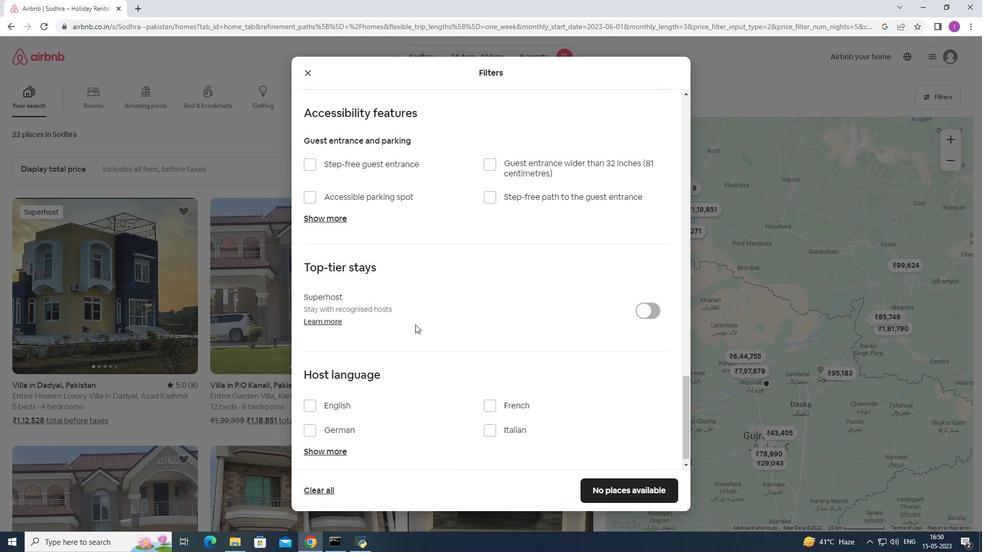 
Action: Mouse scrolled (416, 324) with delta (0, 0)
Screenshot: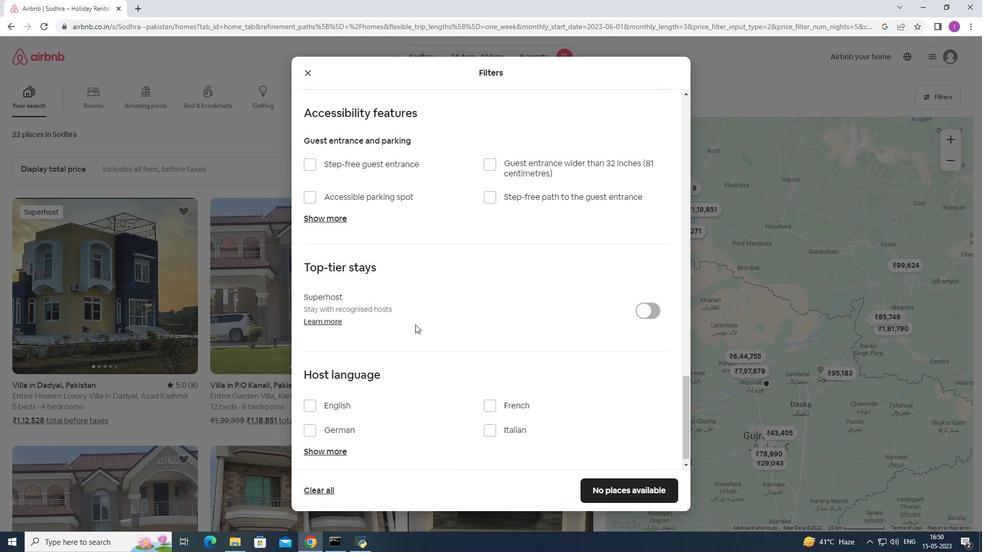 
Action: Mouse moved to (310, 399)
Screenshot: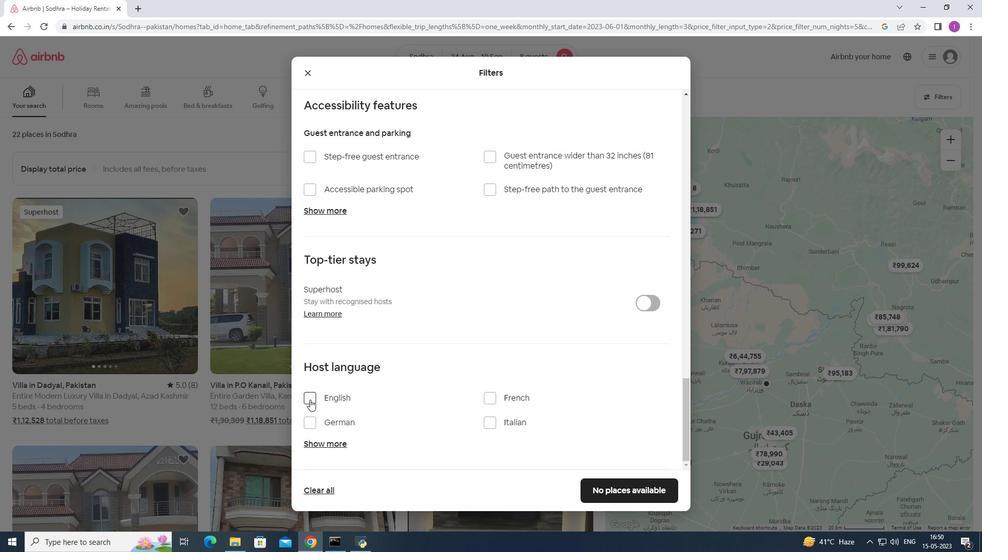 
Action: Mouse pressed left at (310, 399)
Screenshot: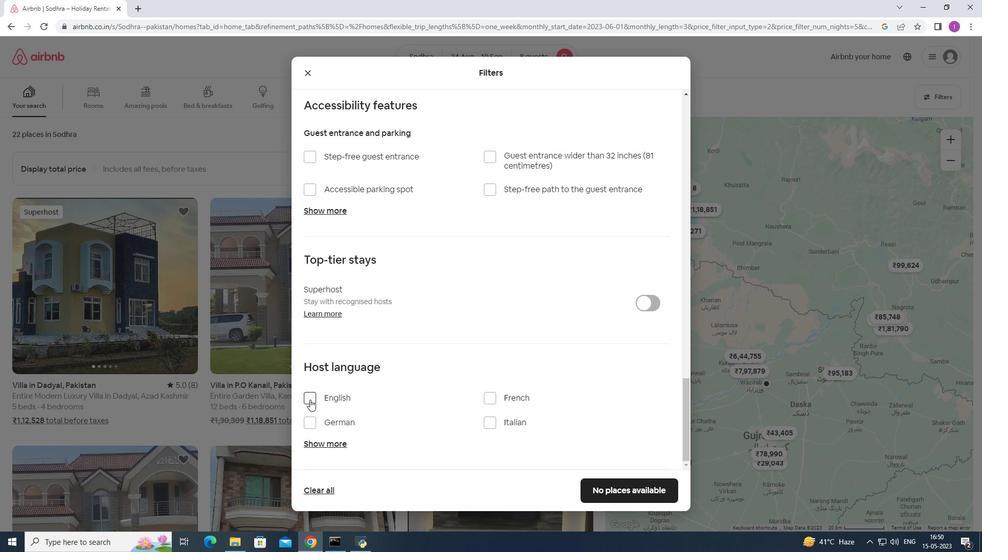 
Action: Mouse moved to (596, 491)
Screenshot: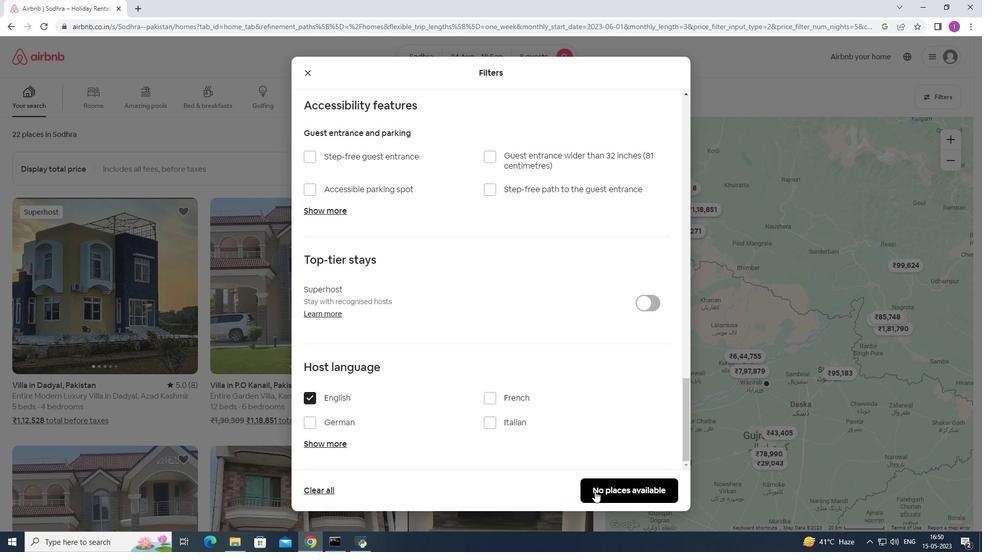 
Action: Mouse pressed left at (596, 491)
Screenshot: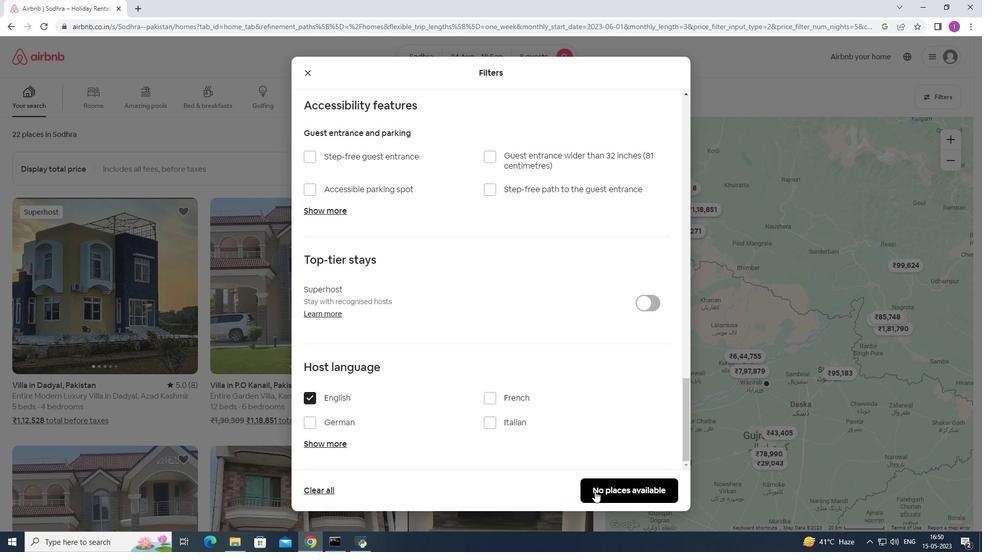 
Action: Mouse moved to (538, 439)
Screenshot: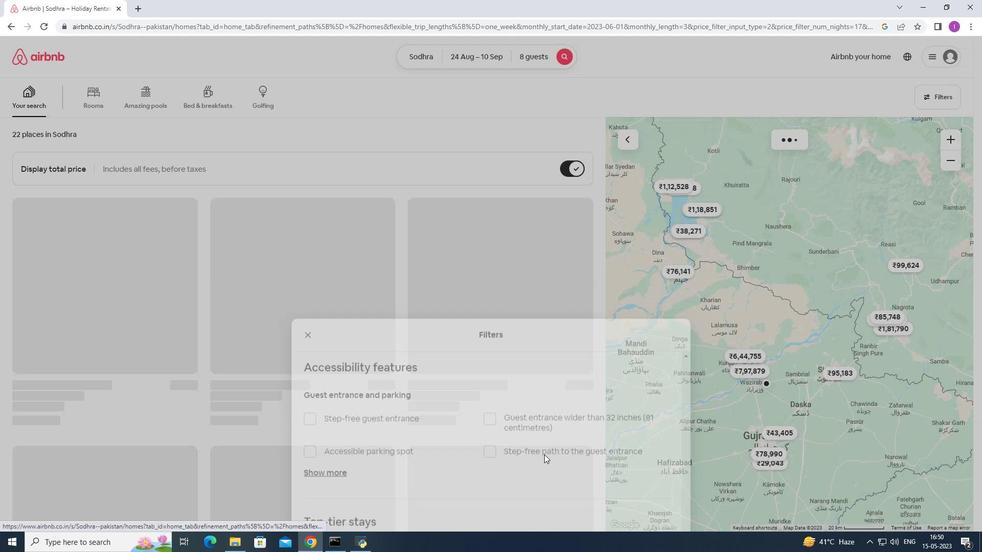 
